 Task: Create a mileage log in Excel and find a formula to calculate mileage.
Action: Mouse moved to (429, 281)
Screenshot: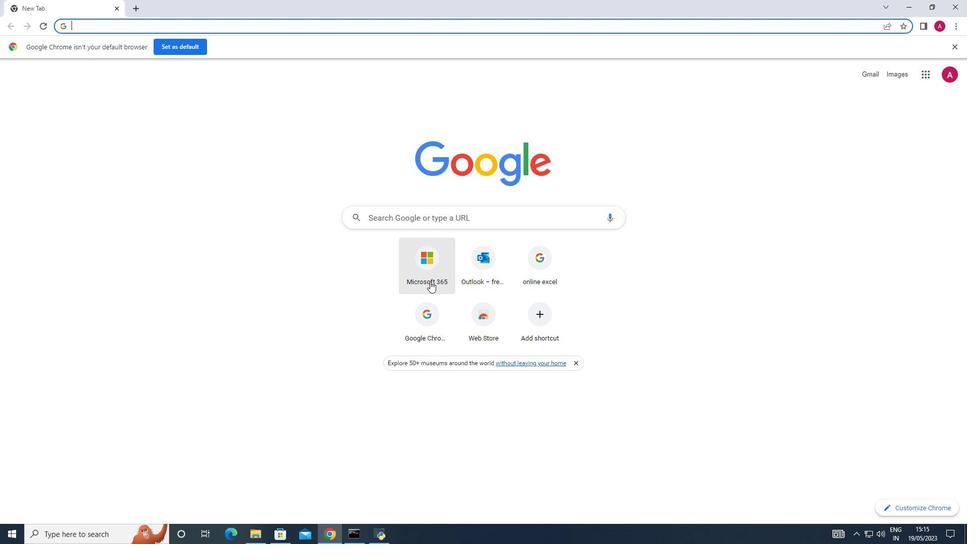 
Action: Mouse pressed left at (429, 281)
Screenshot: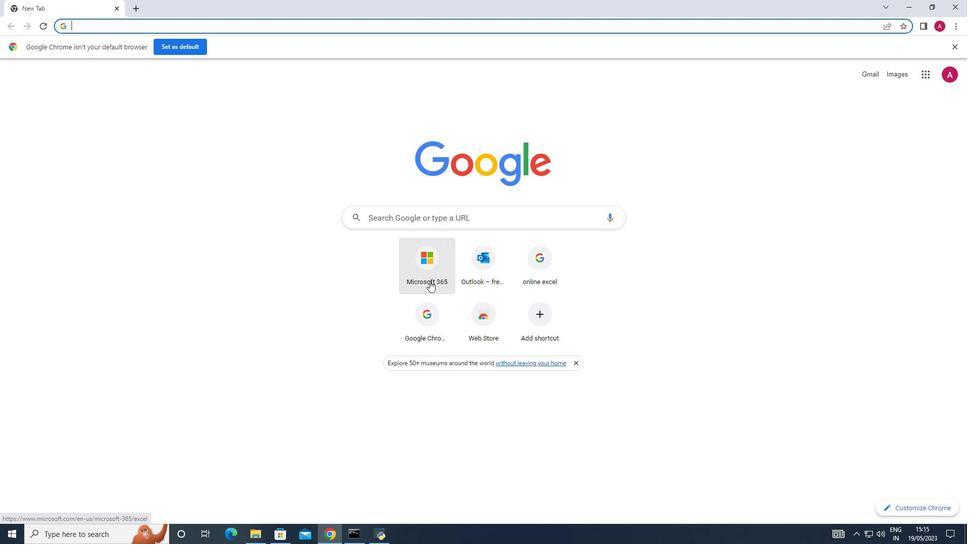 
Action: Mouse moved to (848, 47)
Screenshot: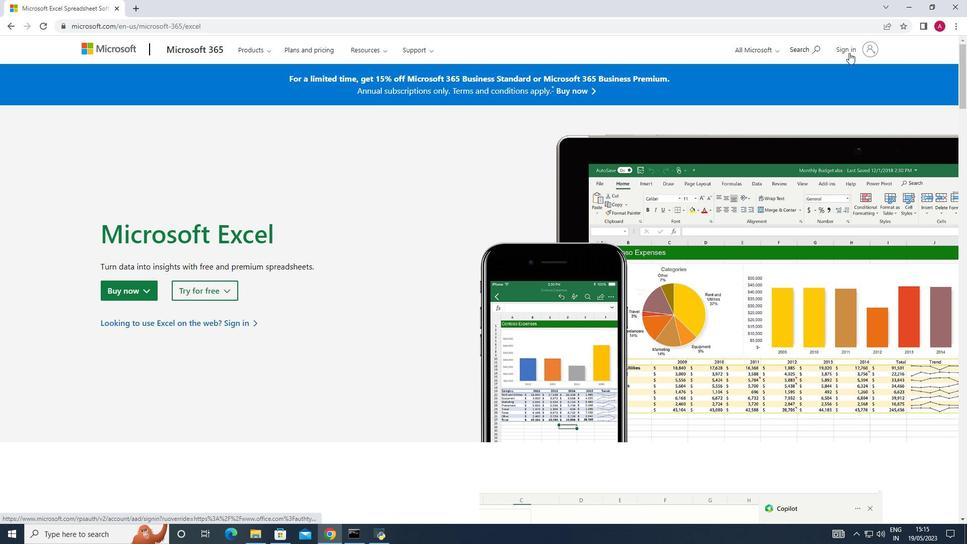 
Action: Mouse pressed left at (848, 47)
Screenshot: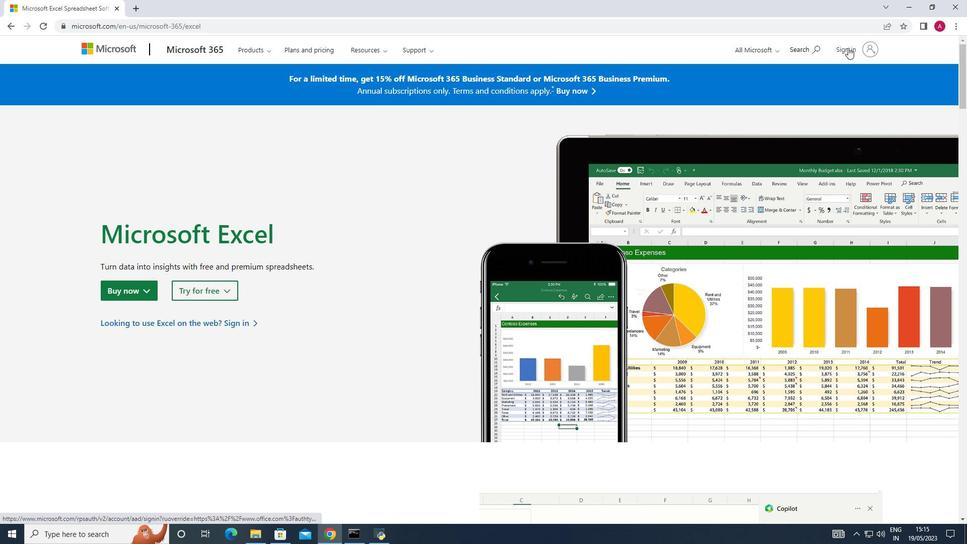 
Action: Mouse moved to (13, 298)
Screenshot: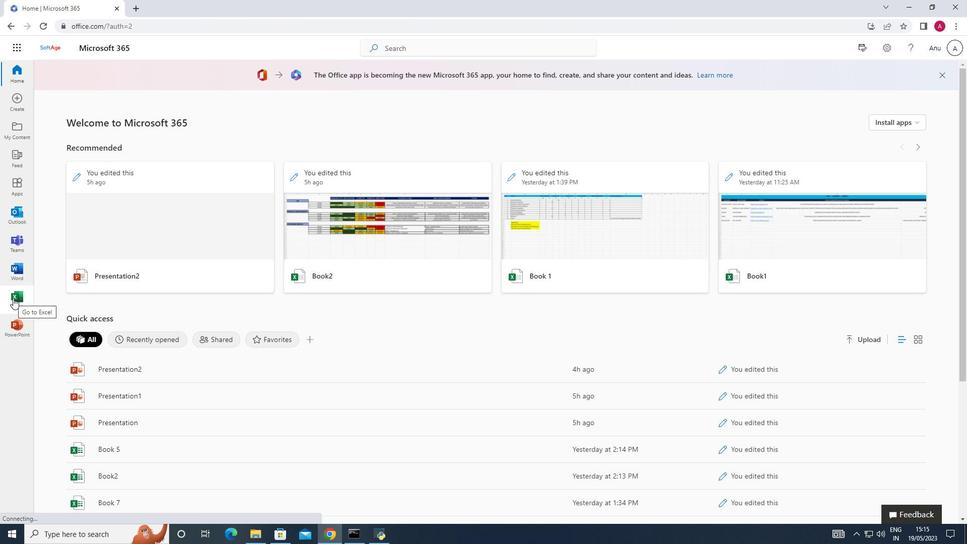
Action: Mouse pressed left at (13, 298)
Screenshot: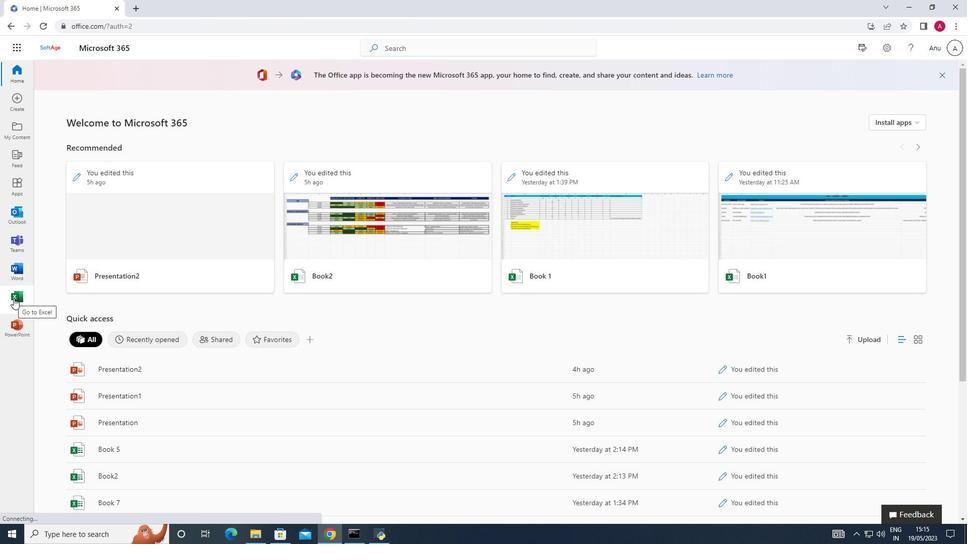 
Action: Mouse moved to (147, 179)
Screenshot: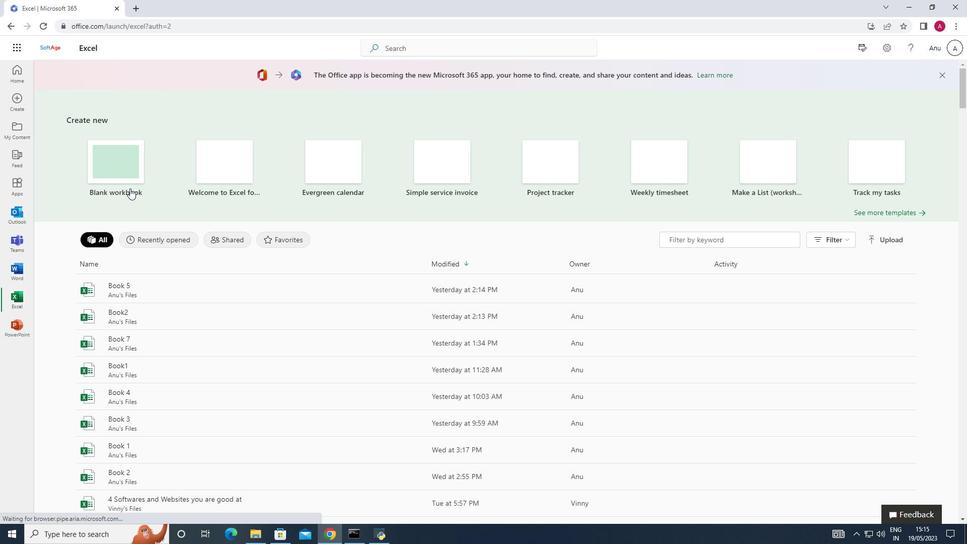 
Action: Mouse pressed left at (147, 179)
Screenshot: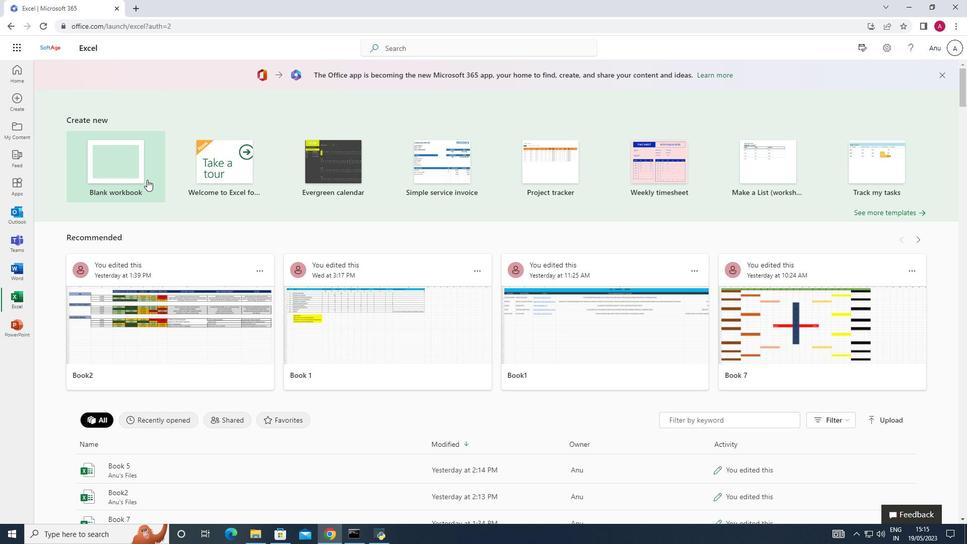 
Action: Mouse moved to (38, 168)
Screenshot: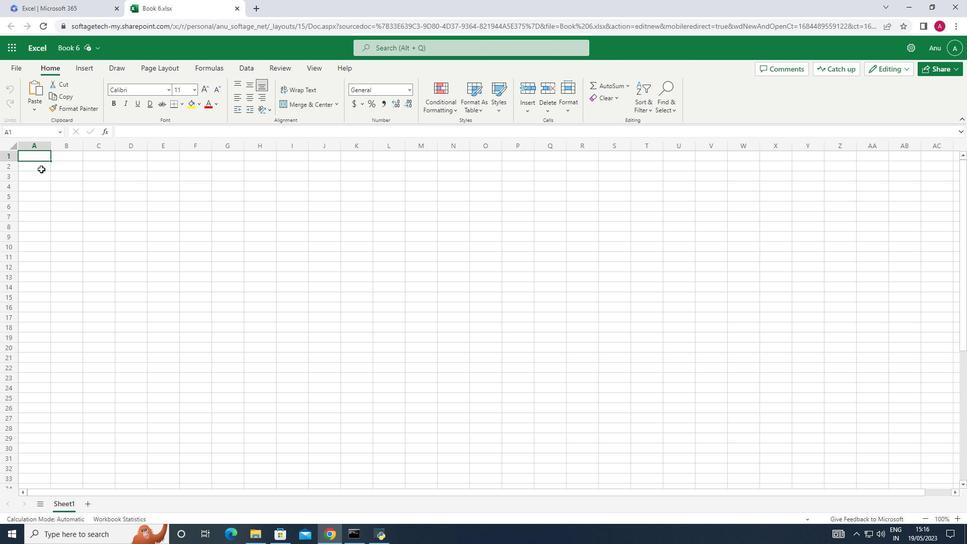 
Action: Mouse pressed left at (38, 168)
Screenshot: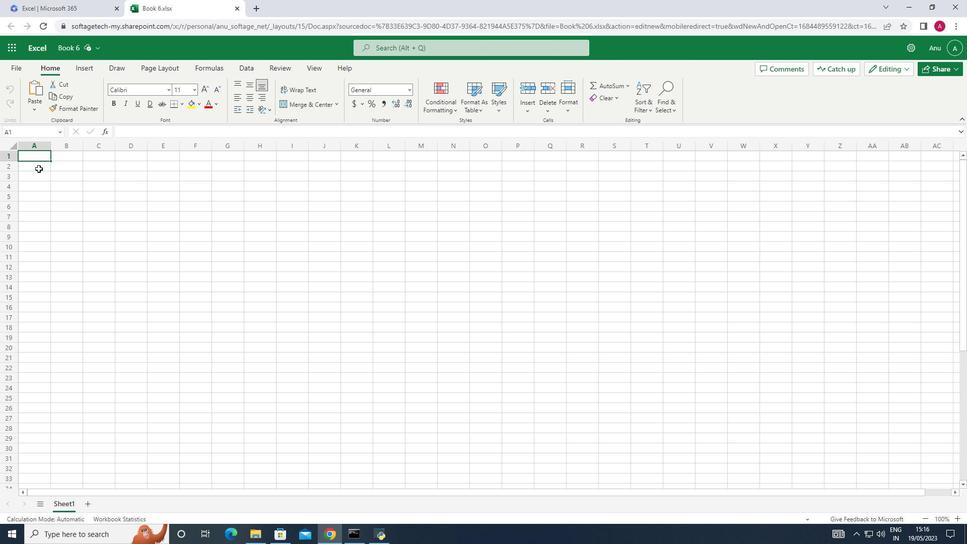 
Action: Mouse moved to (38, 178)
Screenshot: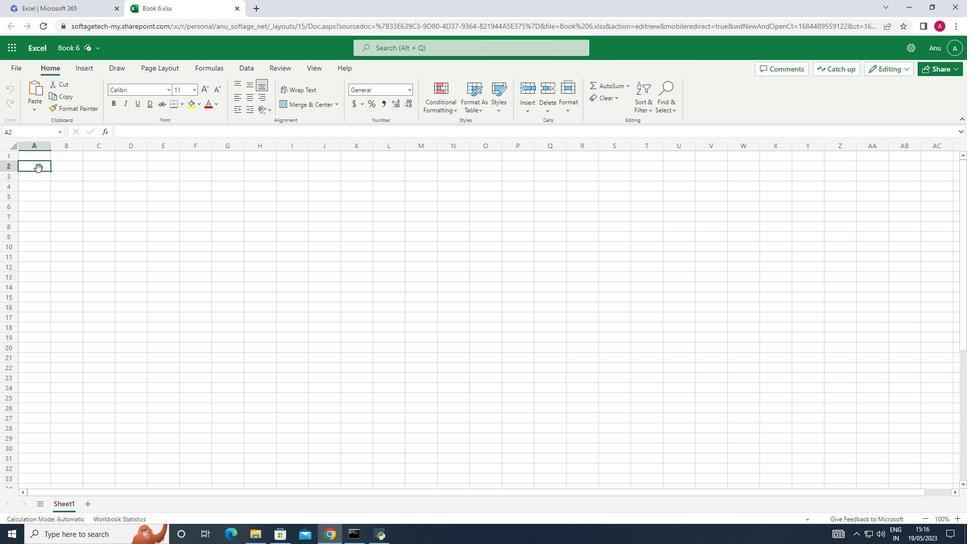 
Action: Mouse pressed left at (38, 178)
Screenshot: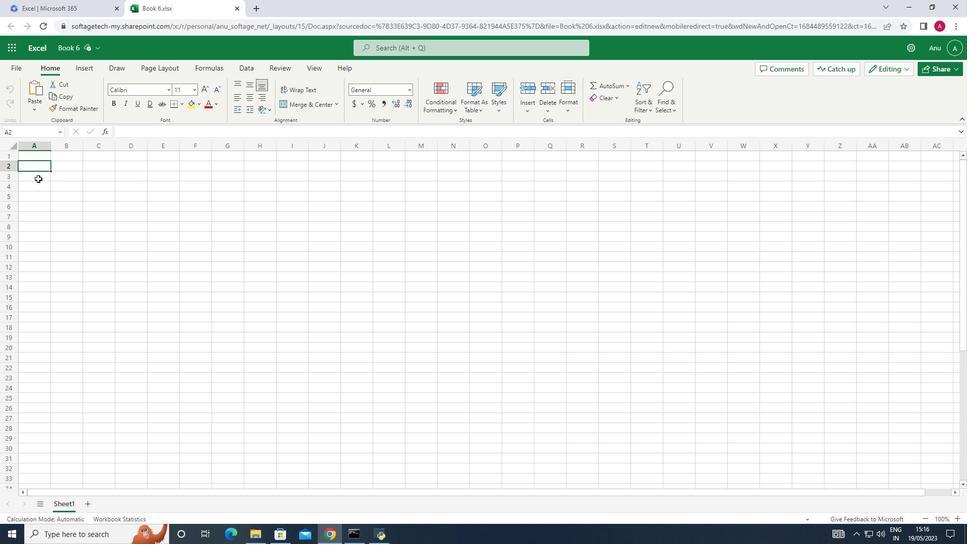 
Action: Key pressed d<Key.backspace><Key.shift><Key.shift><Key.caps_lock>DATE<Key.right>ORIGIN<Key.right>DESTINATION<Key.right>START<Key.right>END<Key.right>DISTANCE<Key.right><Key.up><Key.left><Key.left>
Screenshot: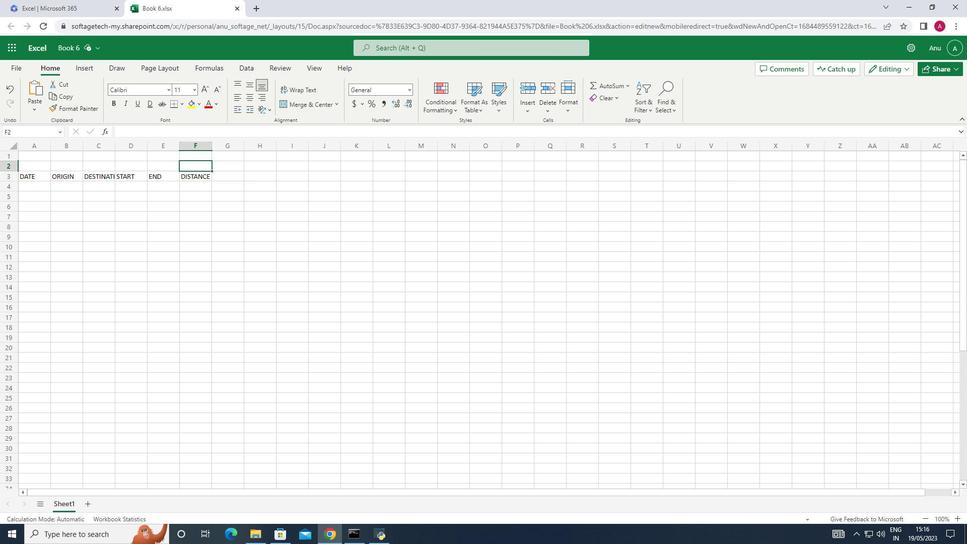 
Action: Mouse moved to (11, 166)
Screenshot: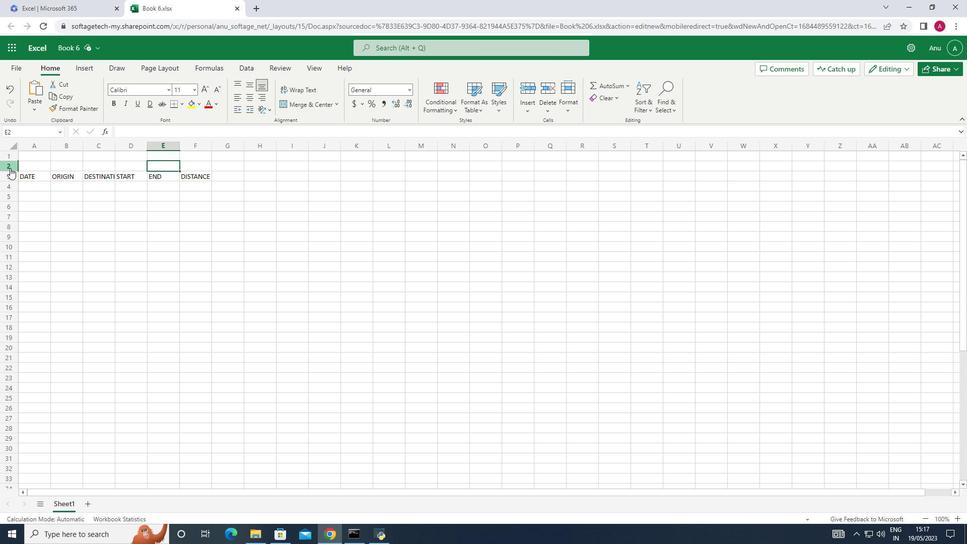 
Action: Mouse pressed left at (11, 166)
Screenshot: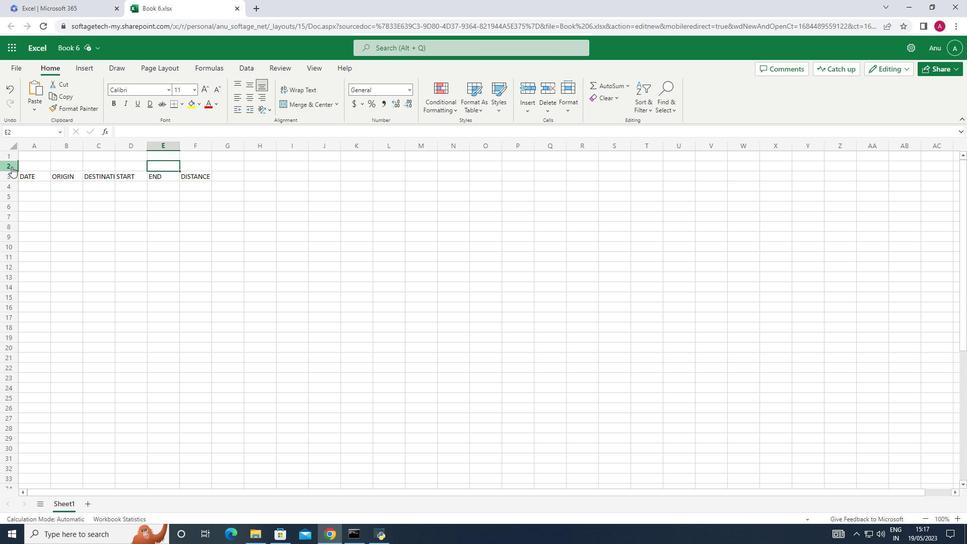 
Action: Mouse moved to (529, 85)
Screenshot: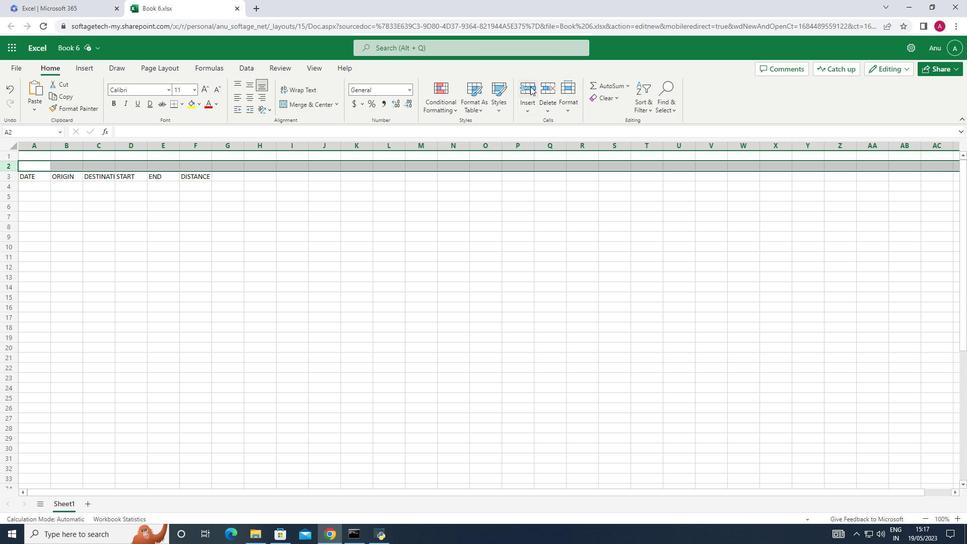 
Action: Mouse pressed left at (529, 85)
Screenshot: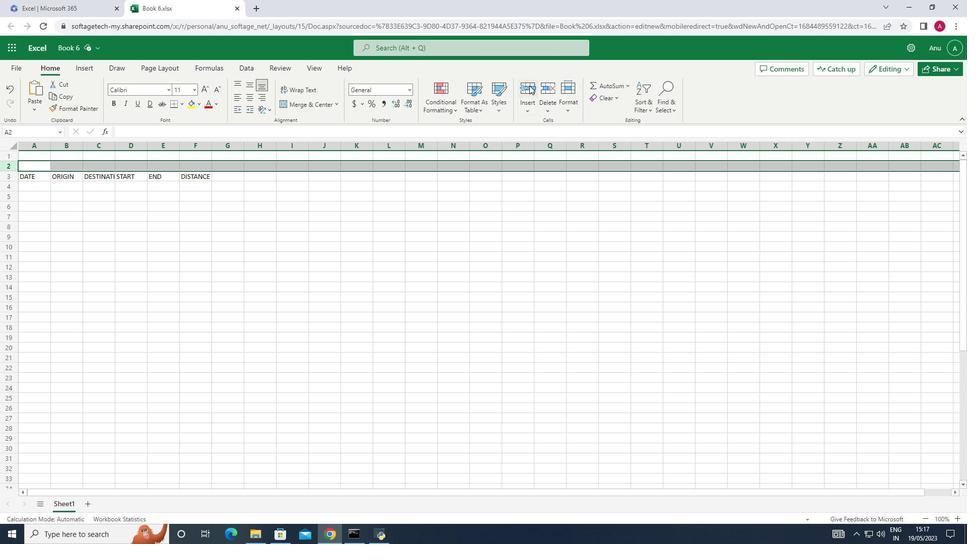 
Action: Mouse moved to (218, 187)
Screenshot: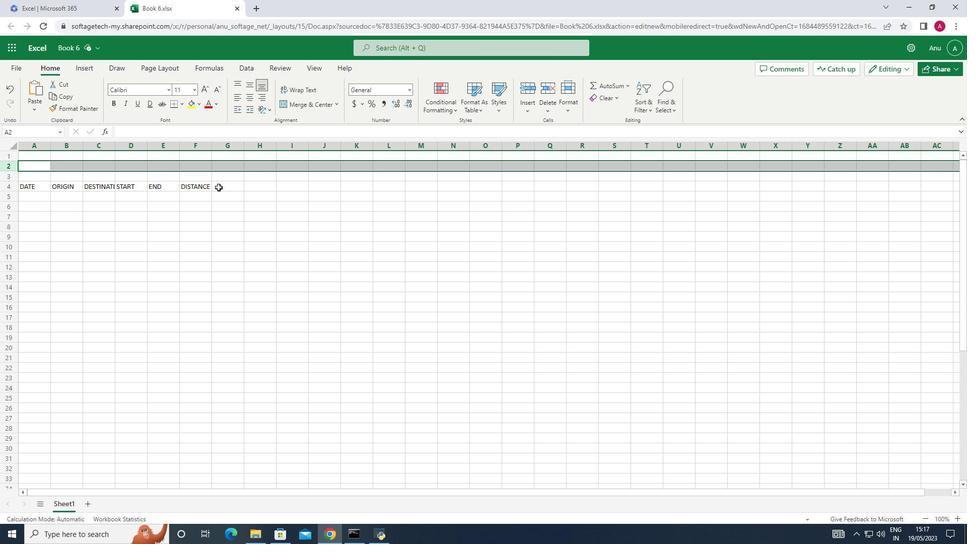 
Action: Mouse pressed left at (218, 187)
Screenshot: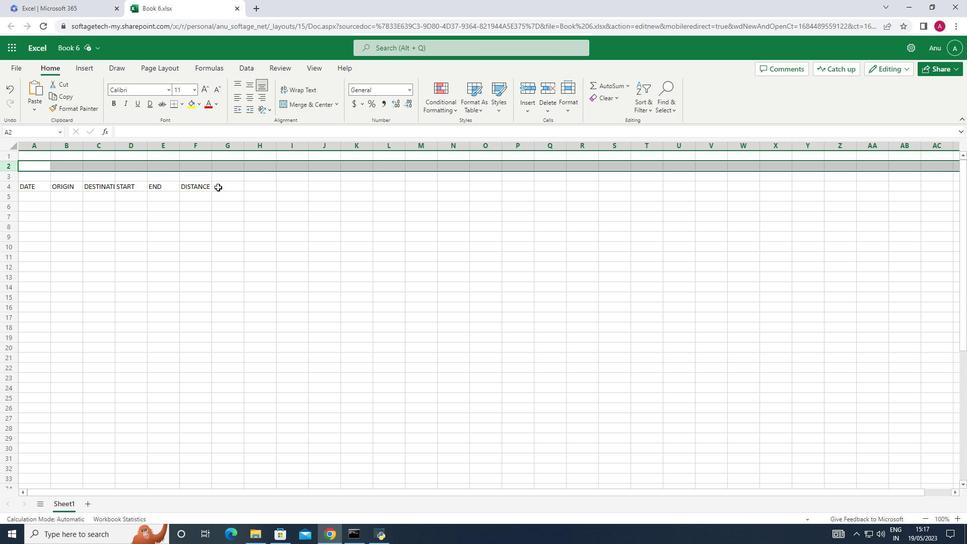
Action: Mouse moved to (223, 184)
Screenshot: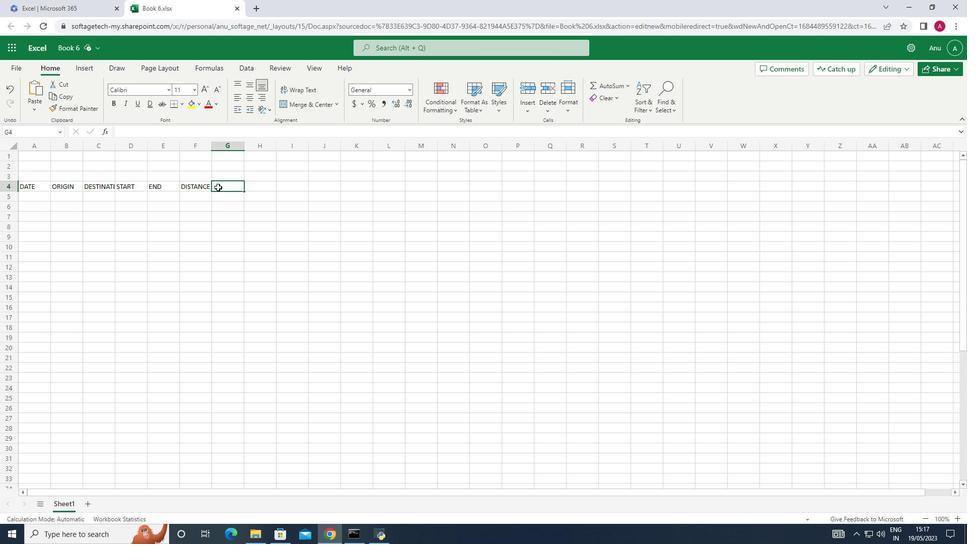 
Action: Key pressed Y/N<Key.right><Key.right>PURPOSE<Key.space>OF<Key.space>TRIP<Key.left>
Screenshot: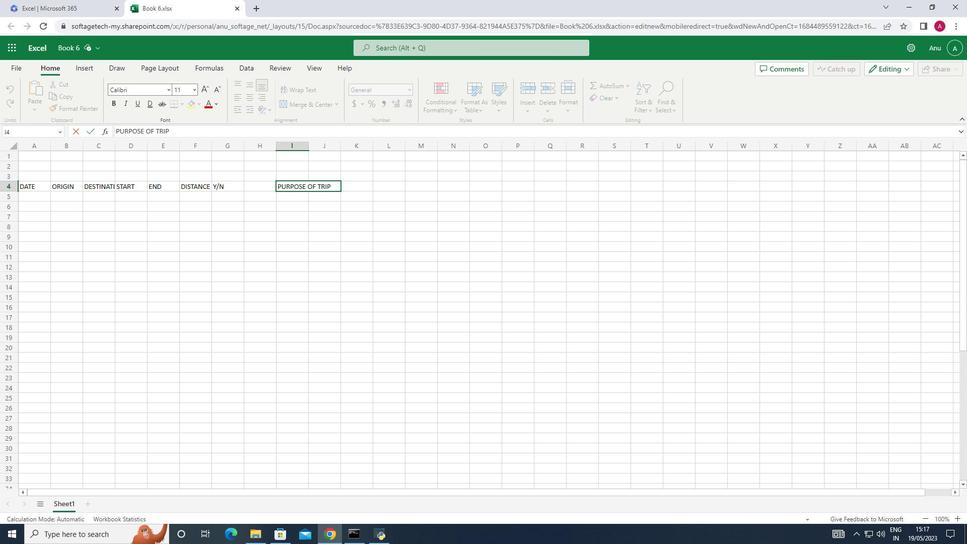 
Action: Mouse moved to (121, 173)
Screenshot: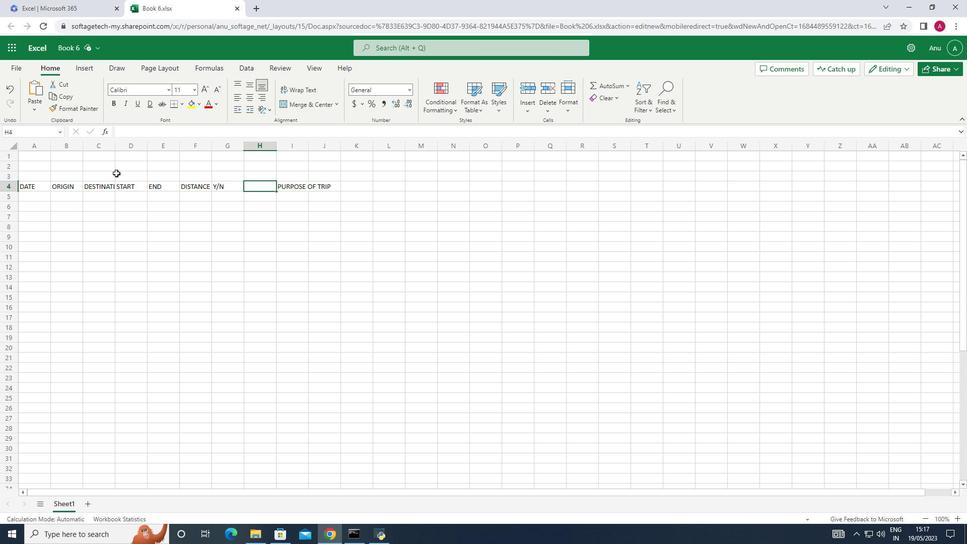 
Action: Mouse pressed left at (121, 173)
Screenshot: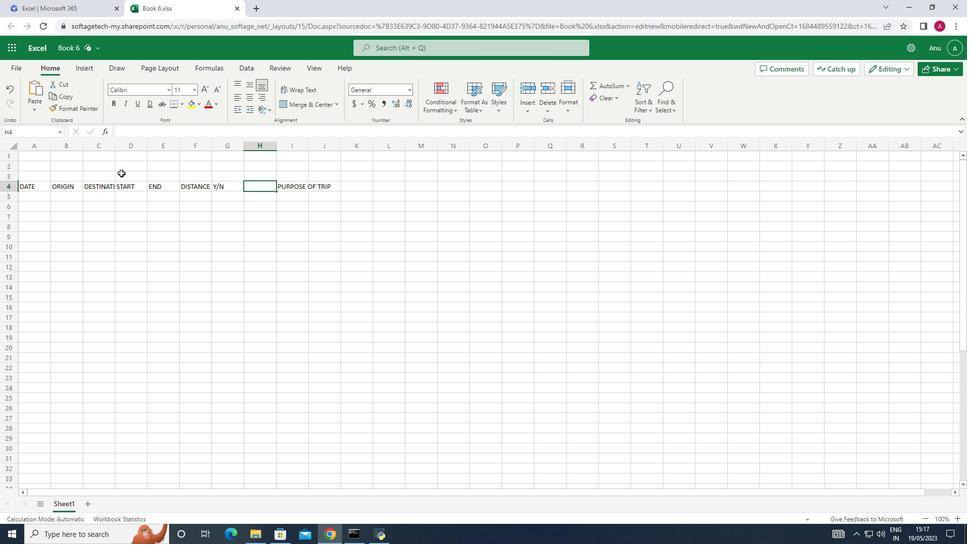
Action: Key pressed ODOMETERREADING
Screenshot: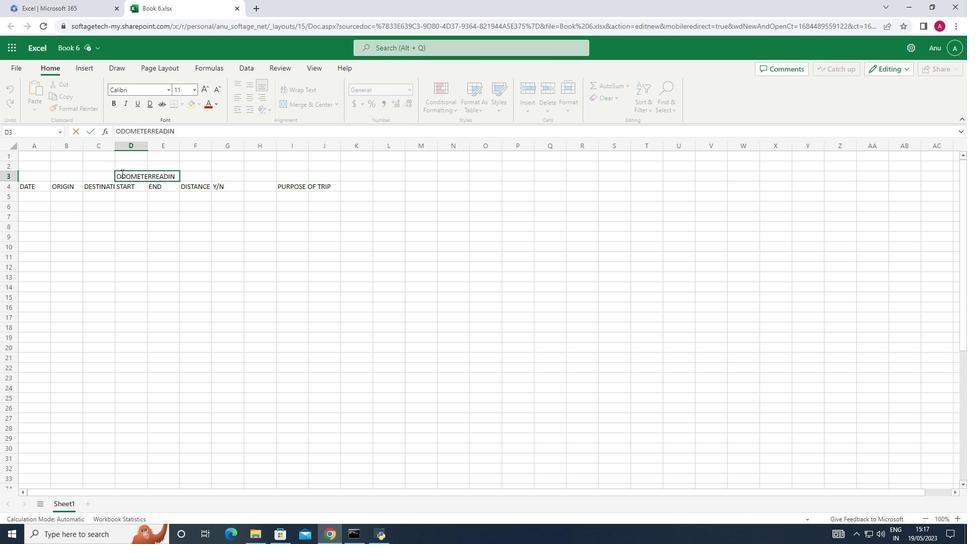 
Action: Mouse moved to (222, 179)
Screenshot: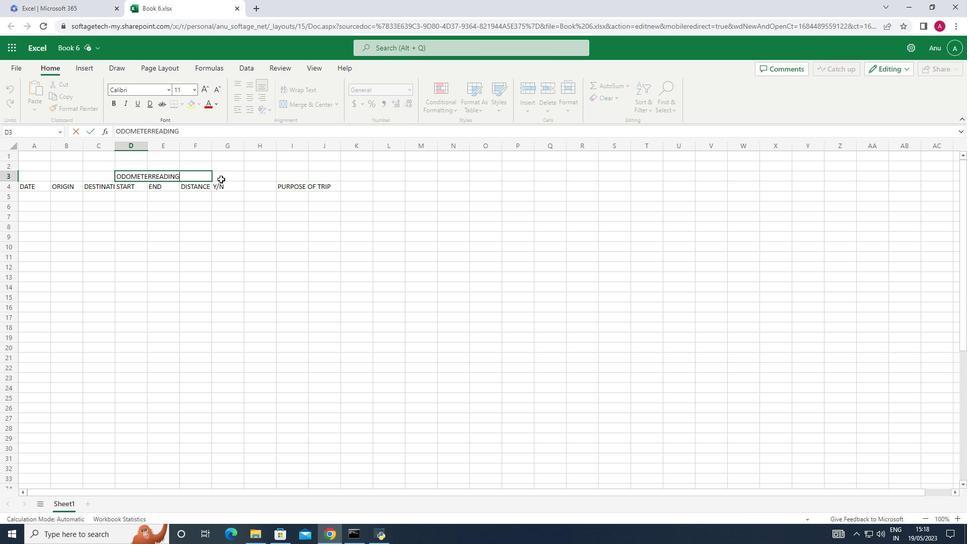 
Action: Mouse pressed left at (222, 179)
Screenshot: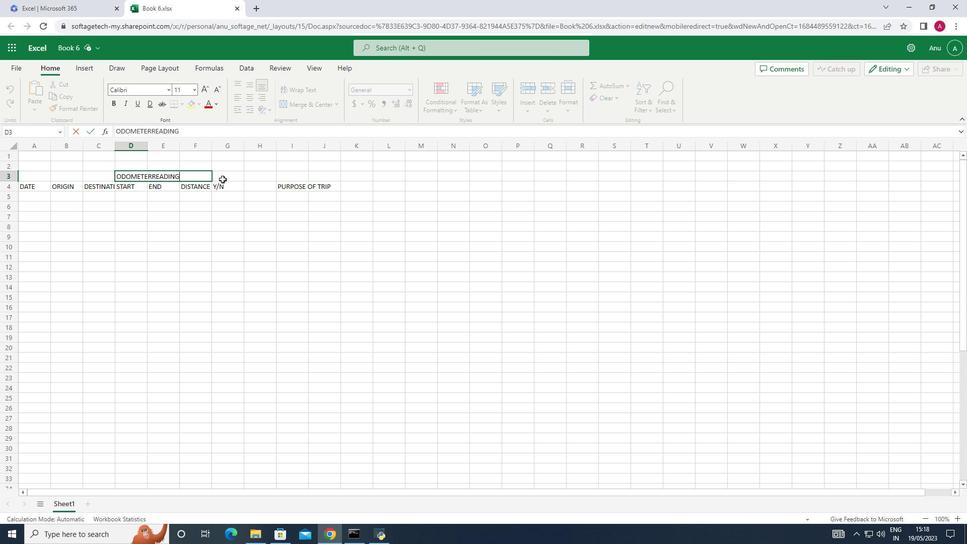 
Action: Mouse moved to (201, 179)
Screenshot: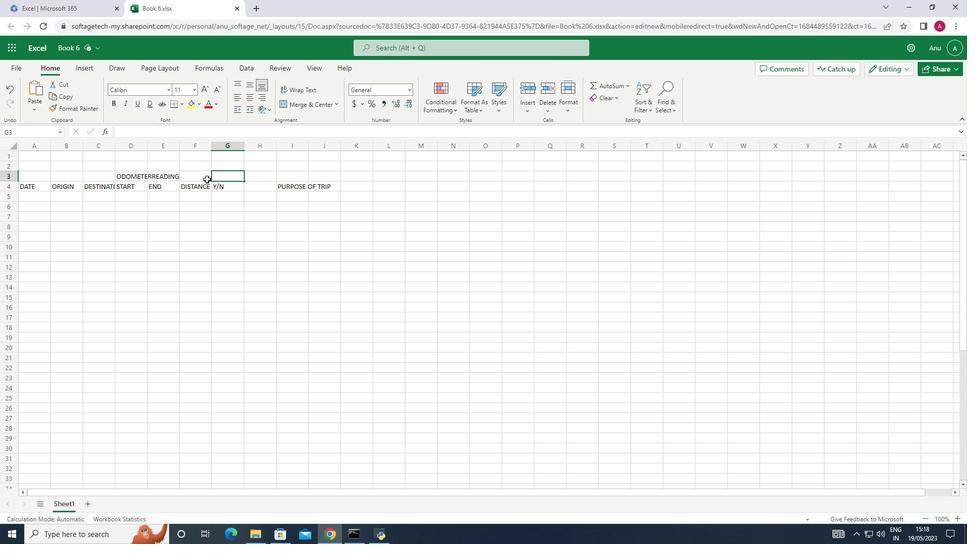 
Action: Mouse pressed left at (201, 179)
Screenshot: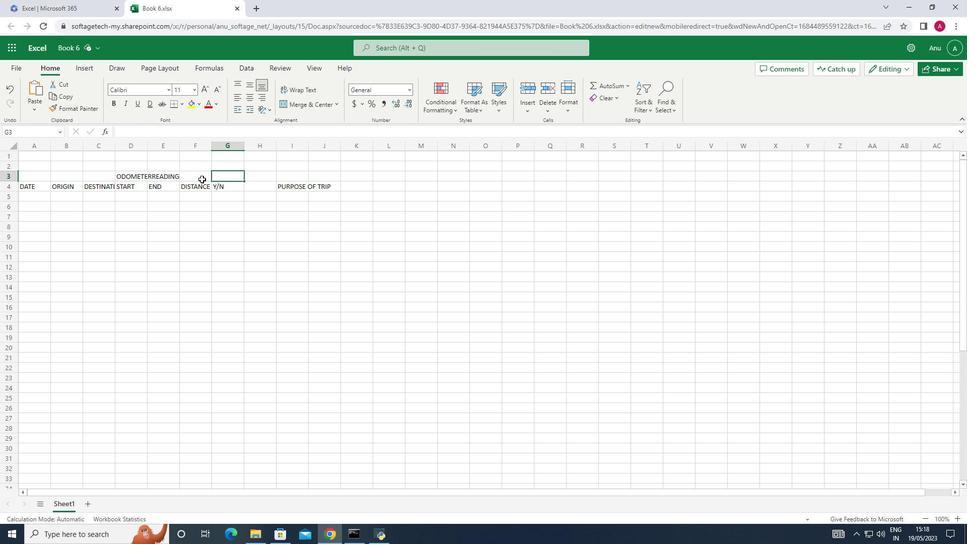 
Action: Mouse moved to (152, 176)
Screenshot: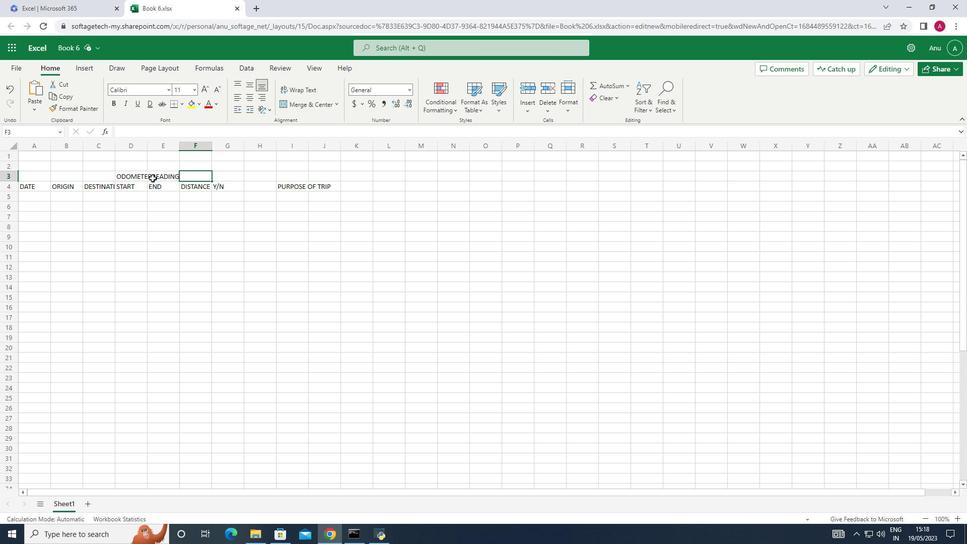
Action: Mouse pressed left at (152, 176)
Screenshot: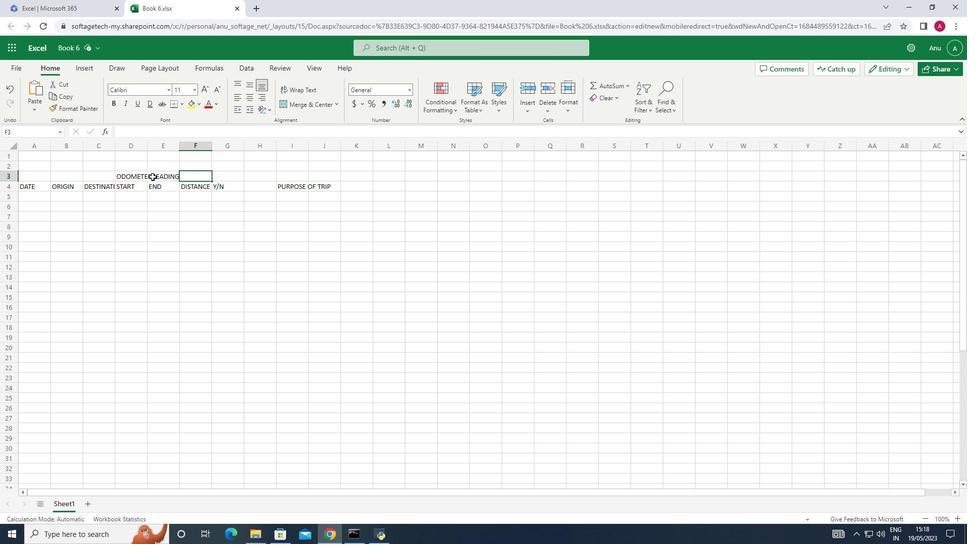 
Action: Key pressed <Key.space>
Screenshot: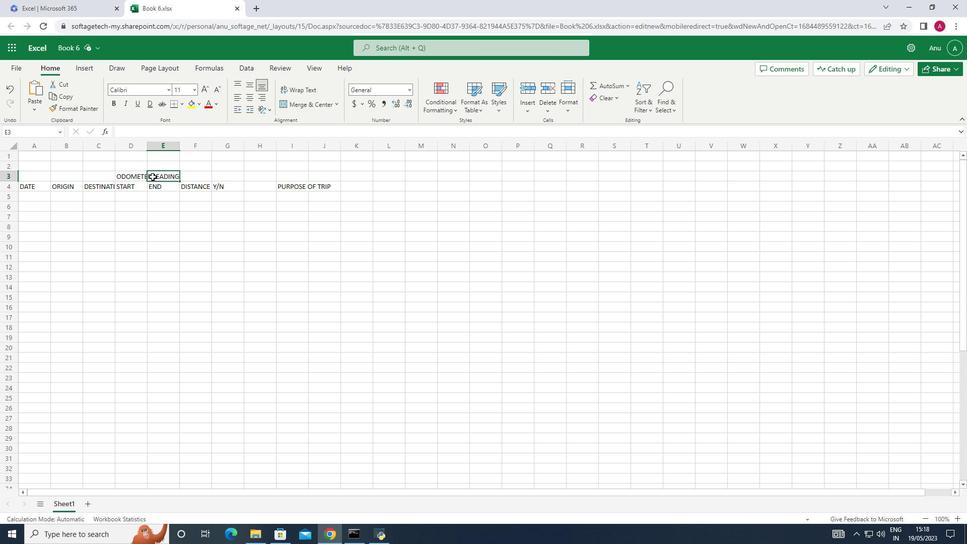 
Action: Mouse moved to (126, 175)
Screenshot: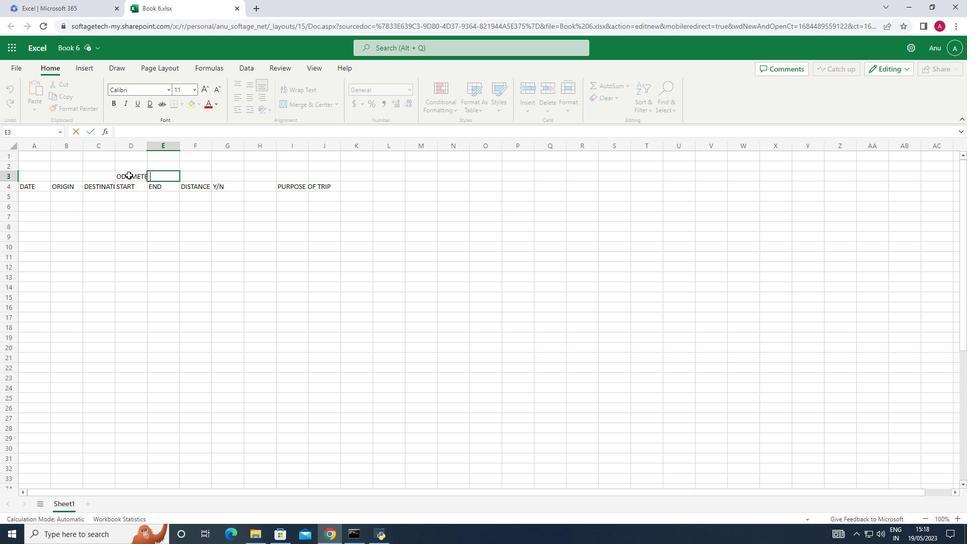 
Action: Mouse pressed left at (126, 175)
Screenshot: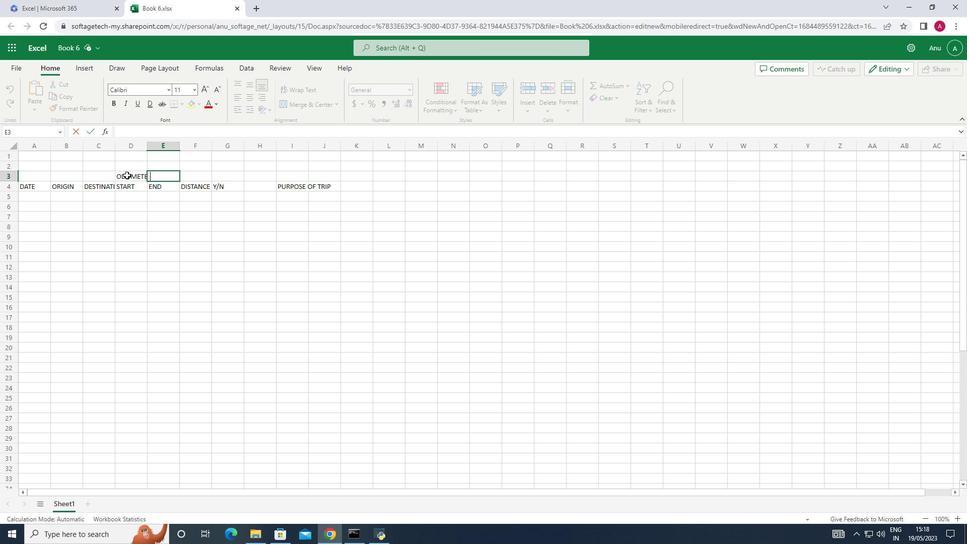 
Action: Mouse moved to (144, 176)
Screenshot: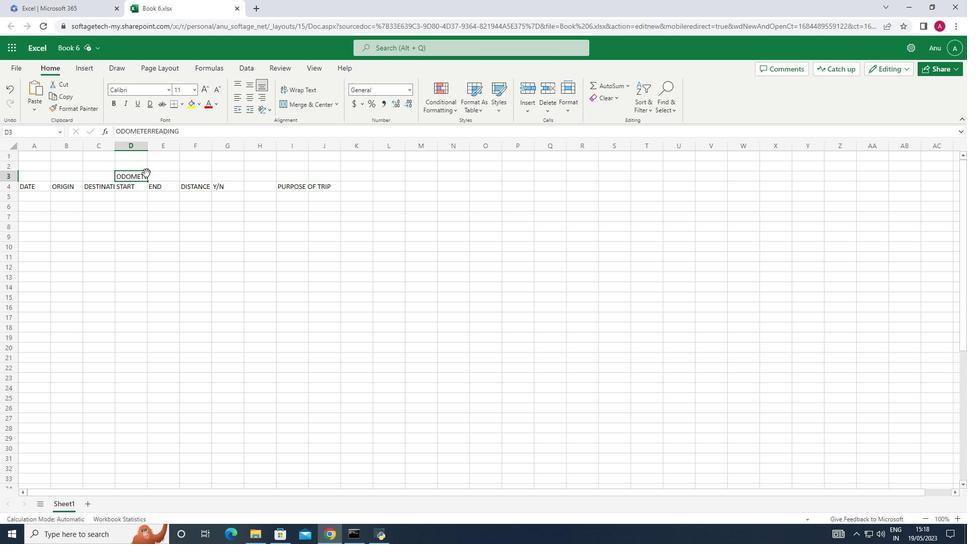 
Action: Mouse pressed left at (144, 176)
Screenshot: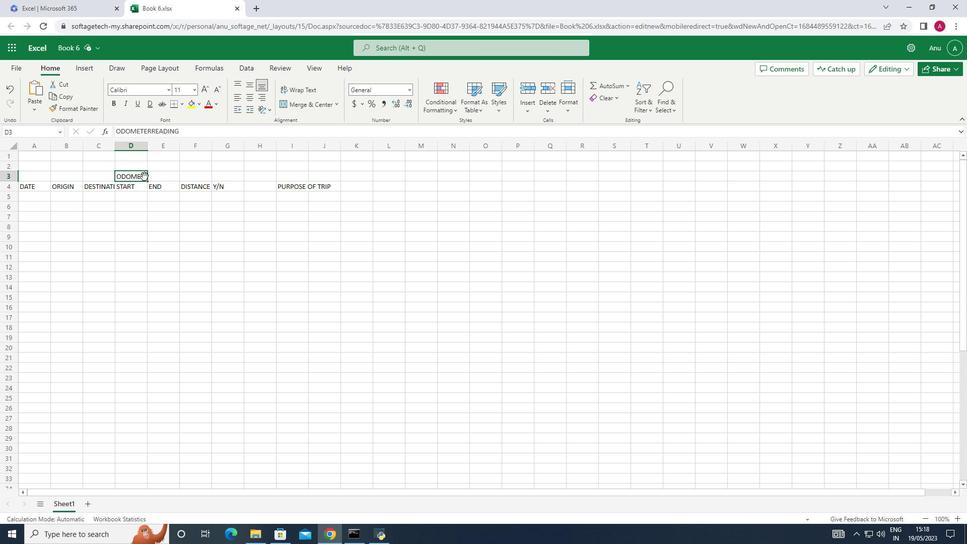 
Action: Mouse moved to (144, 177)
Screenshot: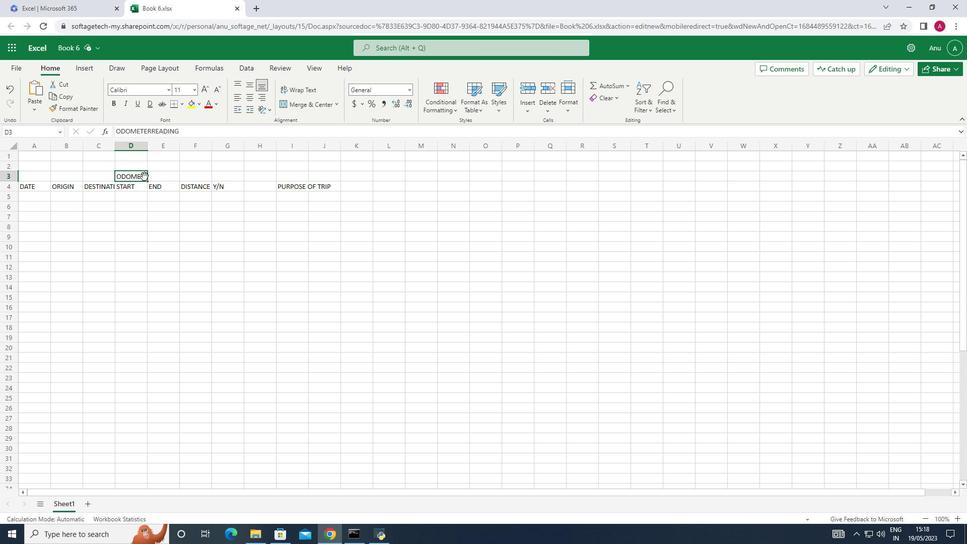 
Action: Mouse pressed left at (144, 177)
Screenshot: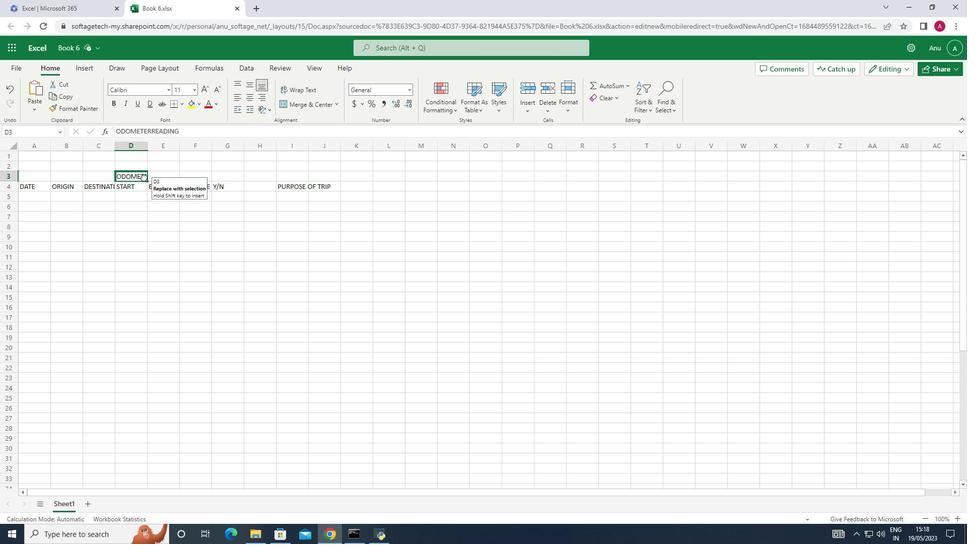 
Action: Mouse moved to (149, 176)
Screenshot: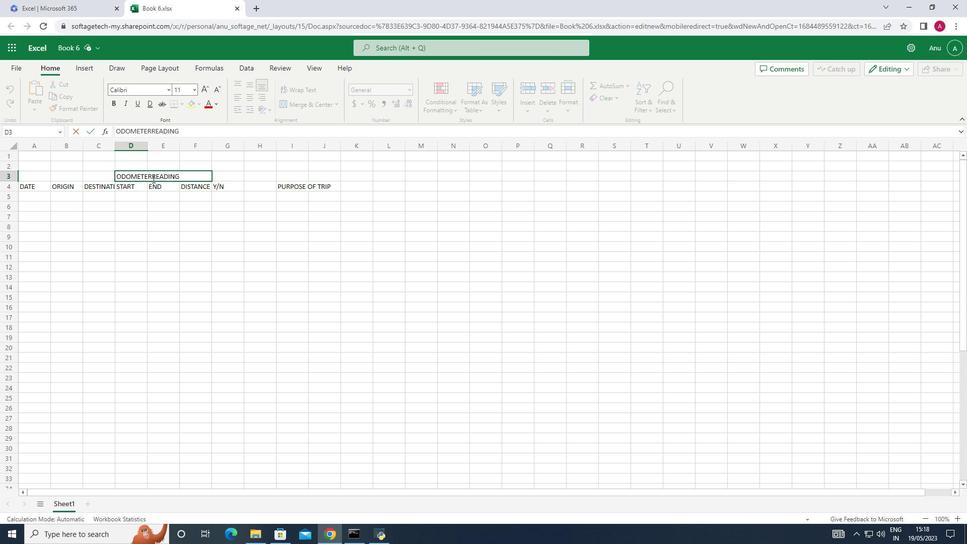 
Action: Mouse pressed left at (149, 176)
Screenshot: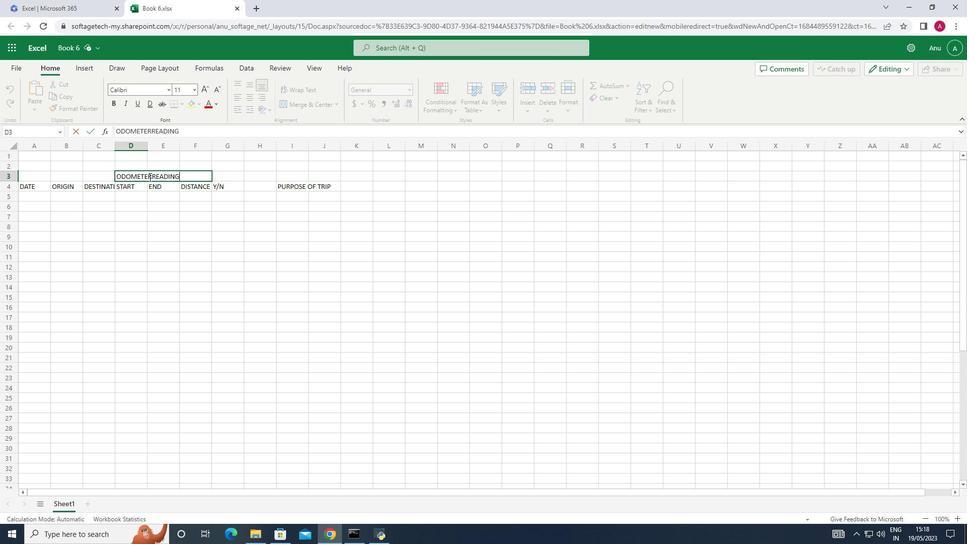 
Action: Mouse moved to (151, 176)
Screenshot: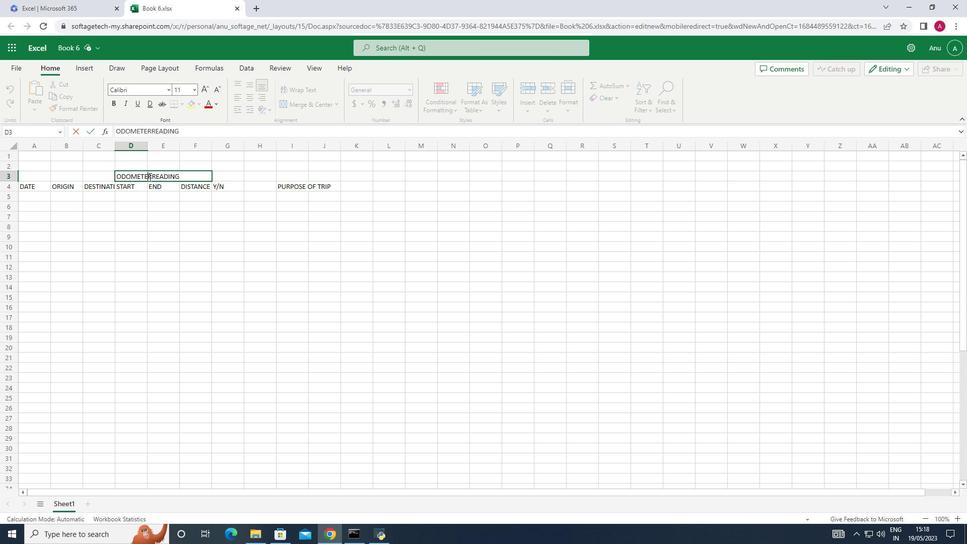 
Action: Mouse pressed left at (151, 176)
Screenshot: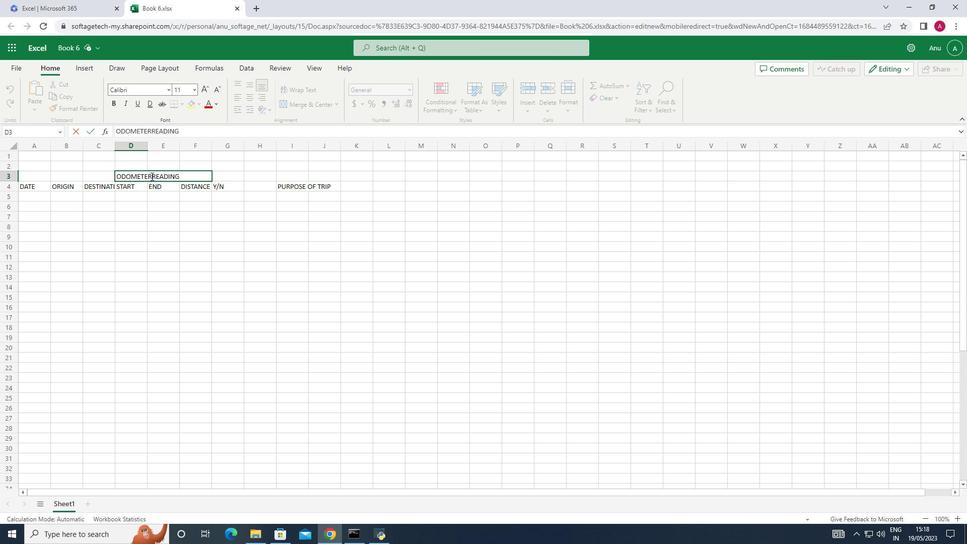 
Action: Key pressed <Key.space>
Screenshot: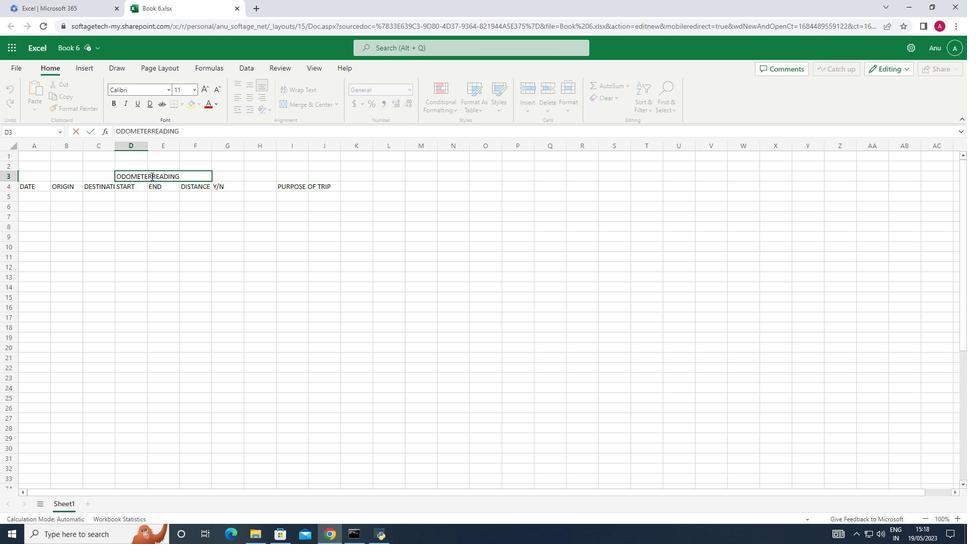 
Action: Mouse moved to (230, 178)
Screenshot: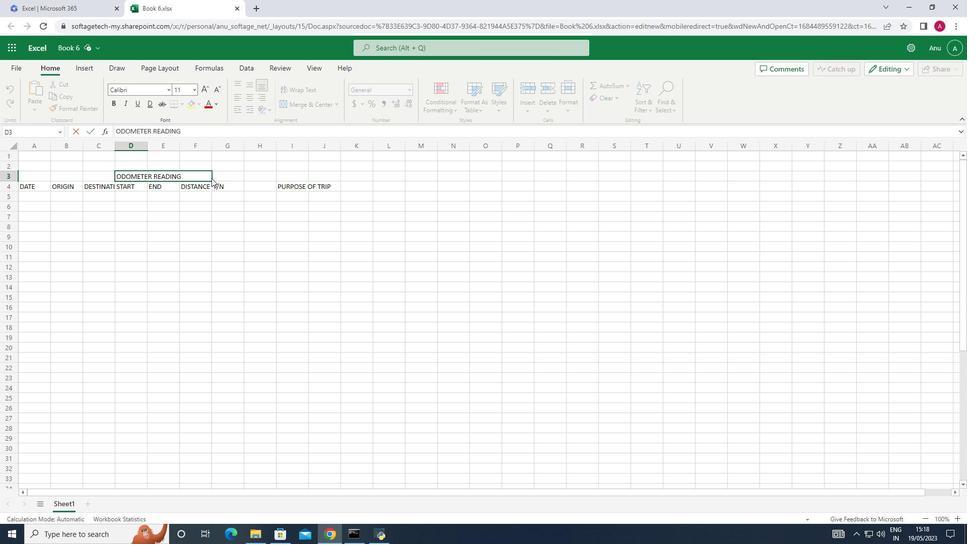 
Action: Mouse pressed left at (230, 178)
Screenshot: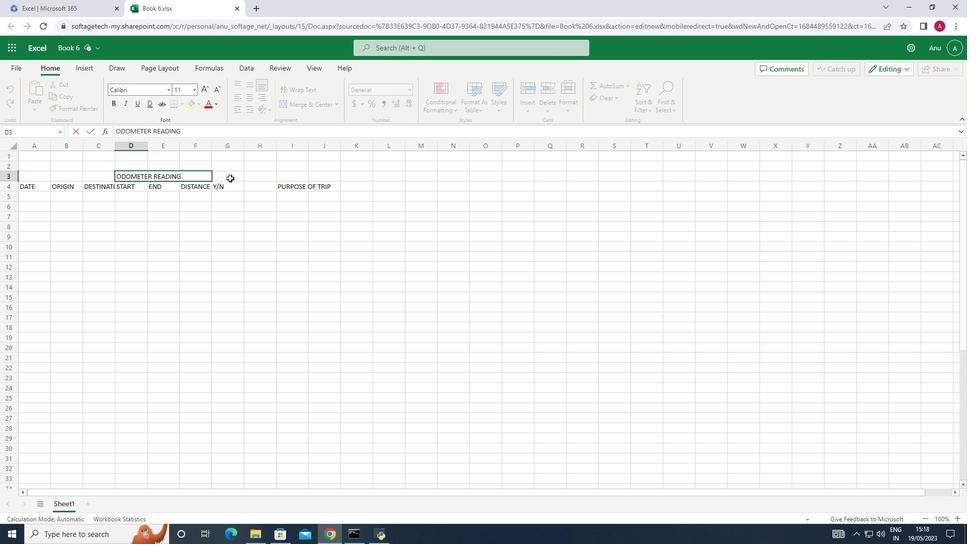 
Action: Mouse moved to (145, 143)
Screenshot: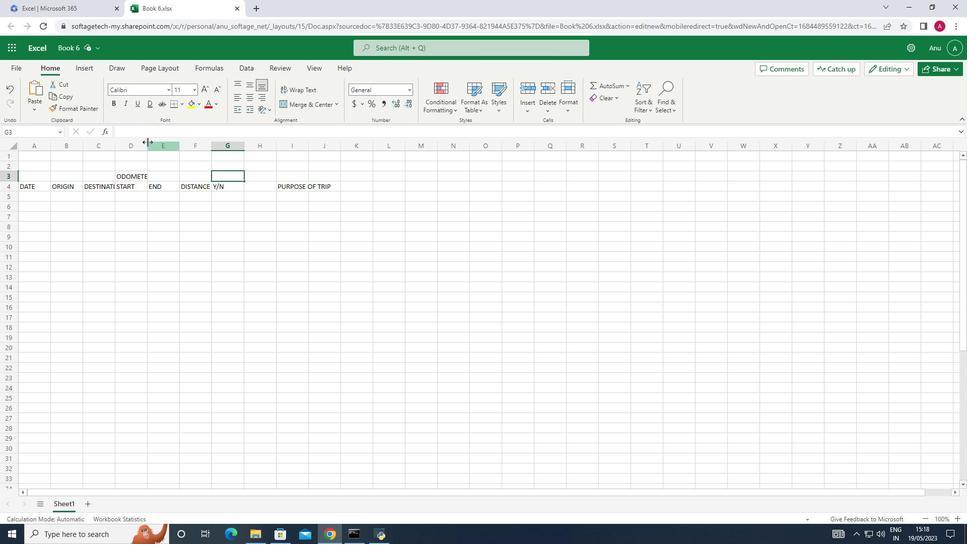 
Action: Mouse pressed left at (145, 143)
Screenshot: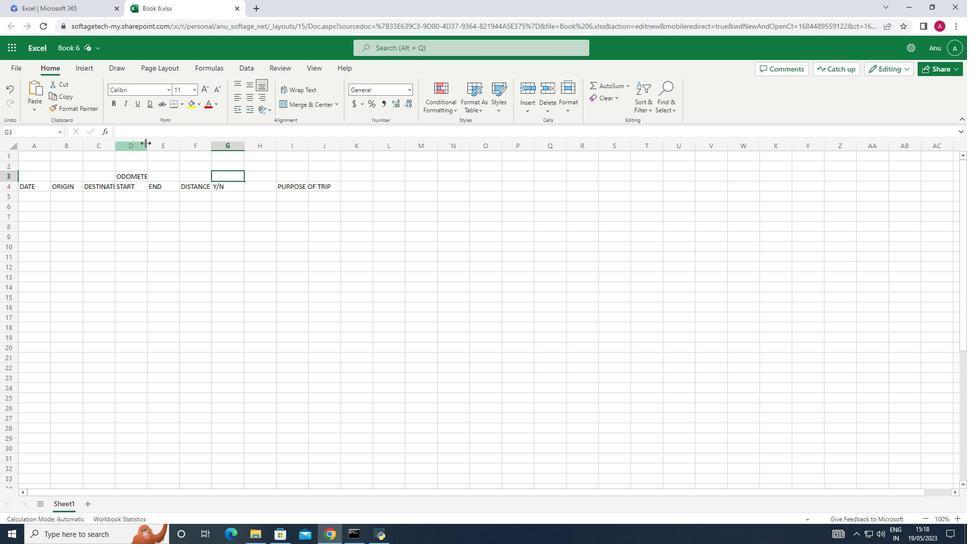 
Action: Mouse moved to (145, 143)
Screenshot: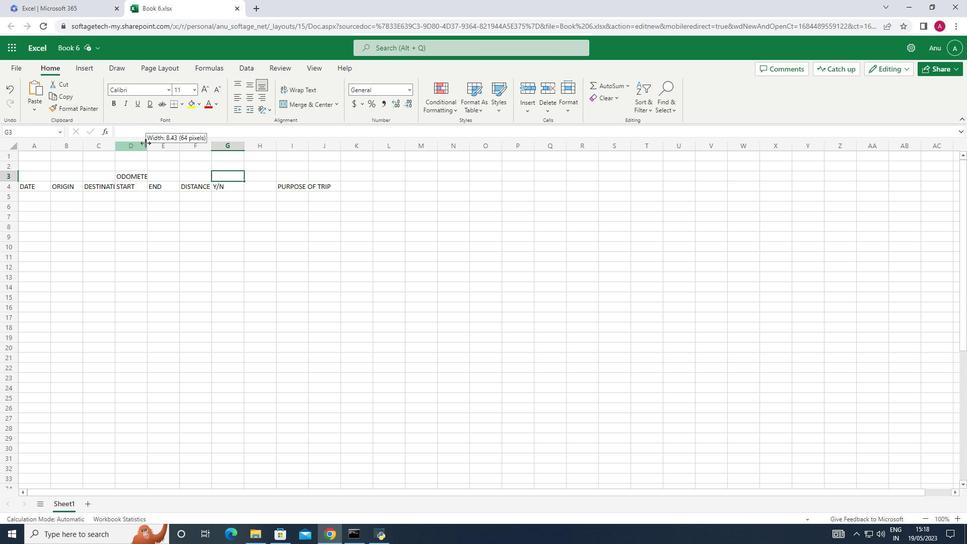 
Action: Mouse pressed left at (145, 143)
Screenshot: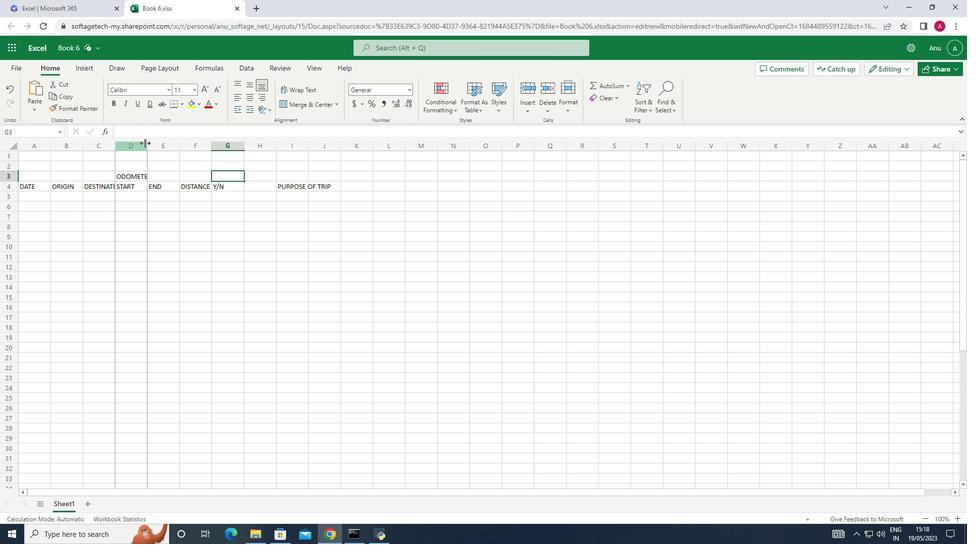 
Action: Mouse moved to (138, 177)
Screenshot: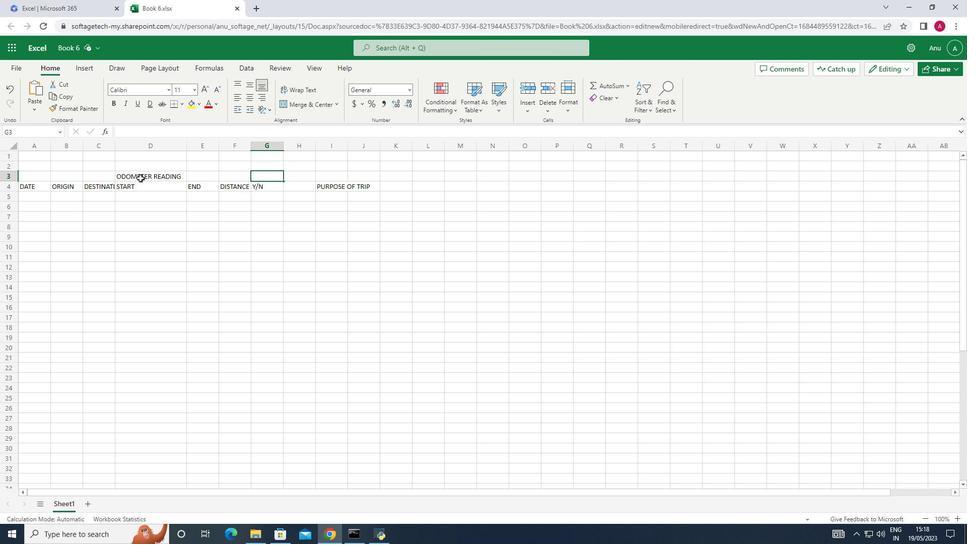 
Action: Mouse pressed left at (138, 177)
Screenshot: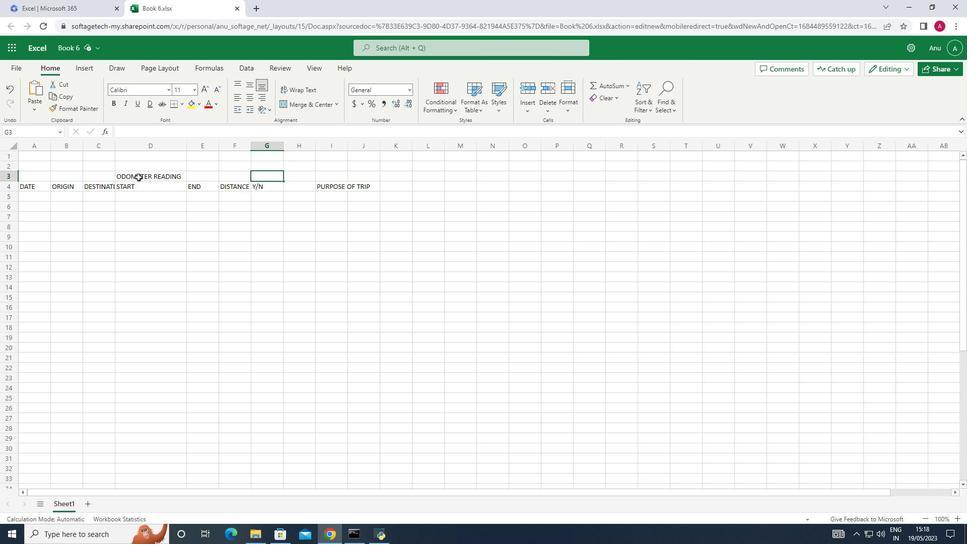 
Action: Mouse moved to (178, 179)
Screenshot: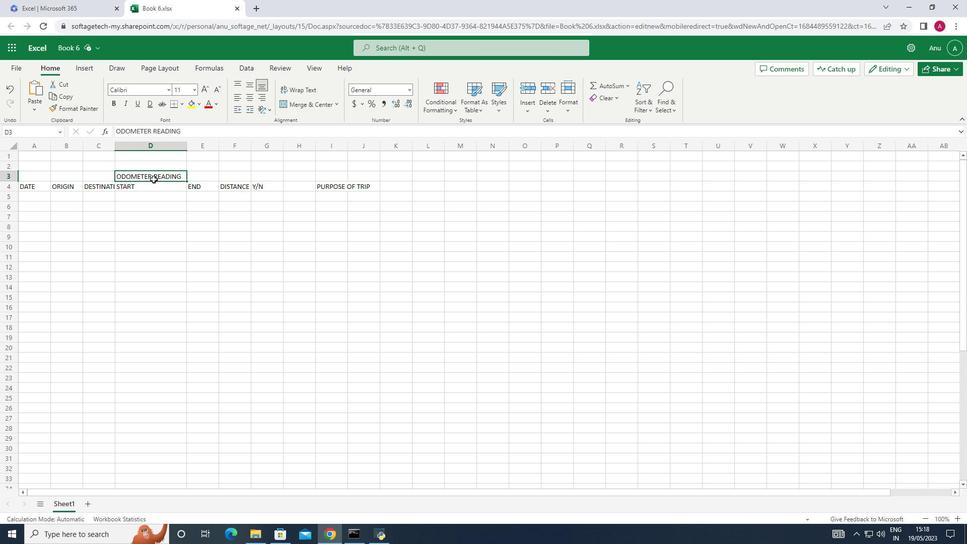 
Action: Key pressed ctrl+X
Screenshot: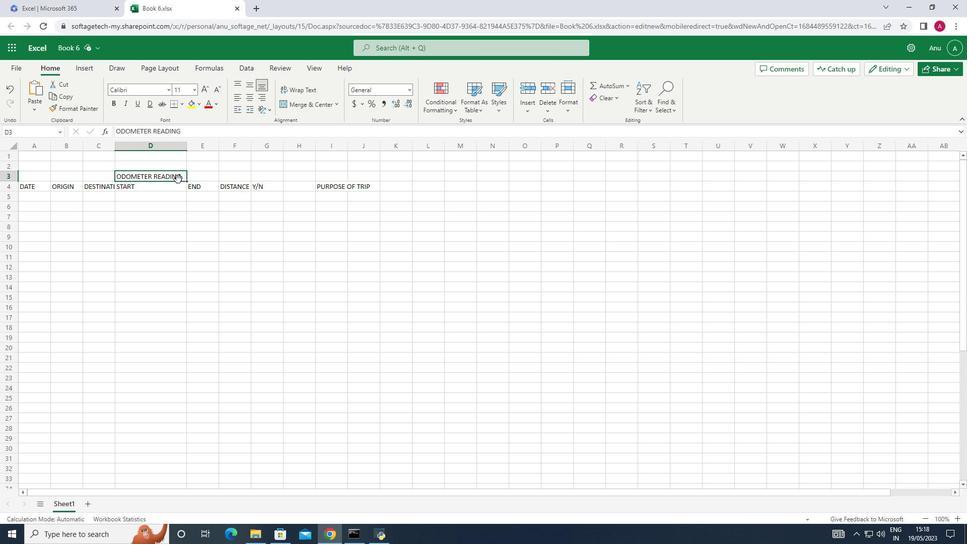 
Action: Mouse moved to (30, 164)
Screenshot: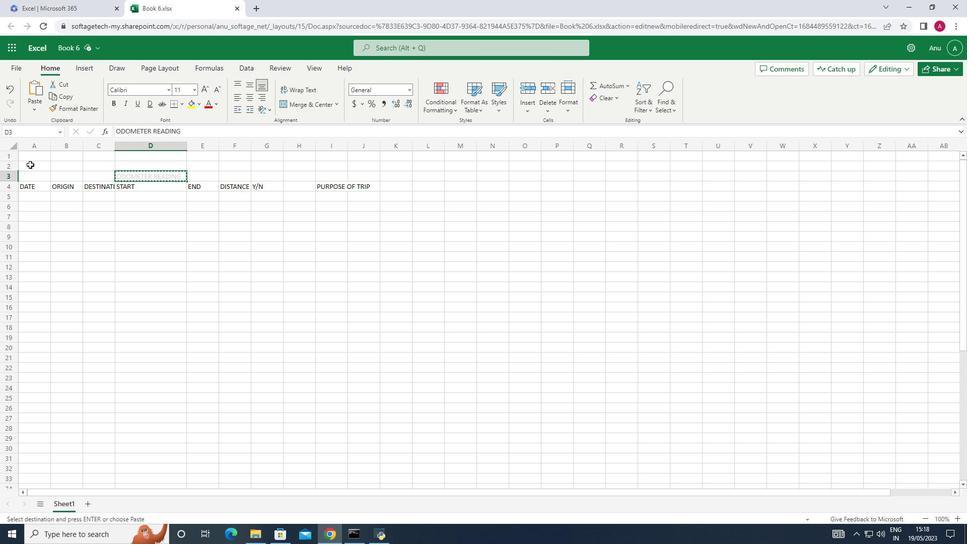 
Action: Mouse pressed left at (30, 164)
Screenshot: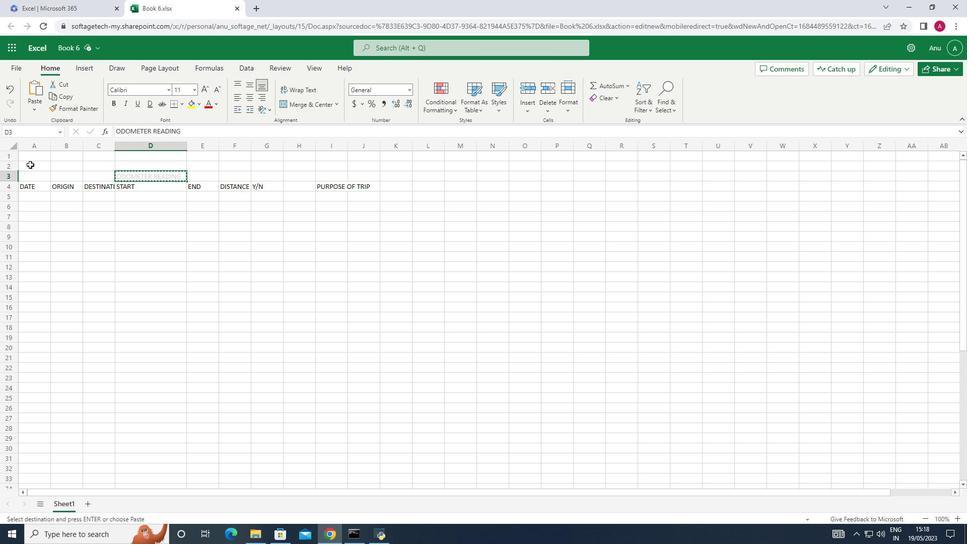 
Action: Mouse moved to (199, 104)
Screenshot: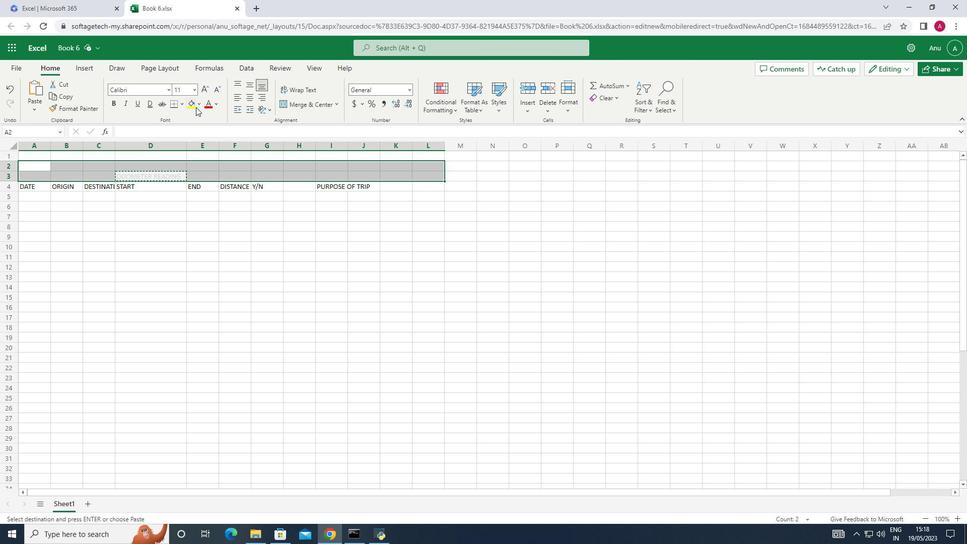 
Action: Mouse pressed left at (199, 104)
Screenshot: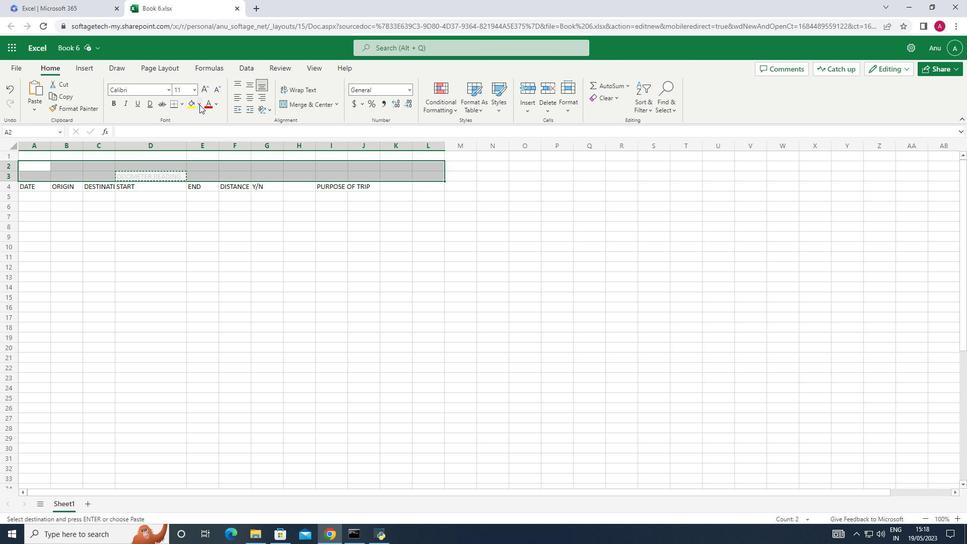 
Action: Mouse moved to (192, 130)
Screenshot: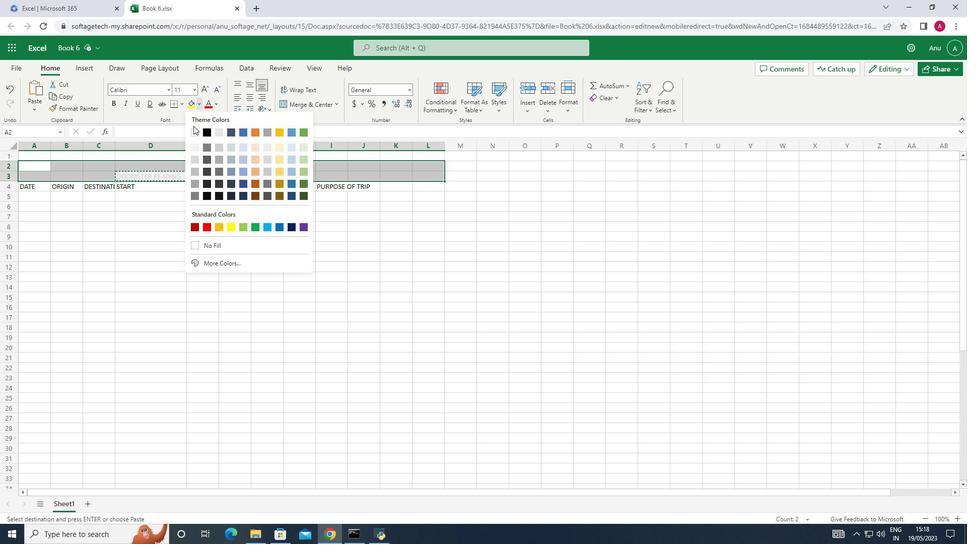 
Action: Mouse pressed left at (192, 130)
Screenshot: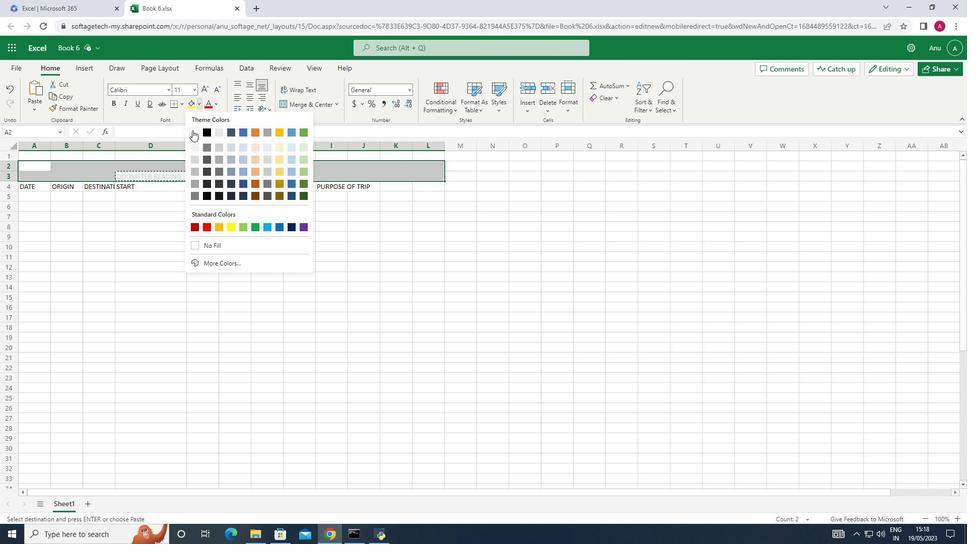
Action: Mouse moved to (184, 158)
Screenshot: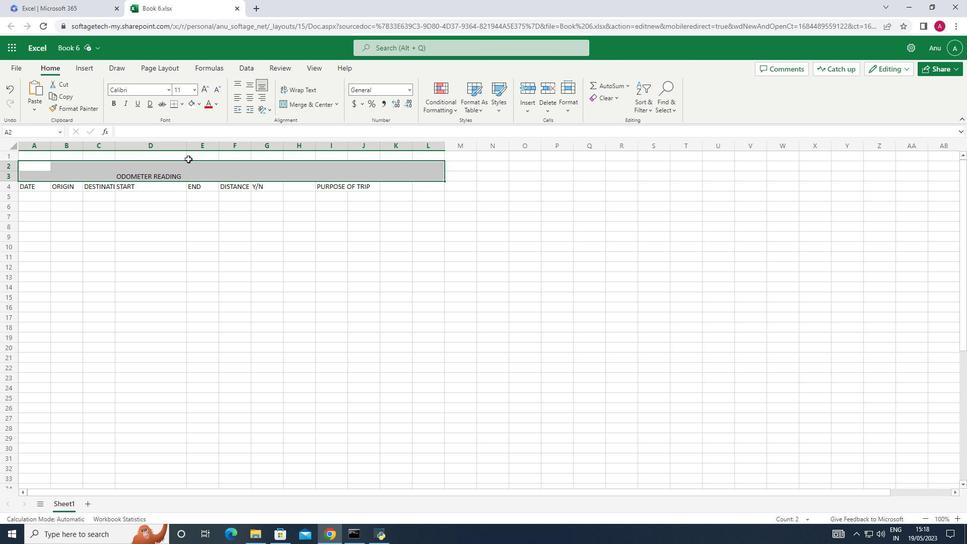 
Action: Mouse pressed left at (184, 158)
Screenshot: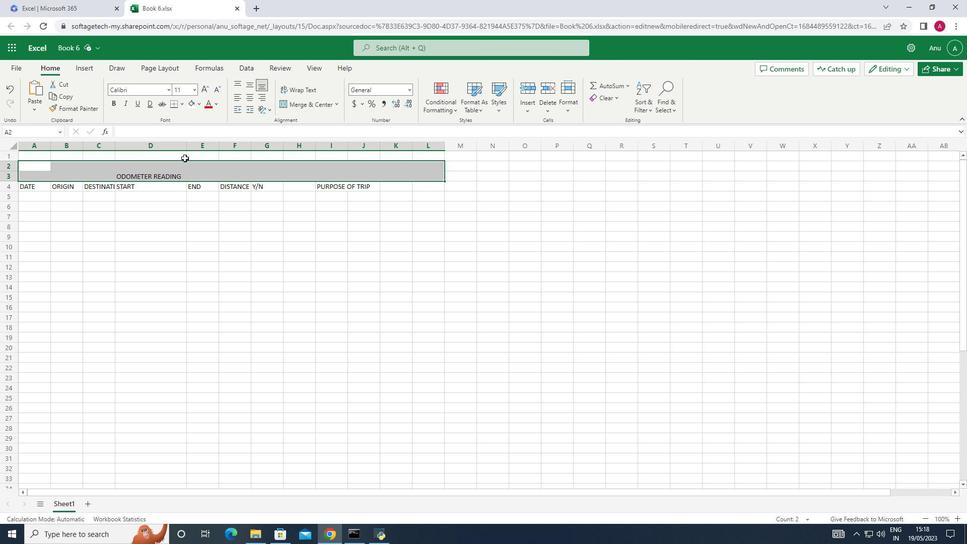 
Action: Mouse moved to (162, 175)
Screenshot: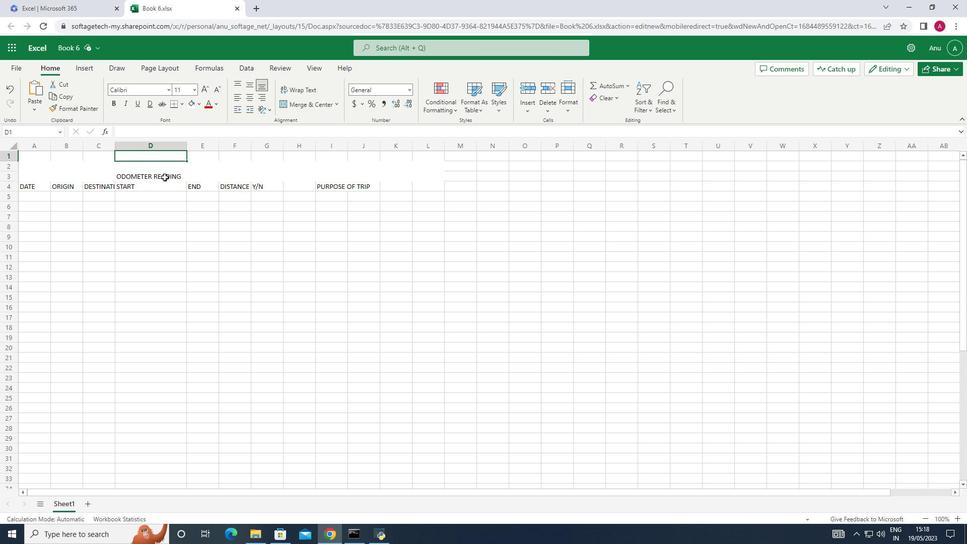 
Action: Mouse pressed left at (162, 175)
Screenshot: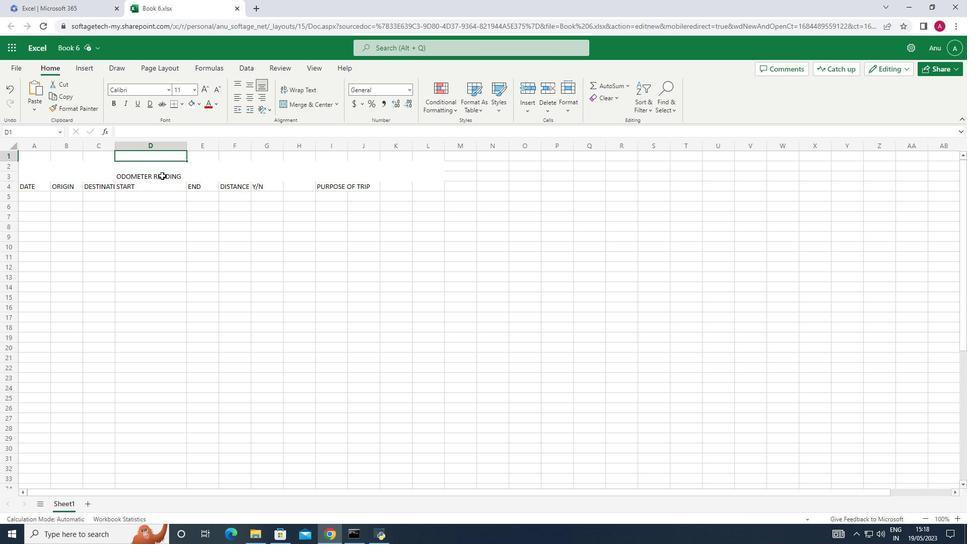 
Action: Mouse moved to (150, 174)
Screenshot: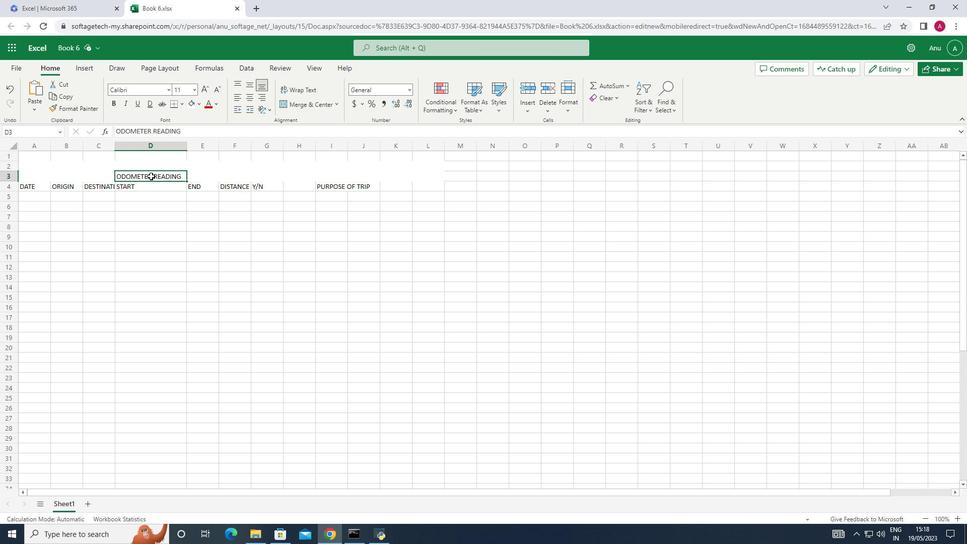 
Action: Mouse pressed left at (150, 174)
Screenshot: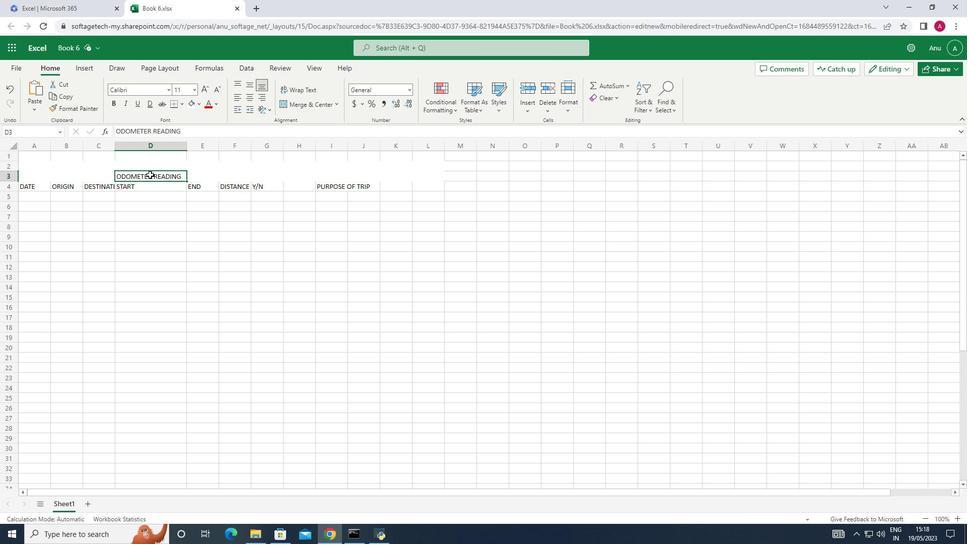 
Action: Mouse pressed left at (150, 174)
Screenshot: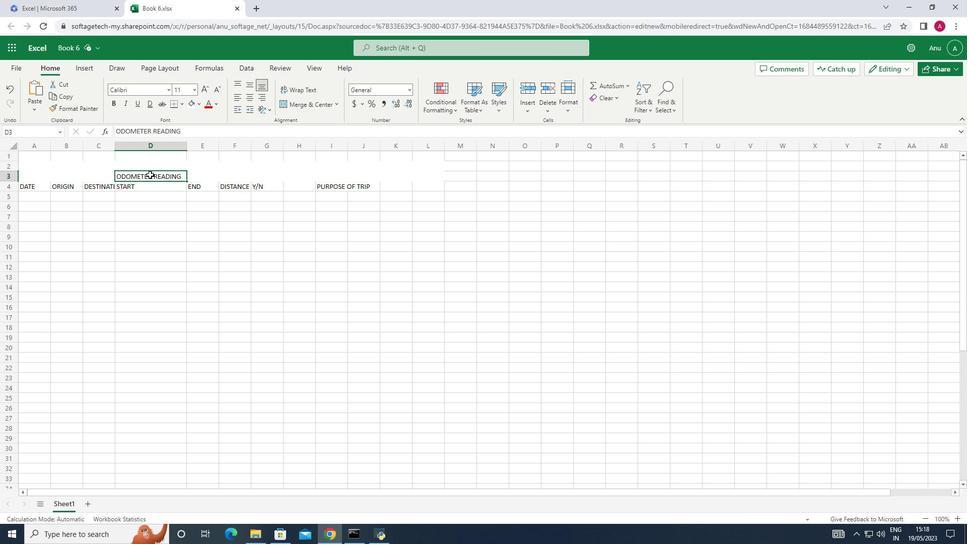
Action: Mouse moved to (152, 175)
Screenshot: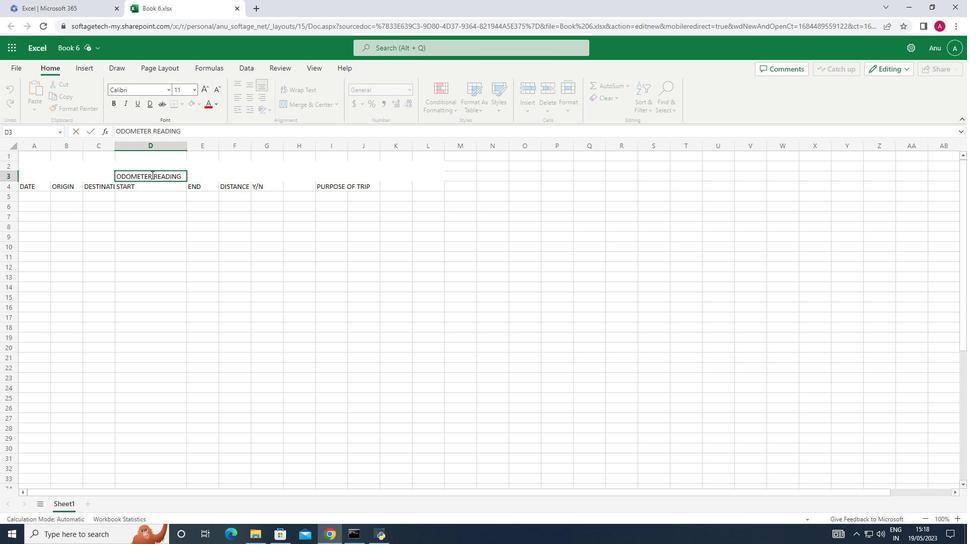 
Action: Mouse pressed left at (152, 175)
Screenshot: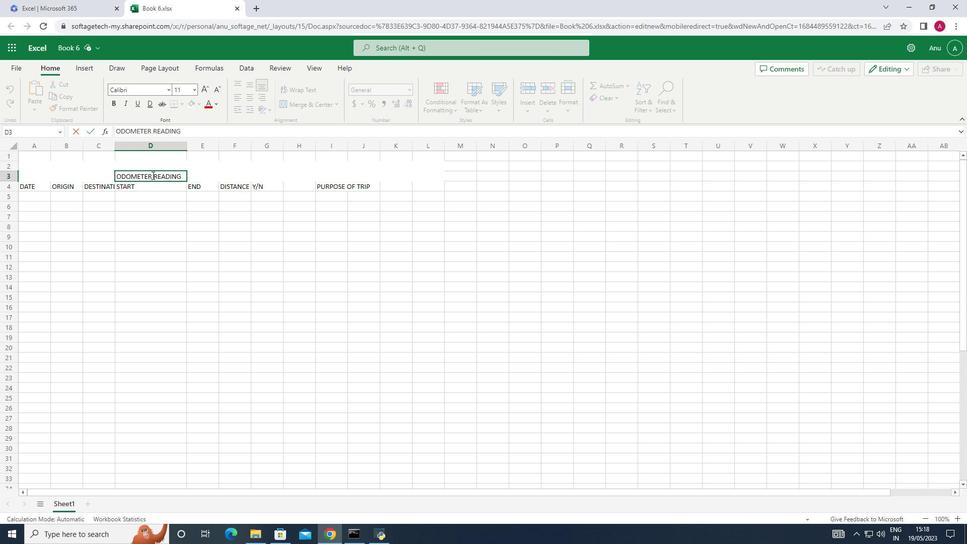 
Action: Mouse moved to (182, 175)
Screenshot: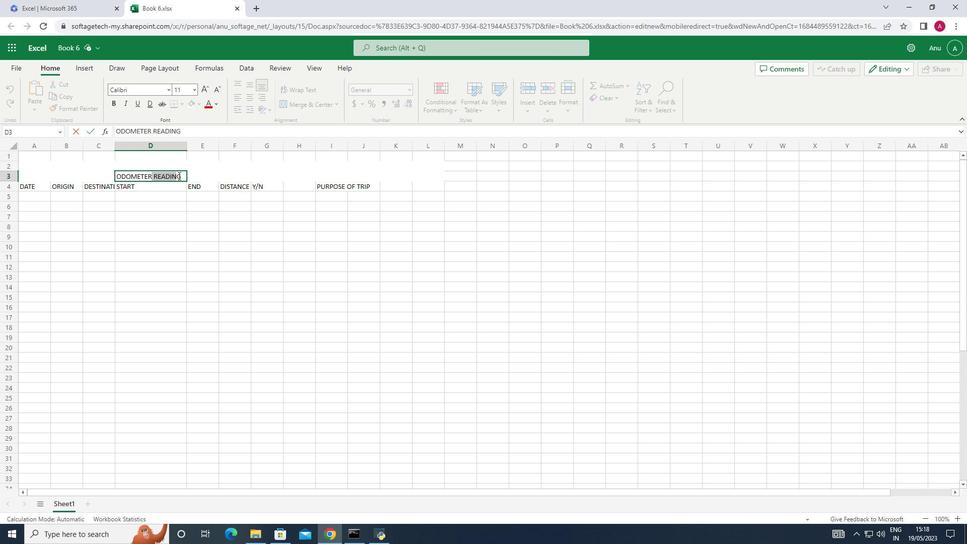
Action: Key pressed ctrl+X
Screenshot: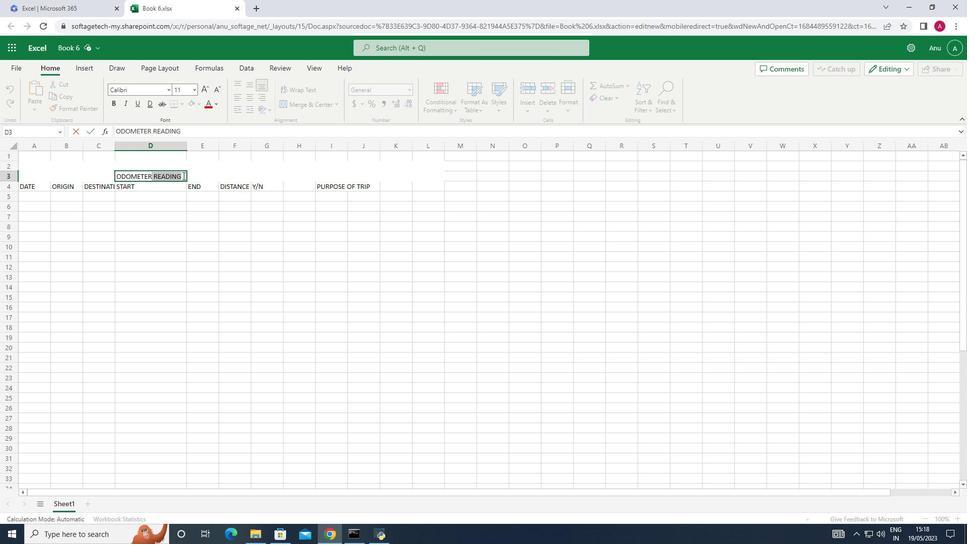 
Action: Mouse moved to (186, 144)
Screenshot: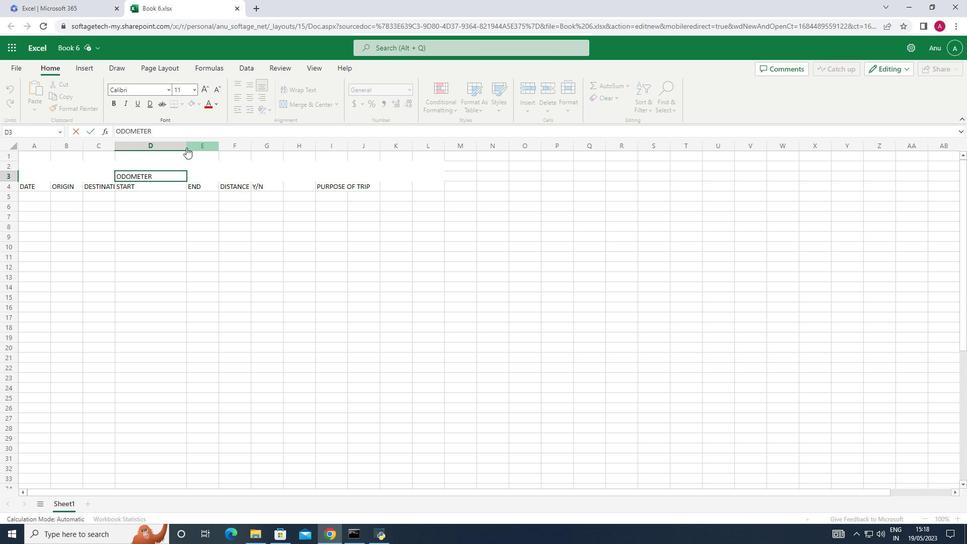 
Action: Mouse pressed left at (186, 144)
Screenshot: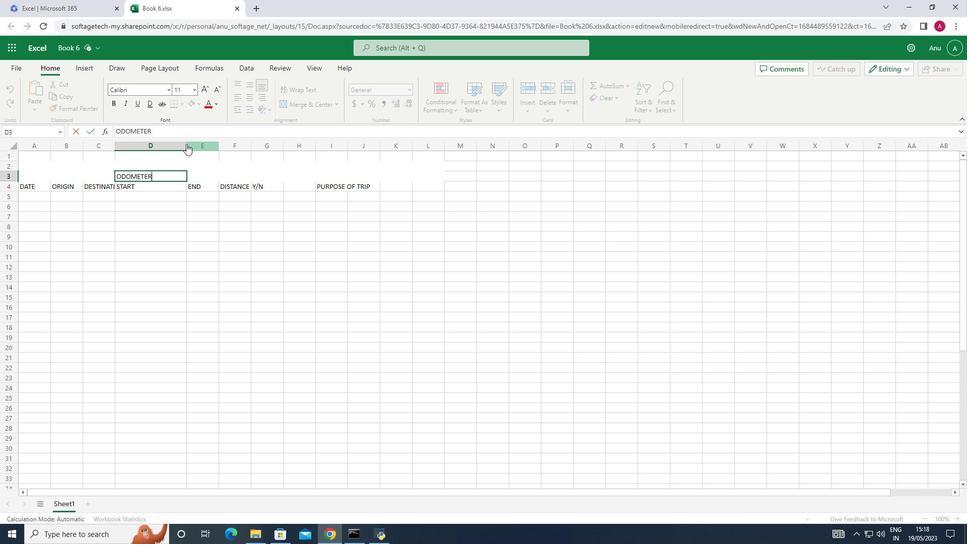 
Action: Mouse moved to (185, 146)
Screenshot: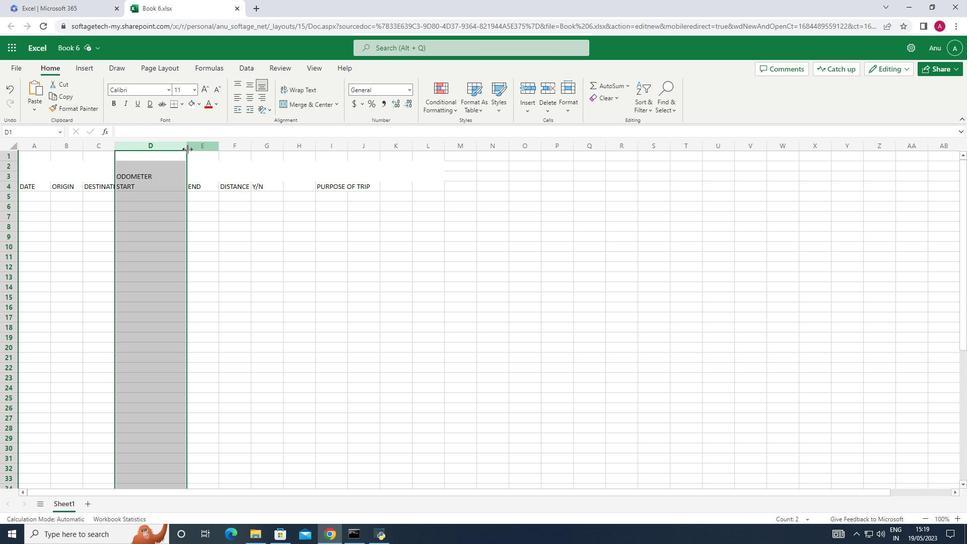 
Action: Mouse pressed left at (185, 146)
Screenshot: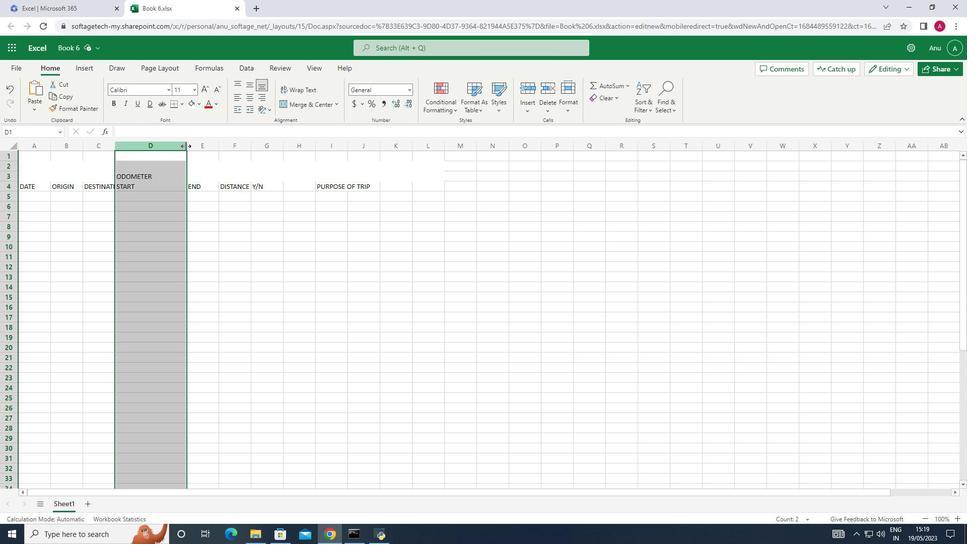 
Action: Mouse moved to (160, 173)
Screenshot: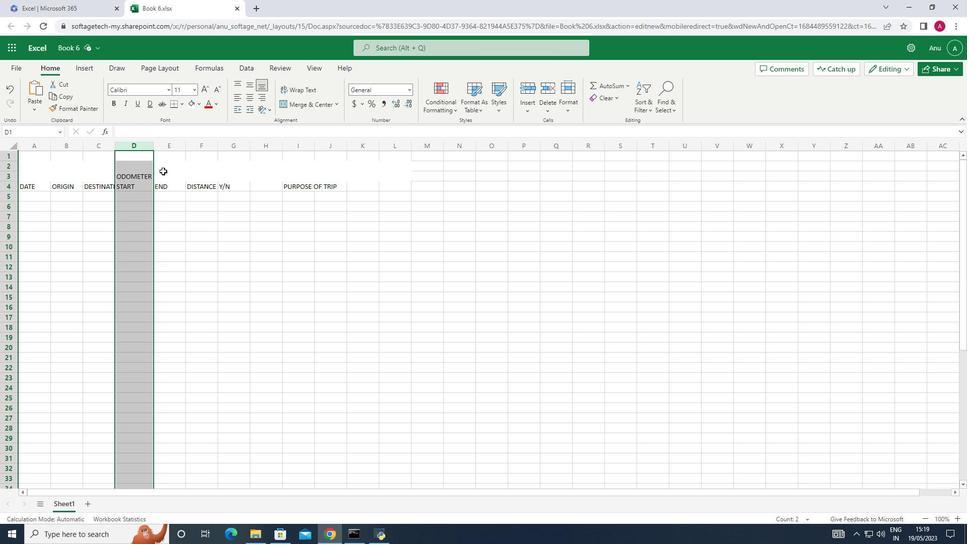 
Action: Mouse pressed left at (160, 173)
Screenshot: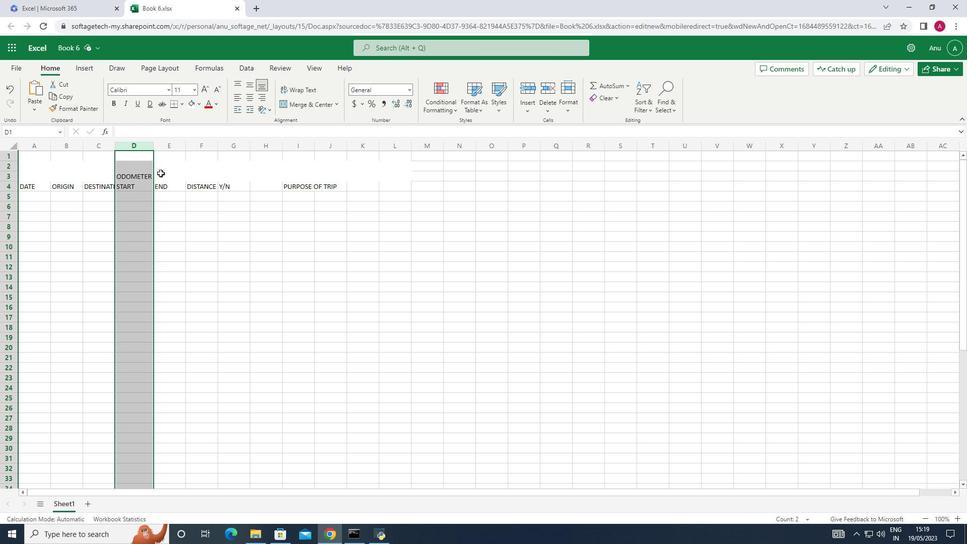 
Action: Key pressed ctrl+V
Screenshot: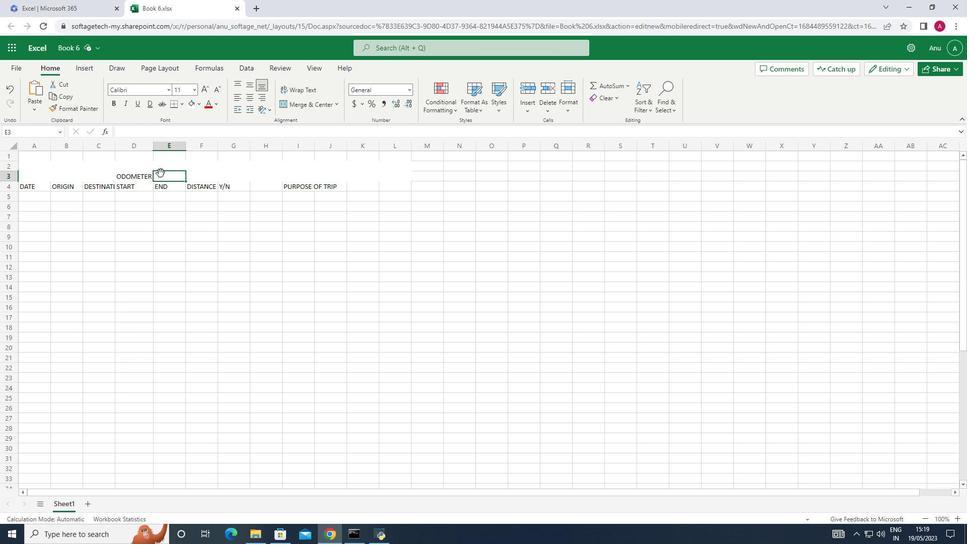
Action: Mouse moved to (31, 158)
Screenshot: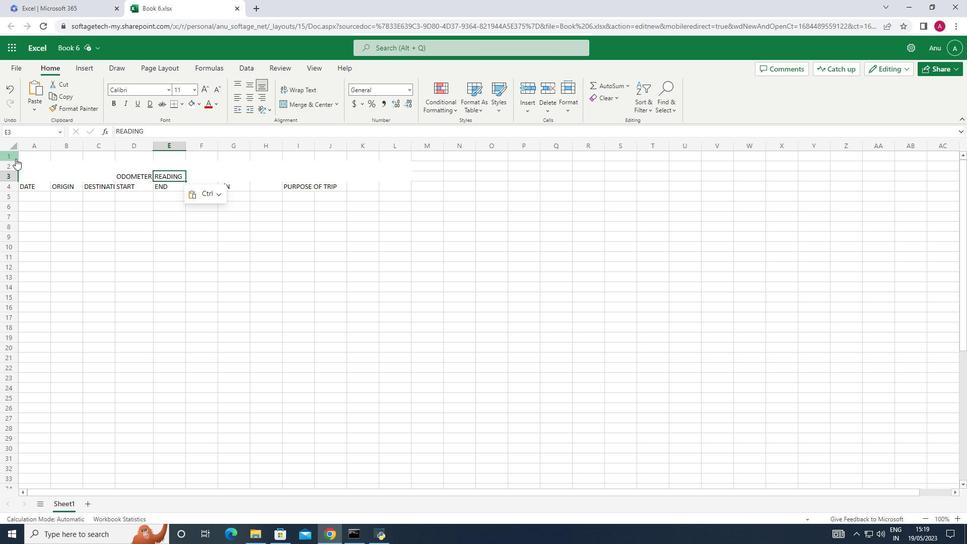 
Action: Mouse pressed left at (31, 158)
Screenshot: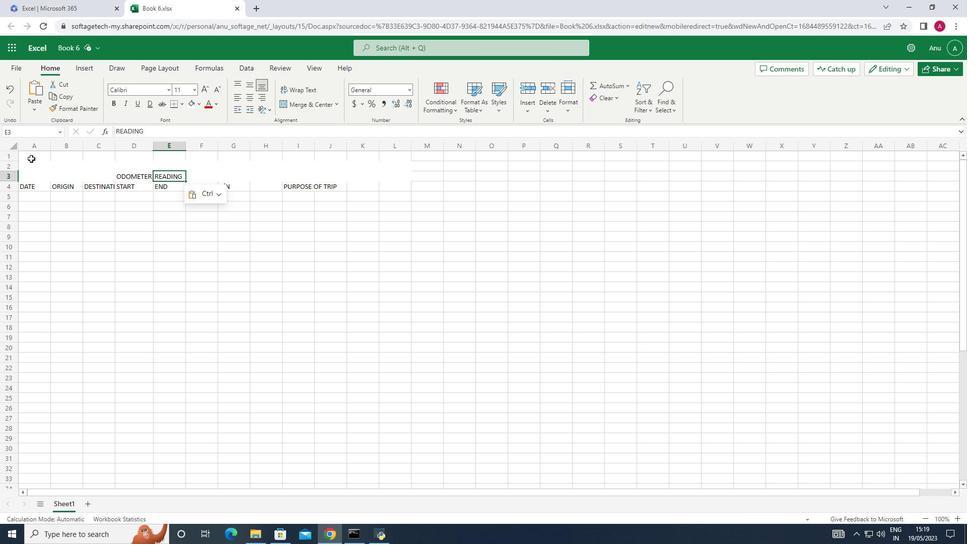 
Action: Mouse moved to (31, 157)
Screenshot: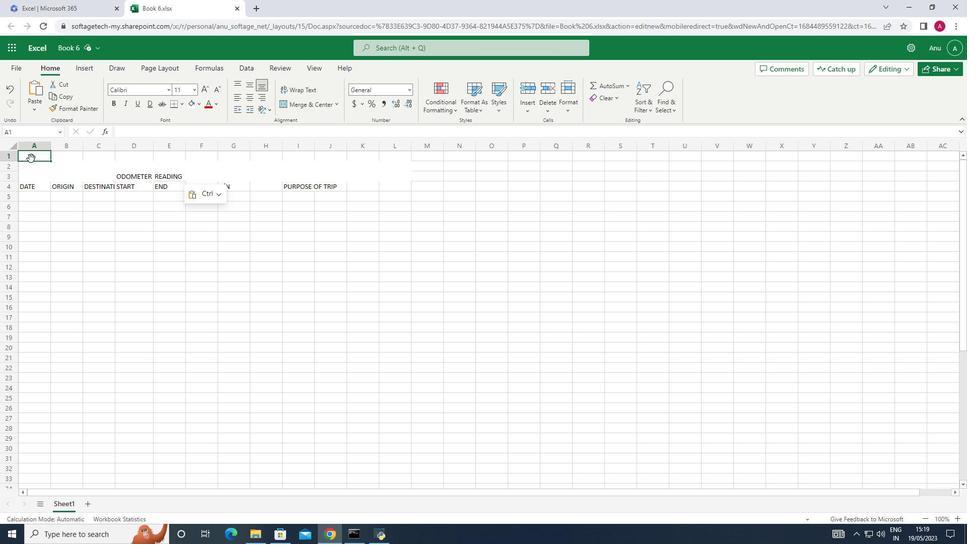
Action: Mouse pressed left at (31, 157)
Screenshot: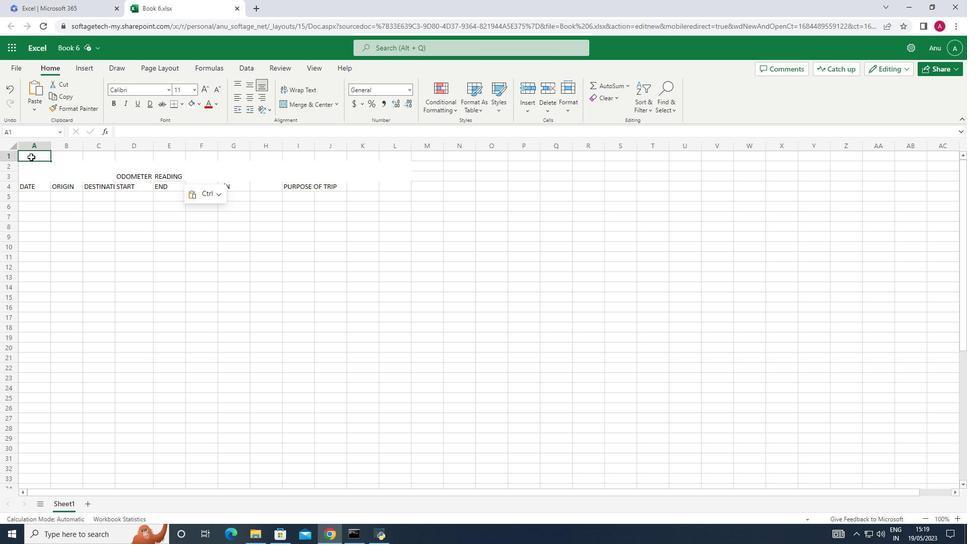 
Action: Mouse moved to (194, 100)
Screenshot: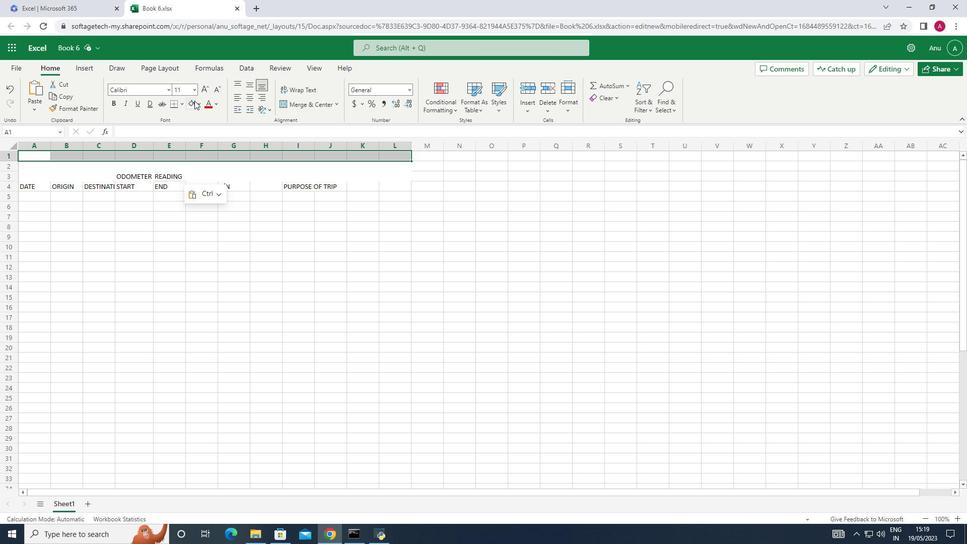 
Action: Mouse pressed left at (194, 100)
Screenshot: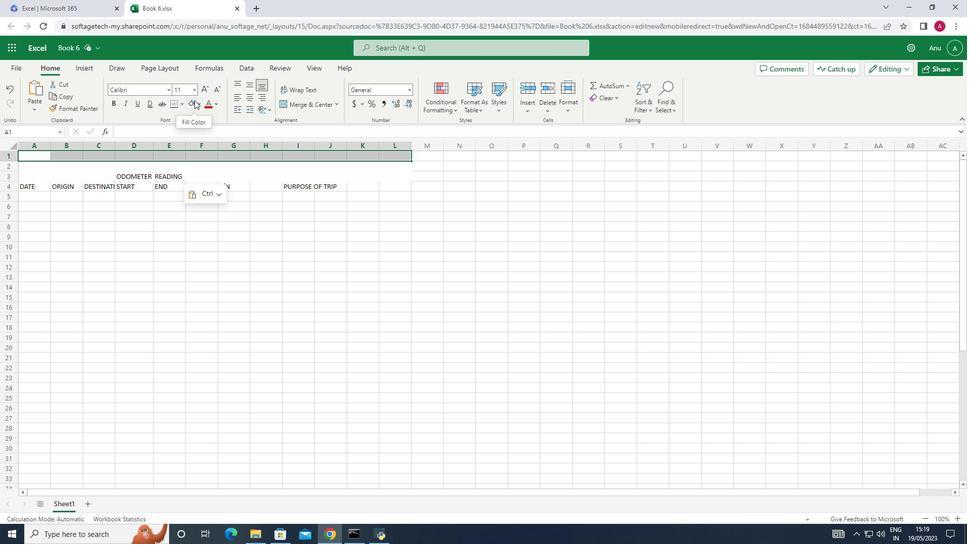 
Action: Mouse moved to (109, 158)
Screenshot: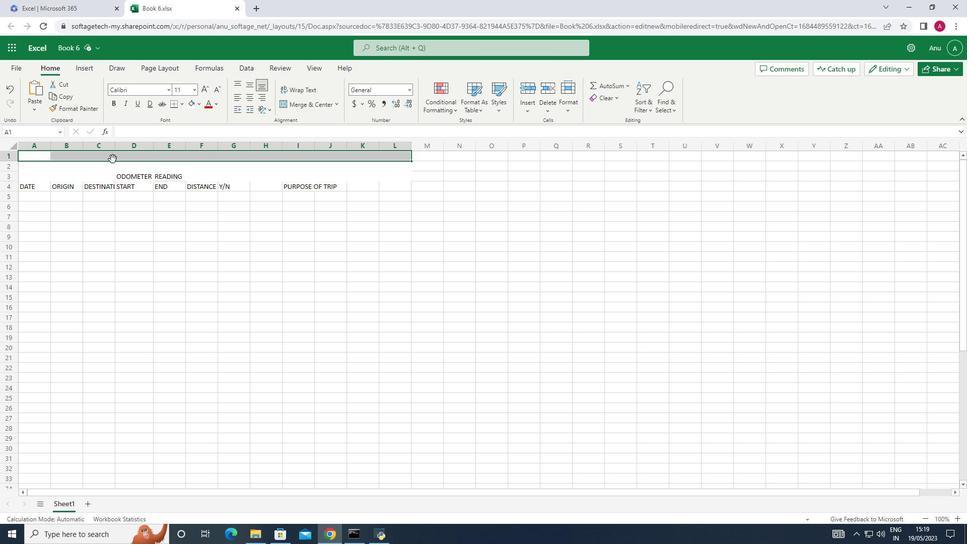 
Action: Mouse pressed left at (109, 158)
Screenshot: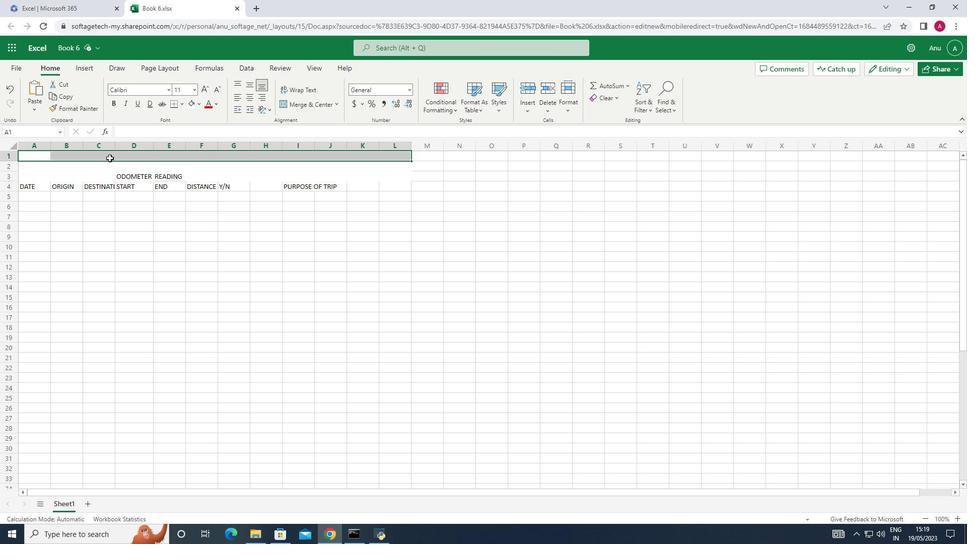 
Action: Key pressed M<Key.shift>ILEAGE<Key.right>LOG
Screenshot: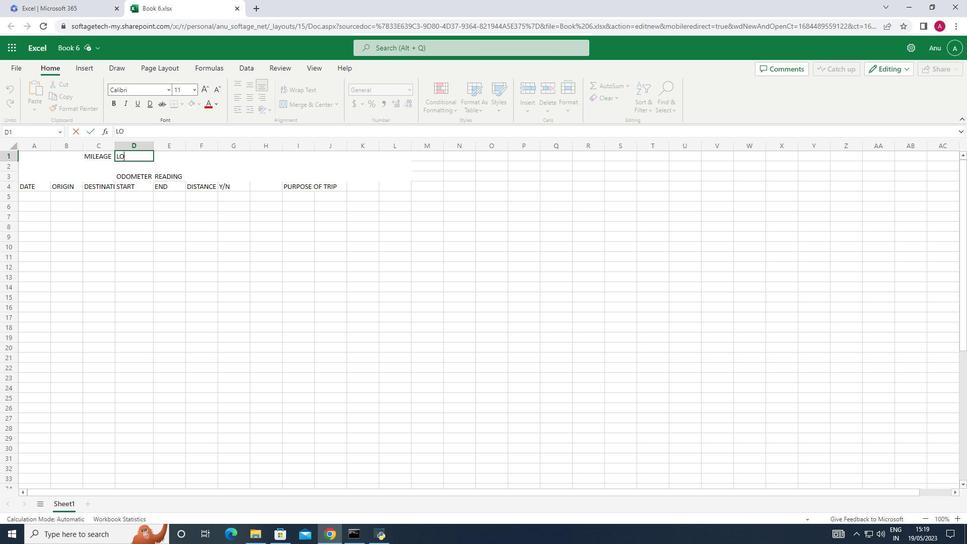 
Action: Mouse moved to (91, 156)
Screenshot: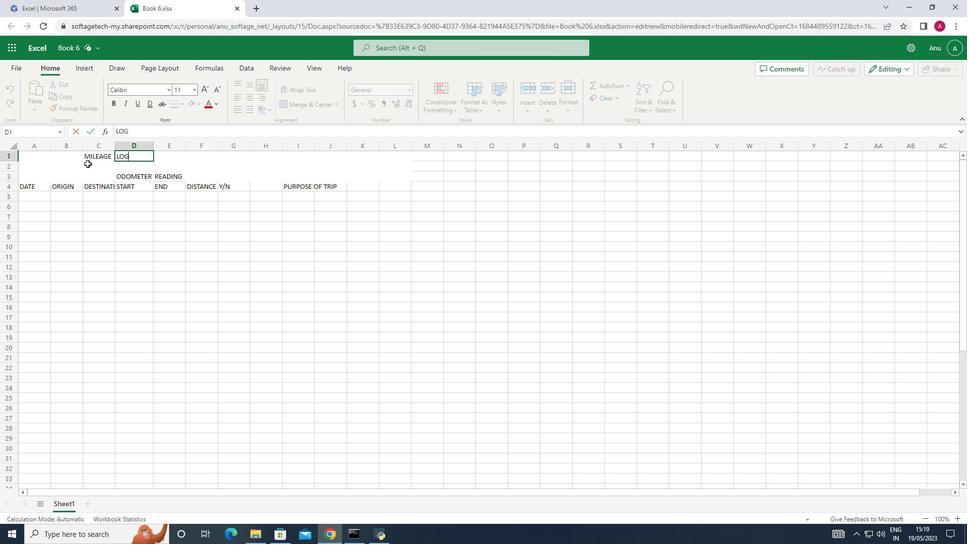 
Action: Mouse pressed left at (91, 156)
Screenshot: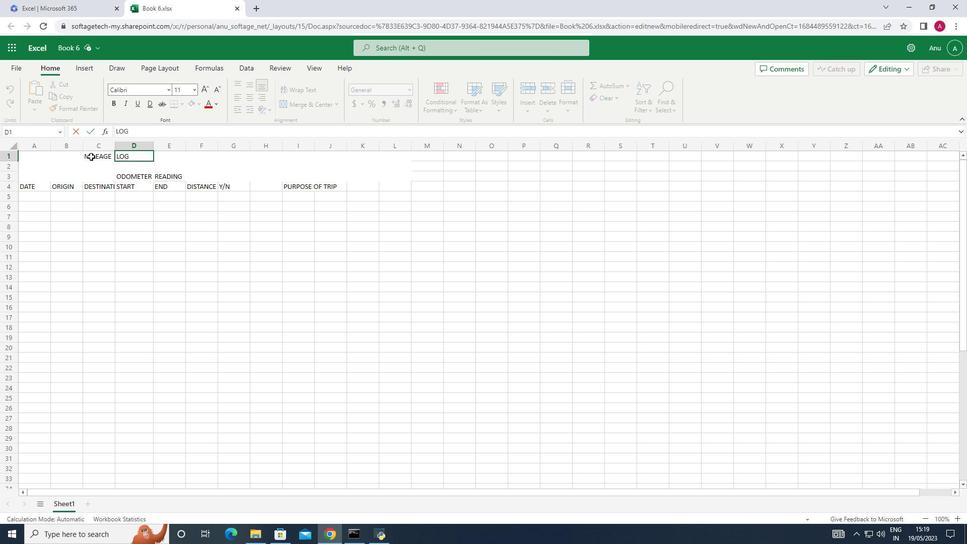 
Action: Mouse moved to (140, 156)
Screenshot: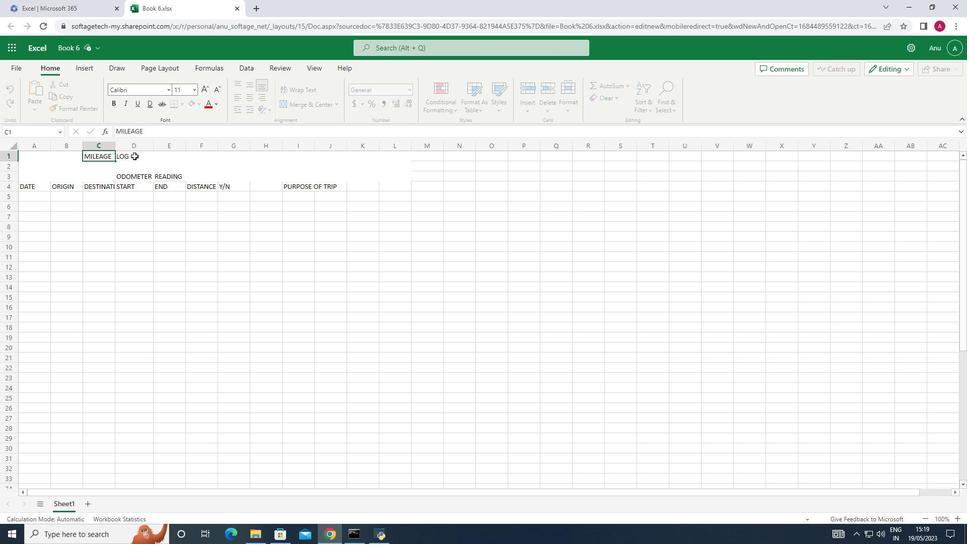 
Action: Key pressed ctrl+X
Screenshot: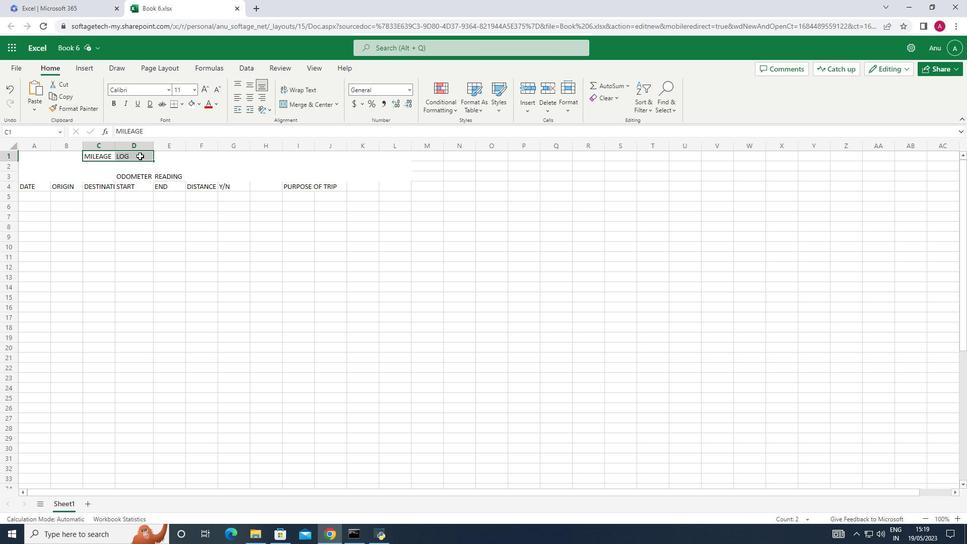 
Action: Mouse moved to (167, 156)
Screenshot: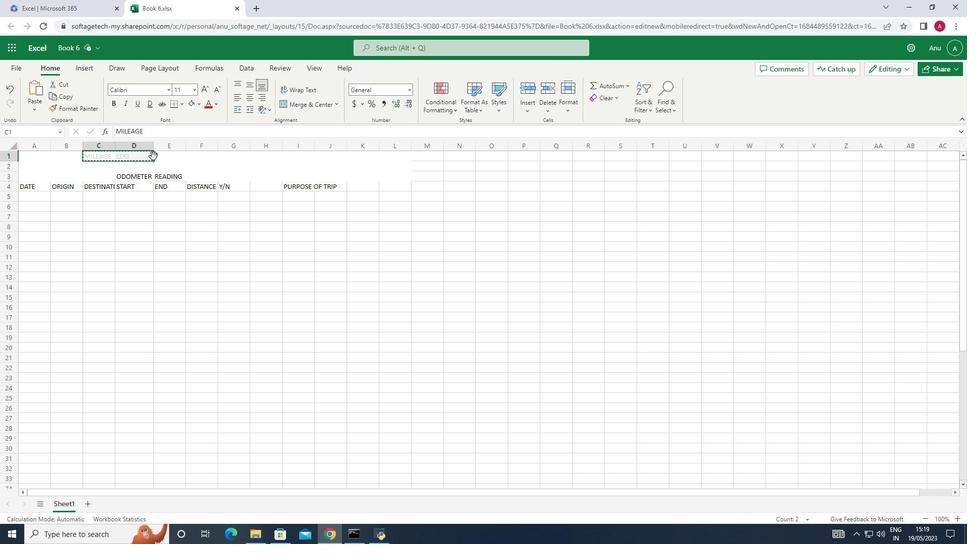 
Action: Mouse pressed left at (167, 156)
Screenshot: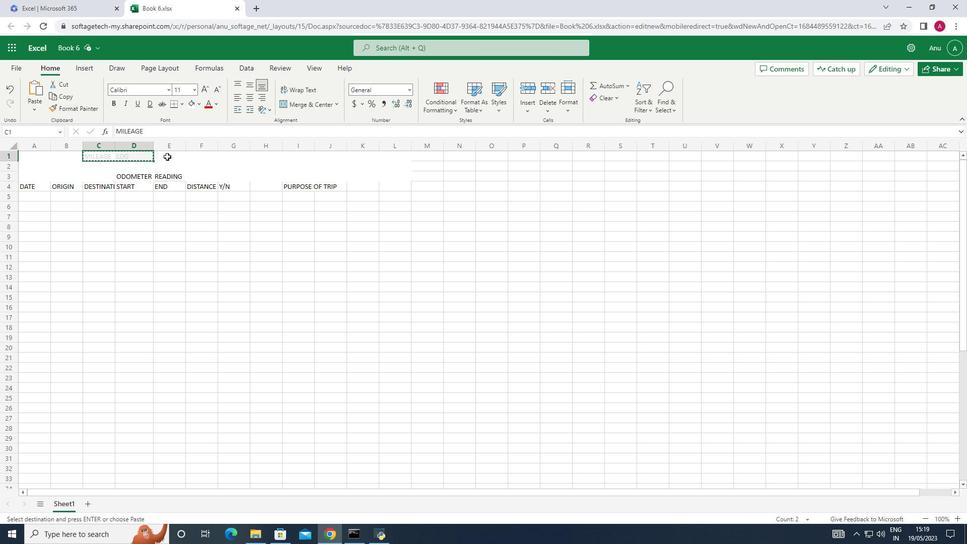 
Action: Key pressed ctrl+V
Screenshot: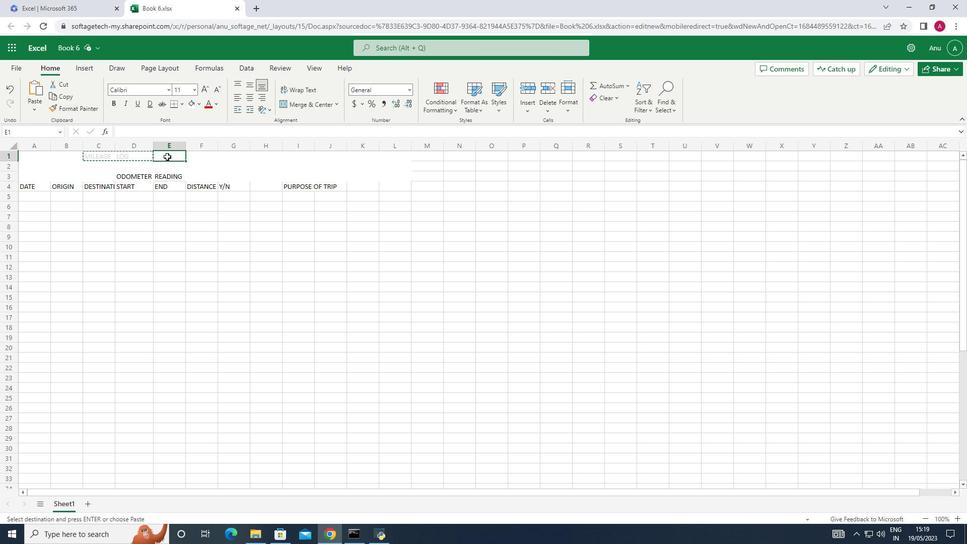 
Action: Mouse moved to (191, 91)
Screenshot: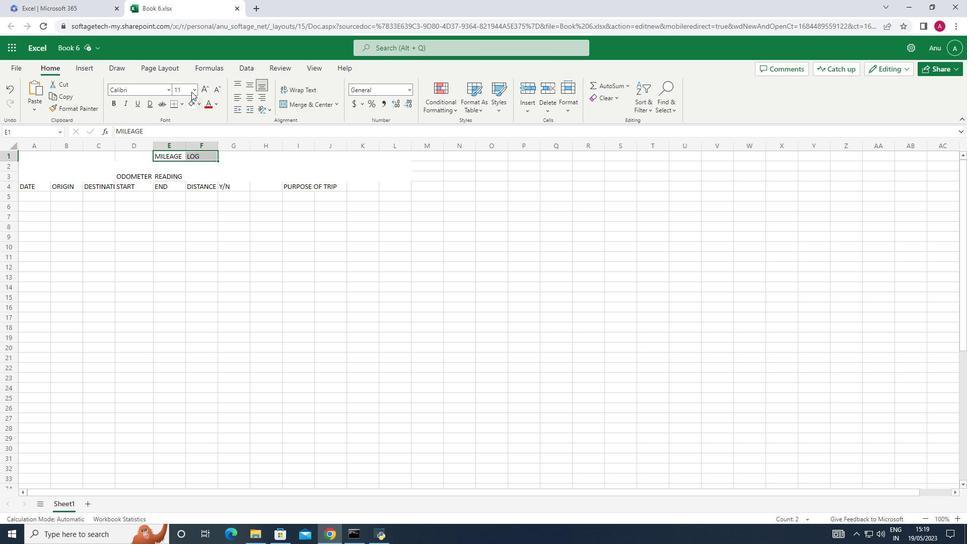 
Action: Mouse pressed left at (191, 91)
Screenshot: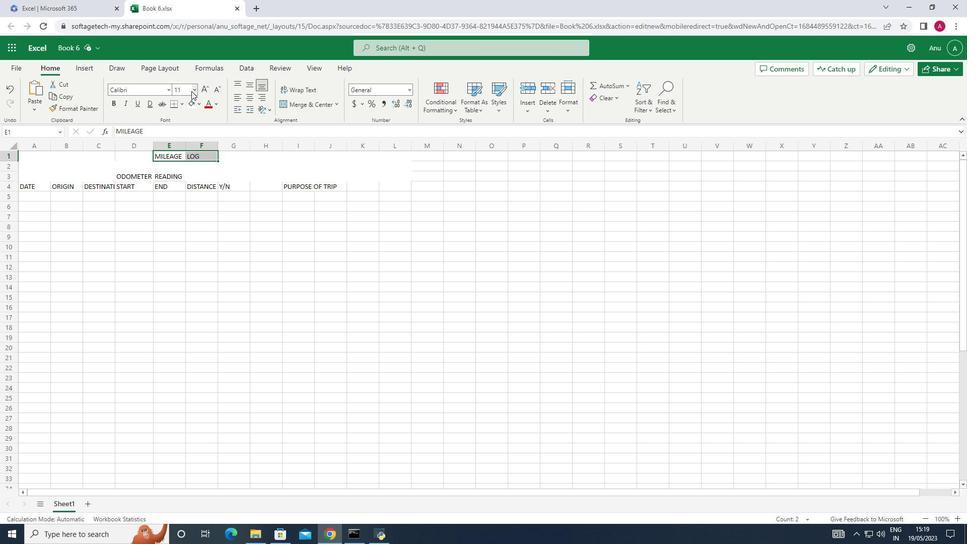 
Action: Mouse moved to (179, 213)
Screenshot: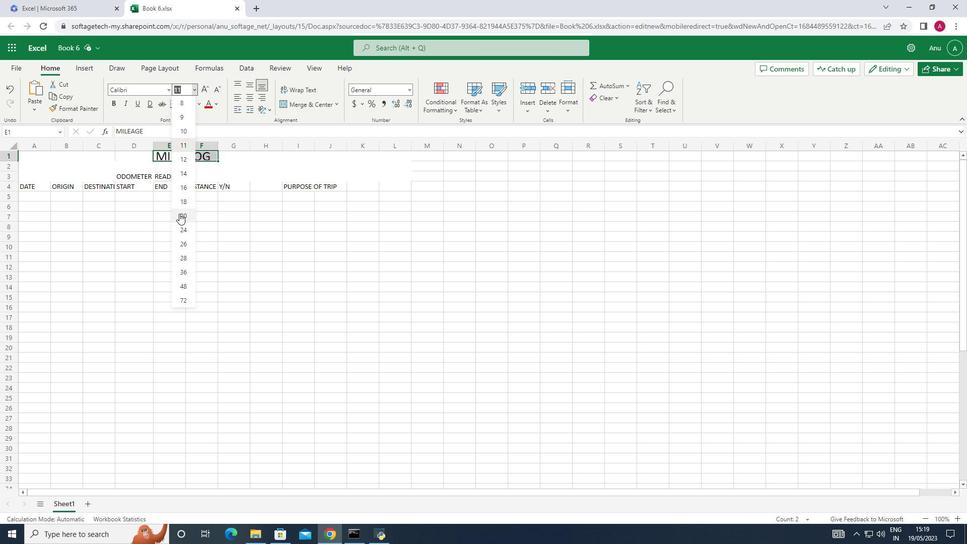 
Action: Mouse pressed left at (179, 213)
Screenshot: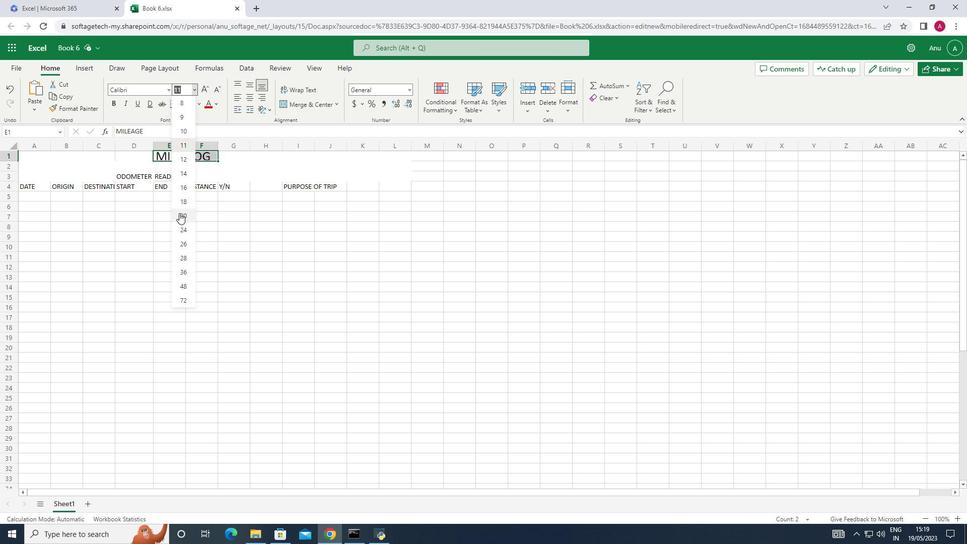 
Action: Mouse moved to (185, 145)
Screenshot: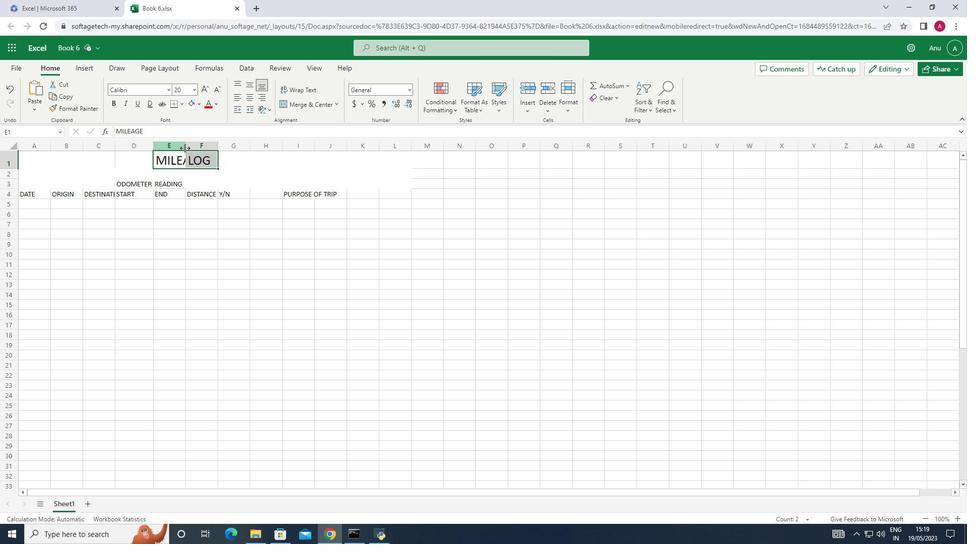 
Action: Mouse pressed left at (185, 145)
Screenshot: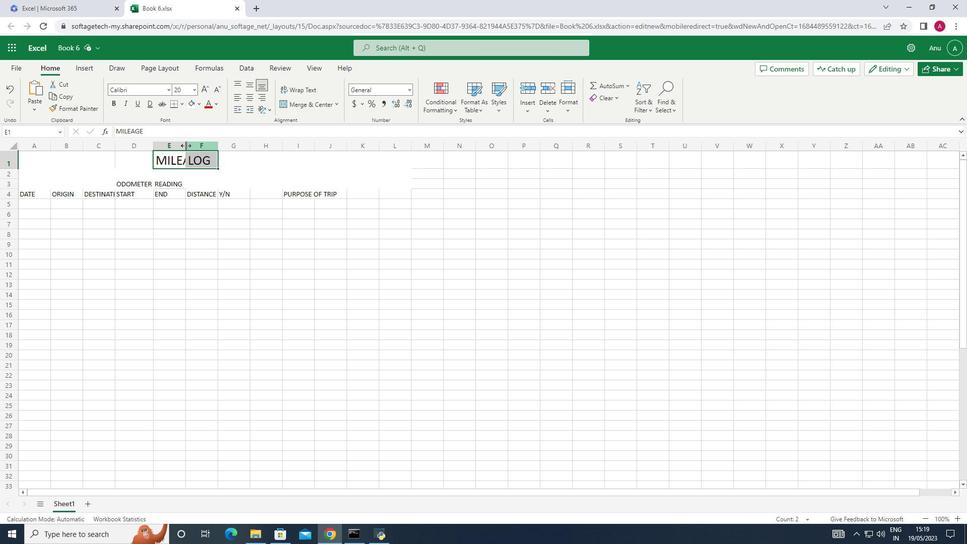 
Action: Mouse pressed left at (185, 145)
Screenshot: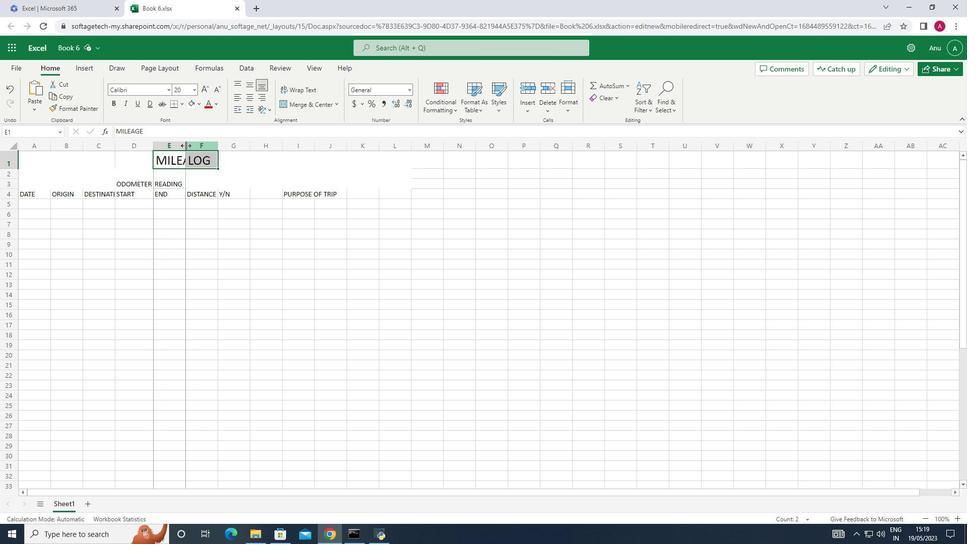 
Action: Mouse moved to (256, 170)
Screenshot: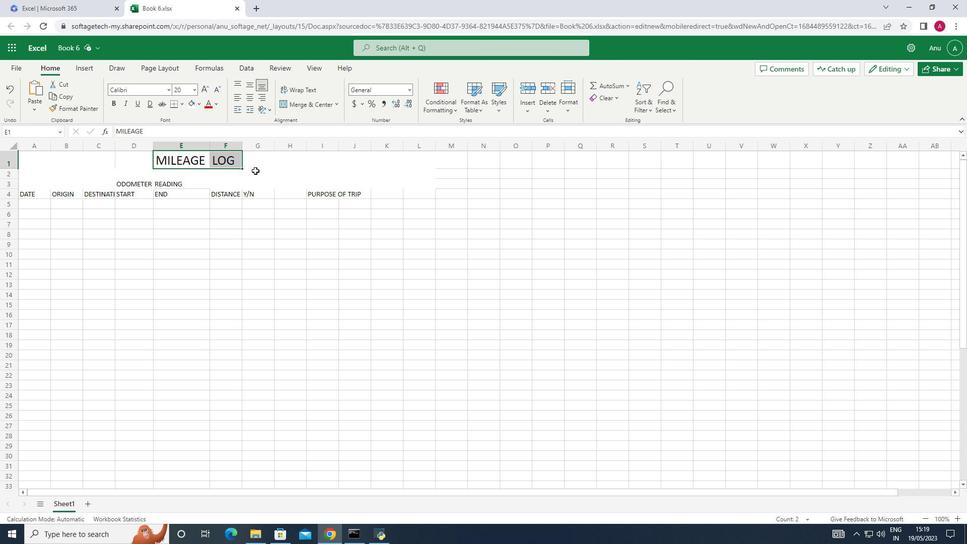 
Action: Mouse pressed left at (256, 170)
Screenshot: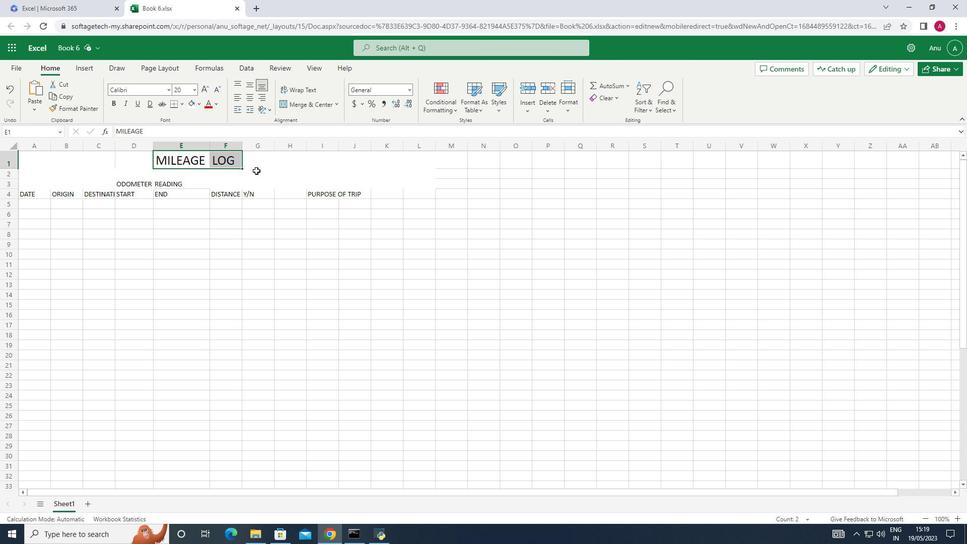 
Action: Mouse moved to (112, 154)
Screenshot: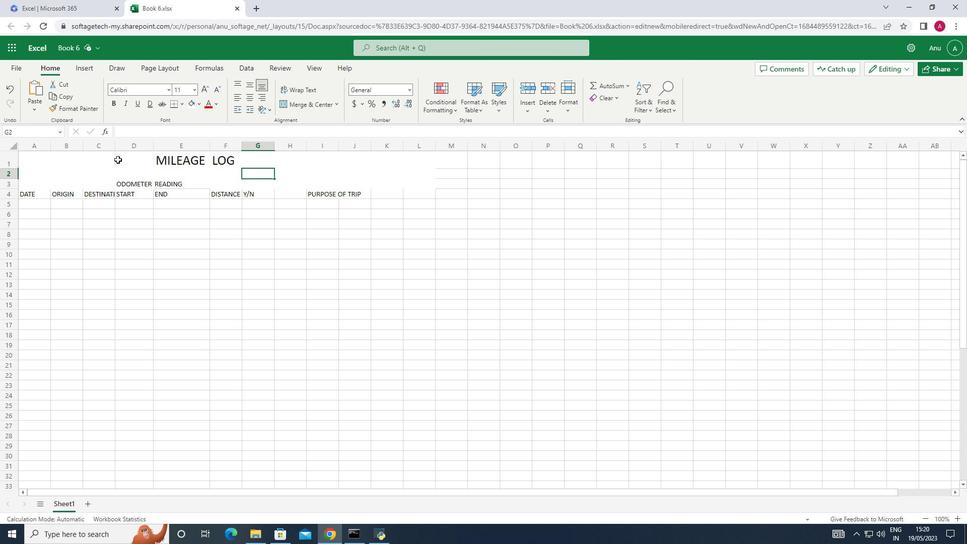 
Action: Mouse pressed left at (112, 154)
Screenshot: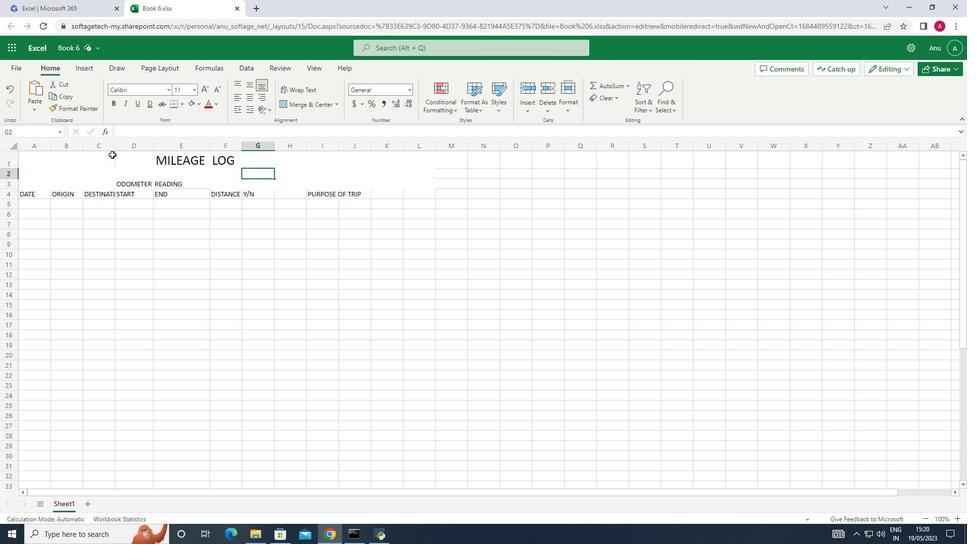 
Action: Mouse moved to (193, 101)
Screenshot: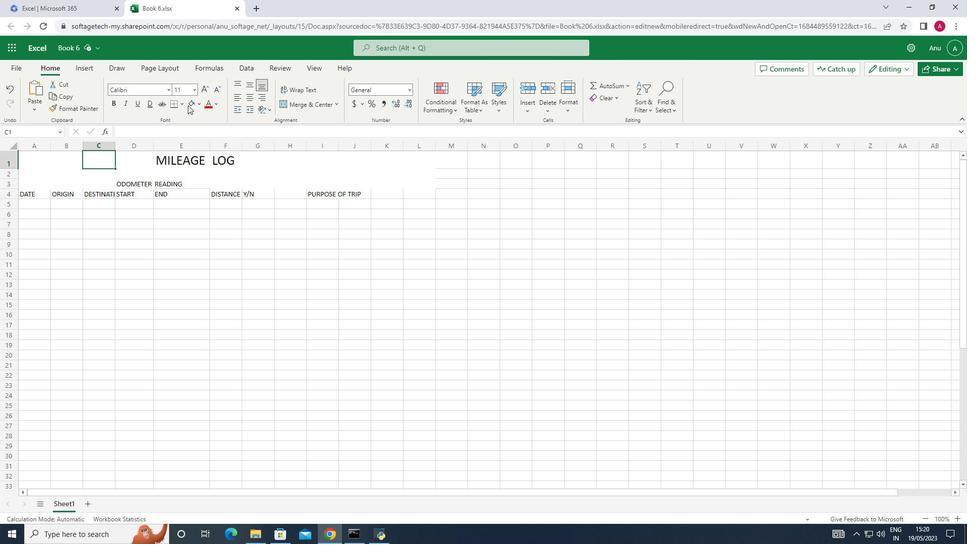 
Action: Mouse pressed left at (193, 101)
Screenshot: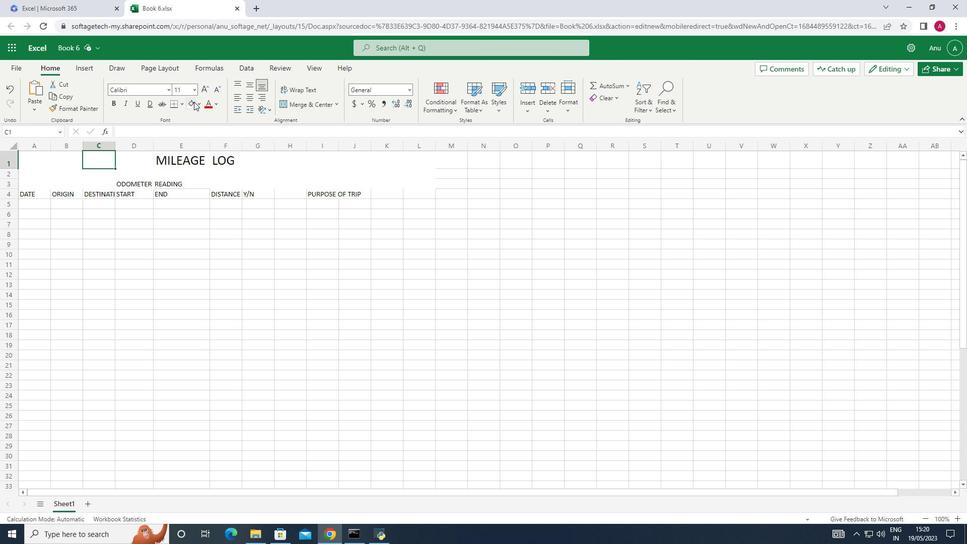 
Action: Mouse moved to (280, 162)
Screenshot: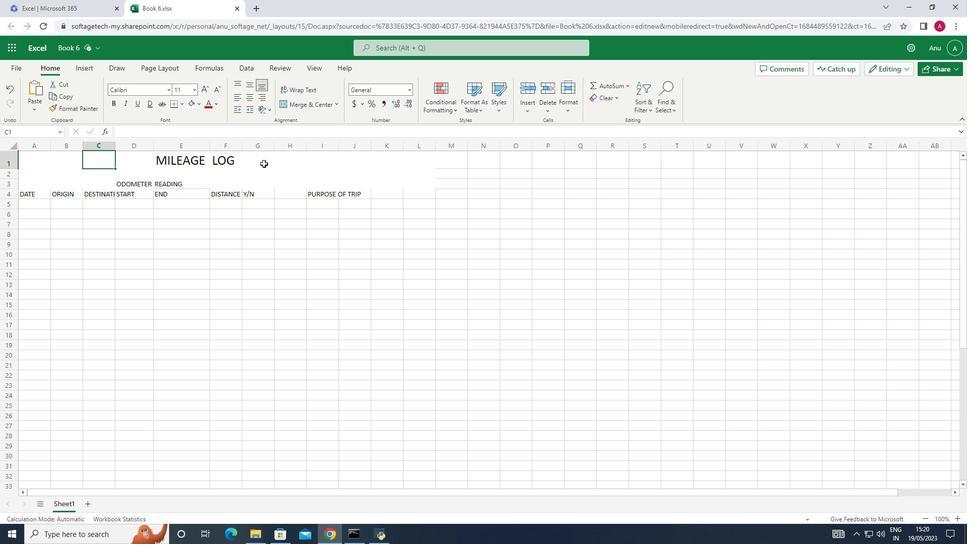 
Action: Mouse pressed left at (280, 162)
Screenshot: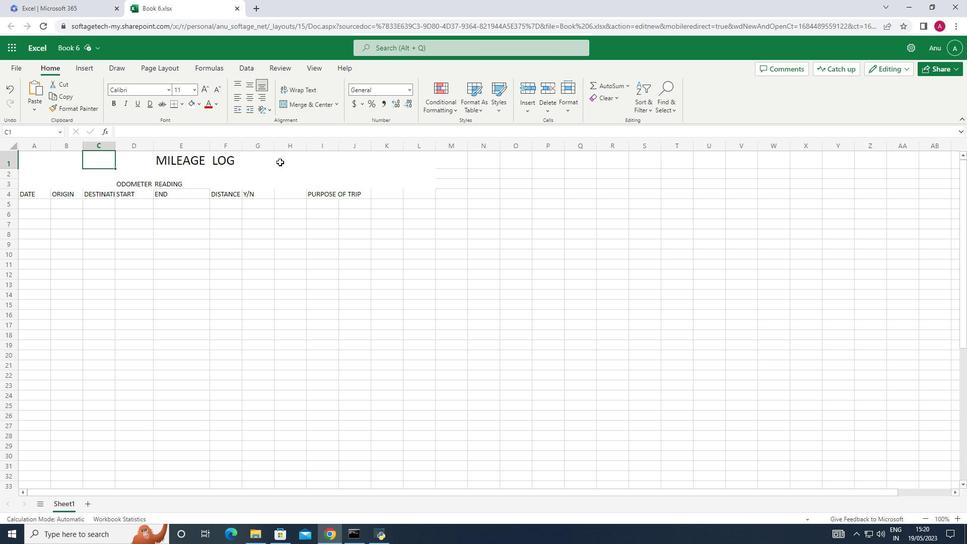 
Action: Mouse moved to (335, 169)
Screenshot: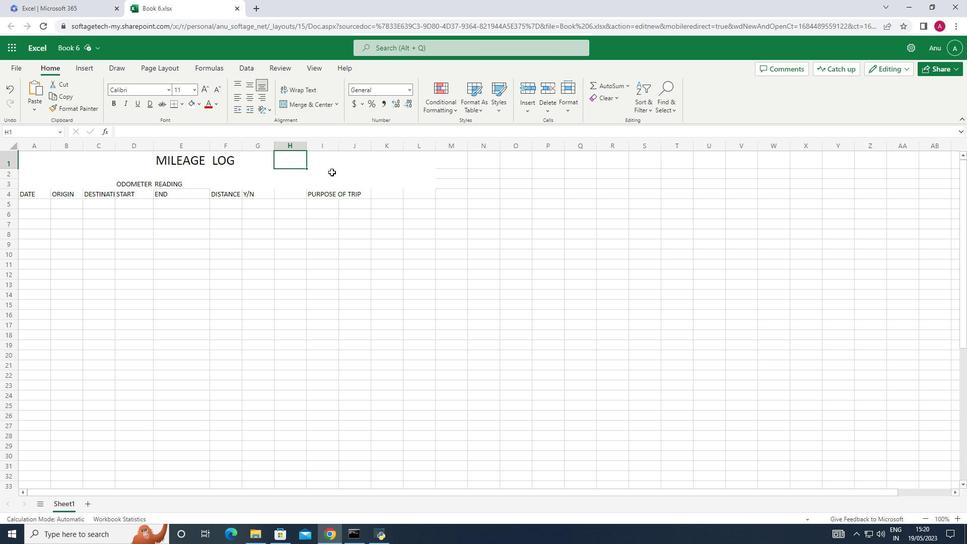 
Action: Mouse pressed left at (335, 169)
Screenshot: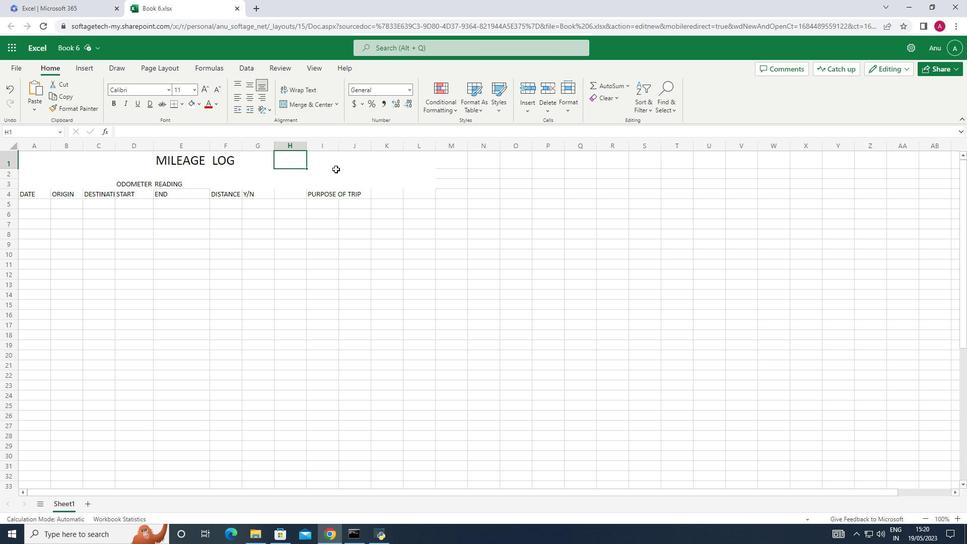 
Action: Mouse moved to (165, 159)
Screenshot: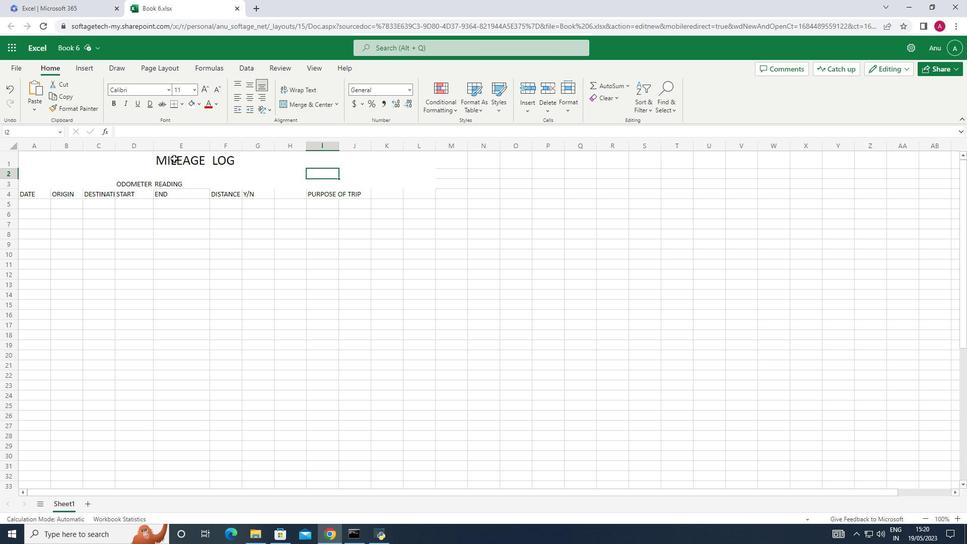 
Action: Mouse pressed left at (165, 159)
Screenshot: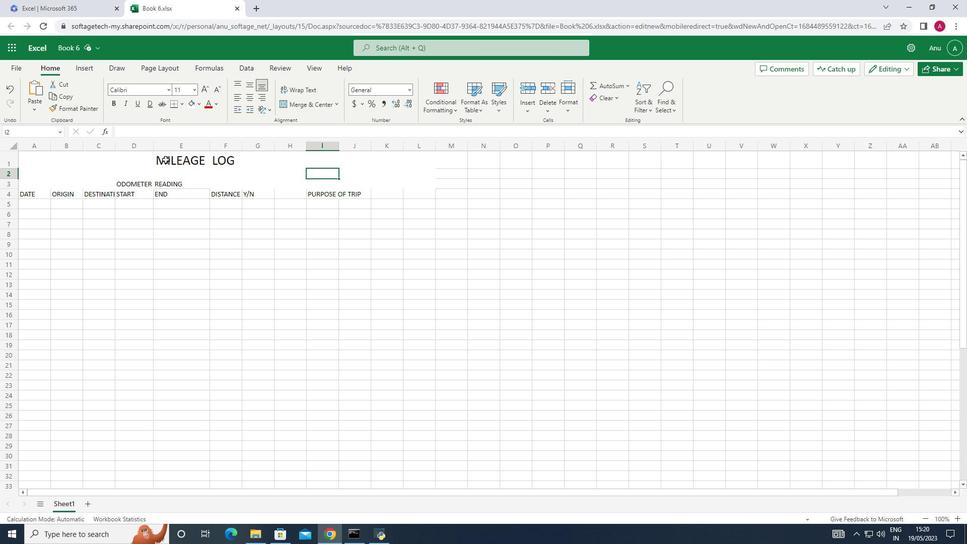 
Action: Mouse moved to (197, 103)
Screenshot: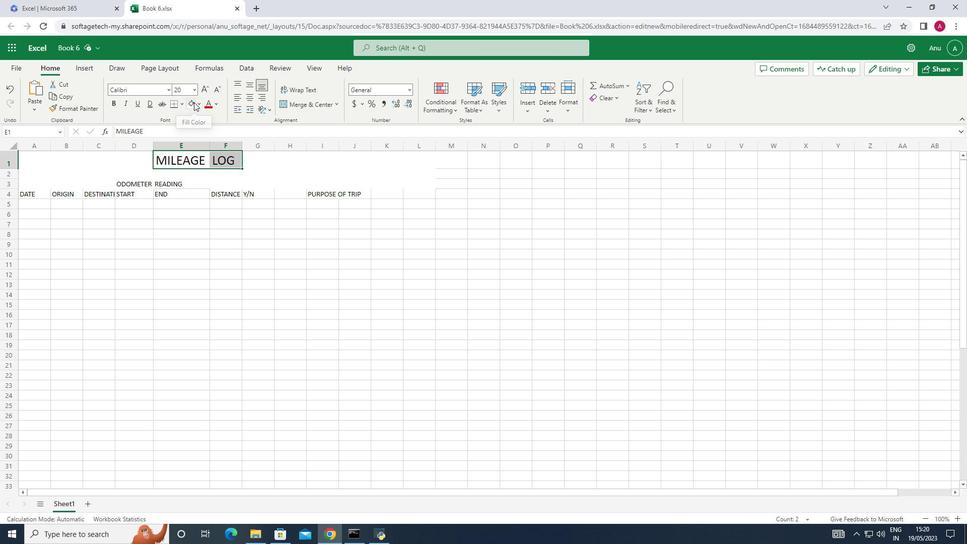 
Action: Mouse pressed left at (197, 103)
Screenshot: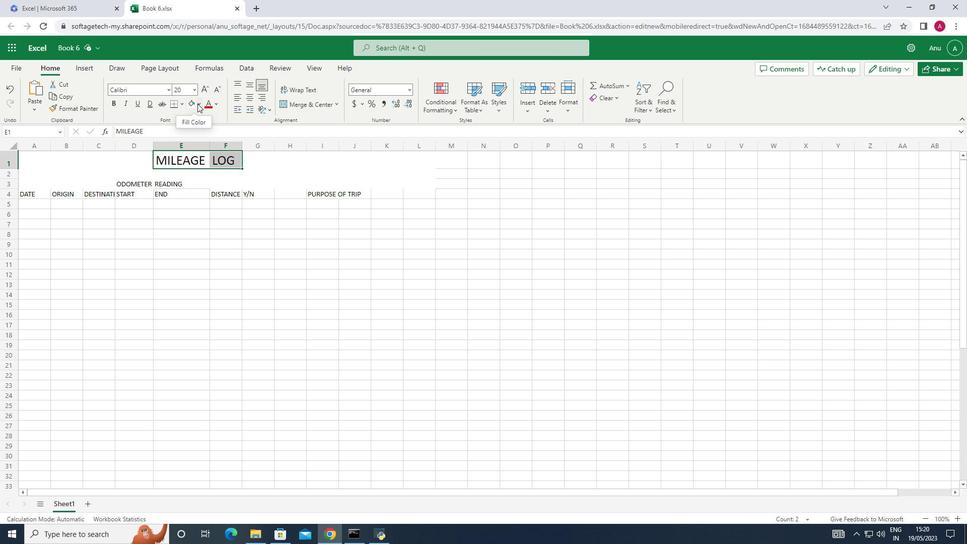 
Action: Mouse moved to (307, 131)
Screenshot: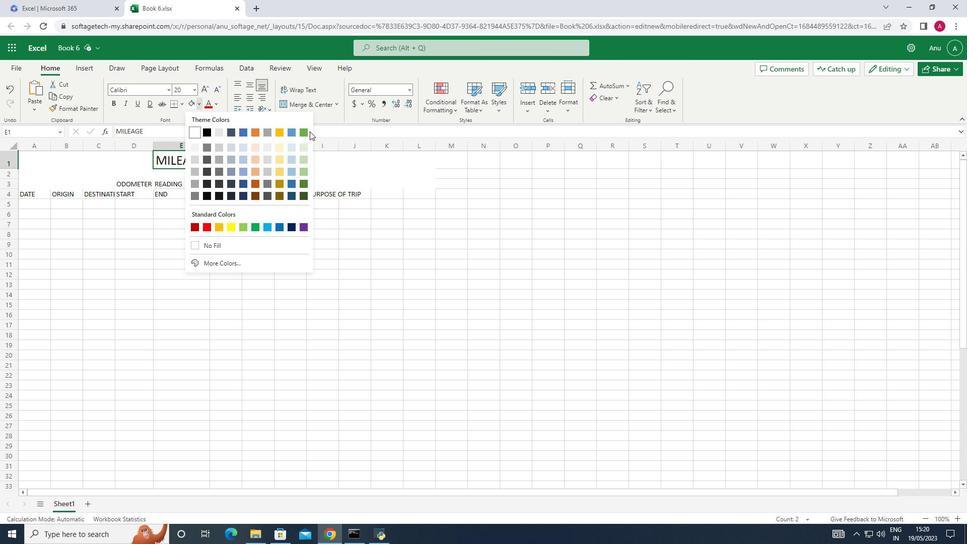
Action: Mouse pressed left at (307, 131)
Screenshot: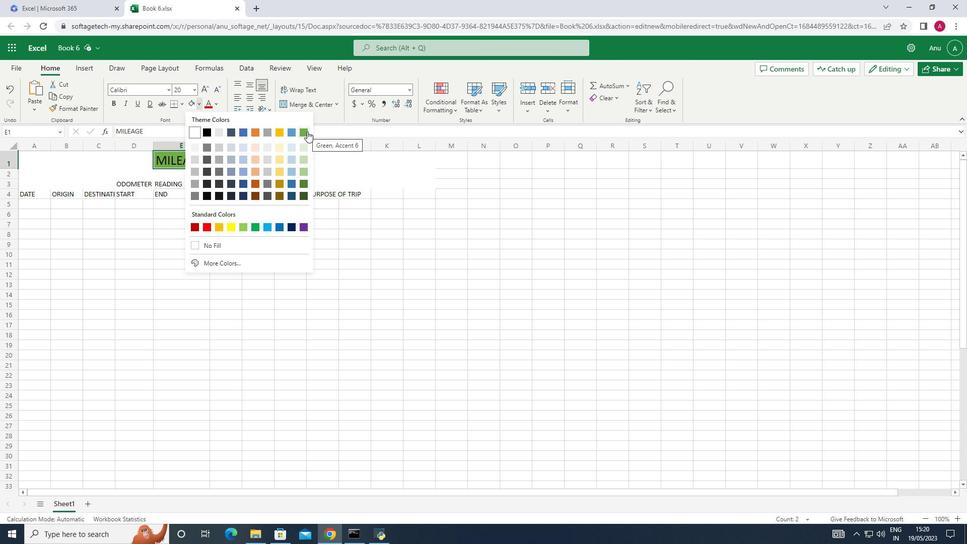 
Action: Mouse moved to (113, 183)
Screenshot: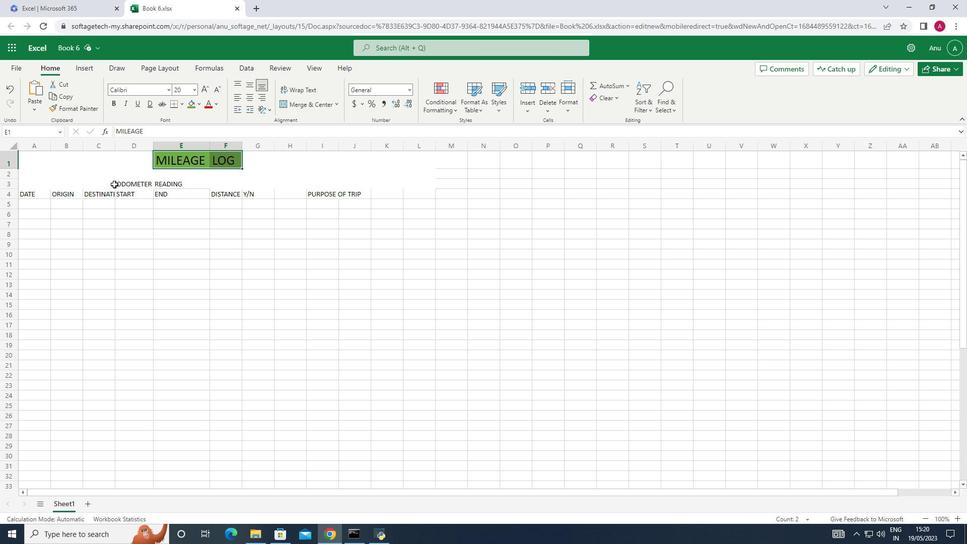 
Action: Mouse pressed left at (113, 183)
Screenshot: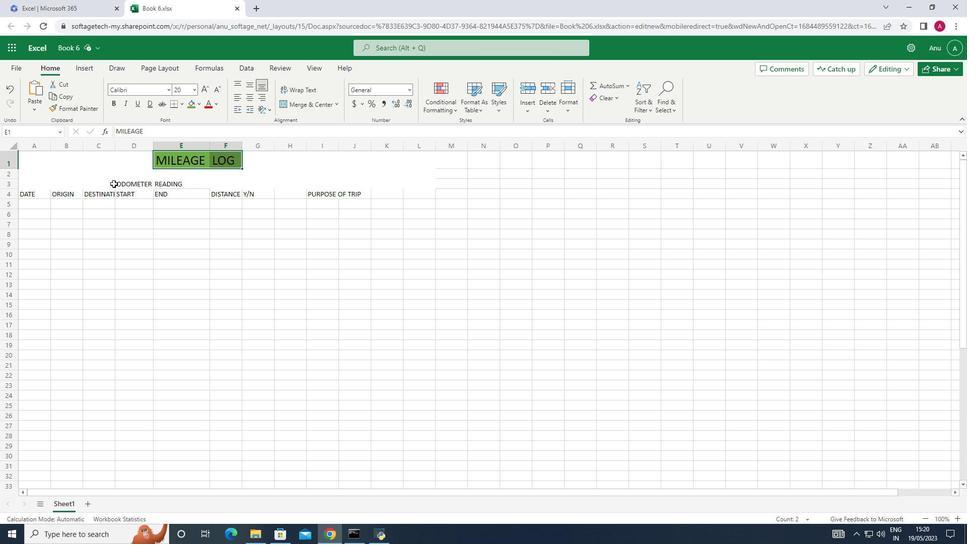 
Action: Mouse moved to (117, 183)
Screenshot: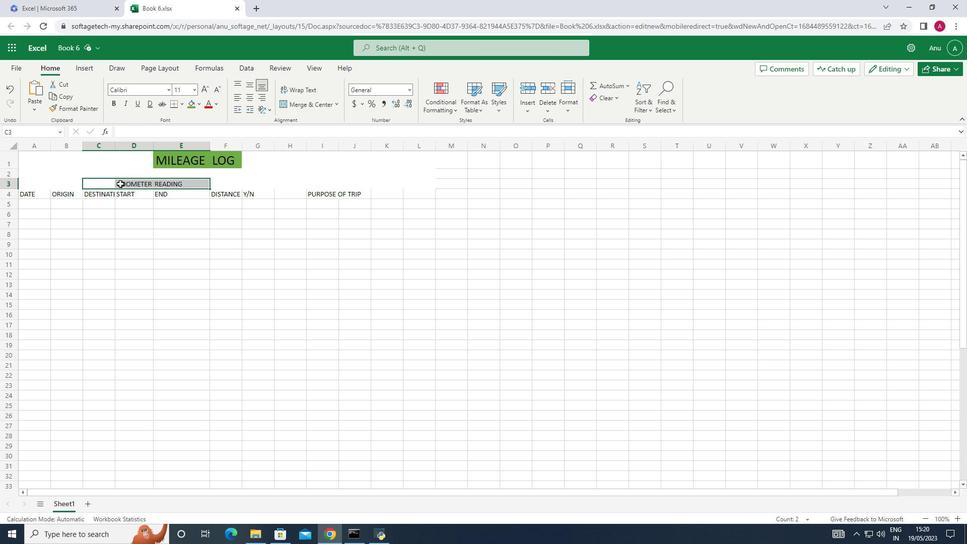 
Action: Mouse pressed left at (117, 183)
Screenshot: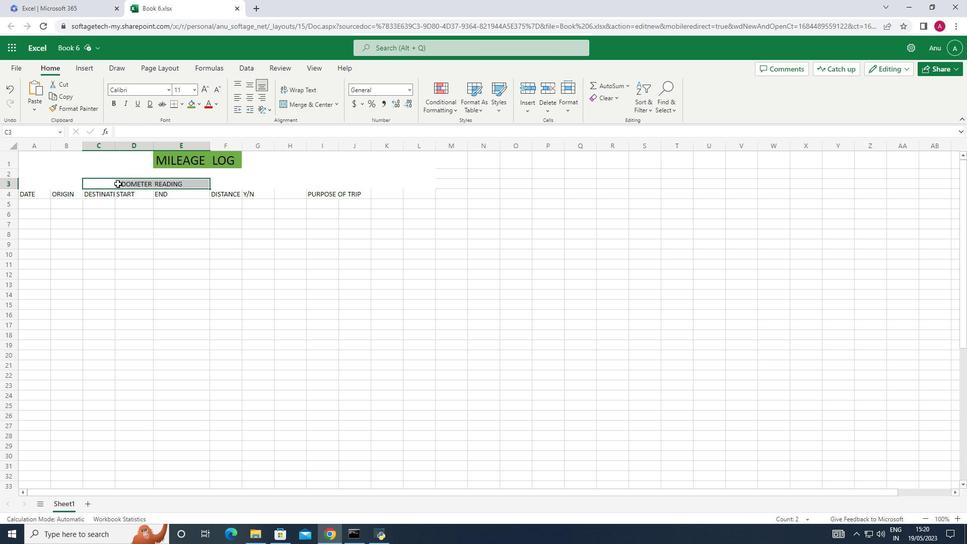 
Action: Mouse moved to (180, 102)
Screenshot: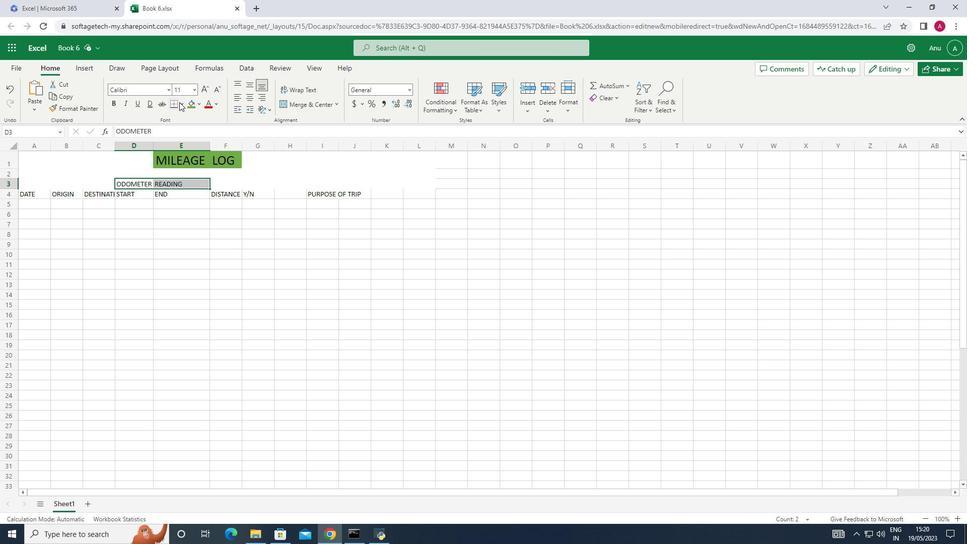 
Action: Mouse pressed left at (180, 102)
Screenshot: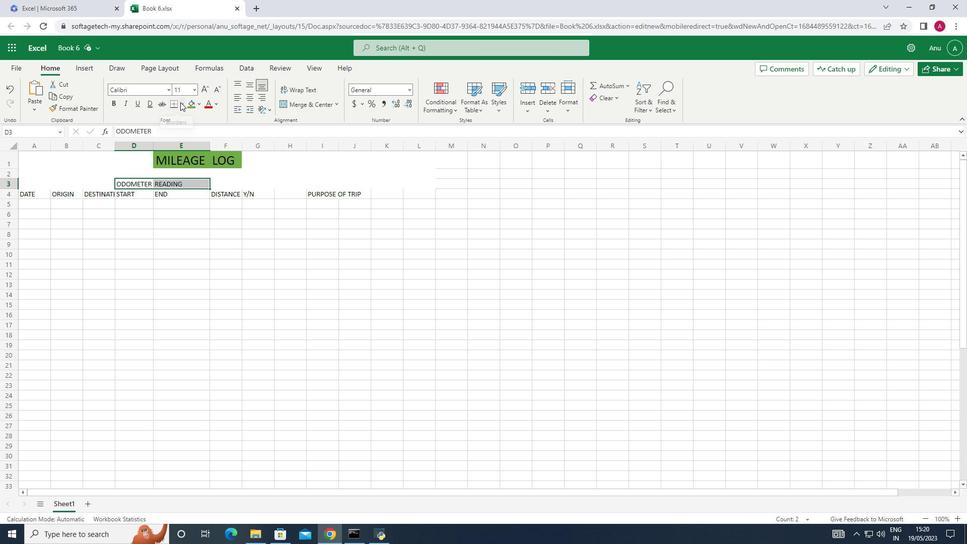 
Action: Mouse moved to (219, 144)
Screenshot: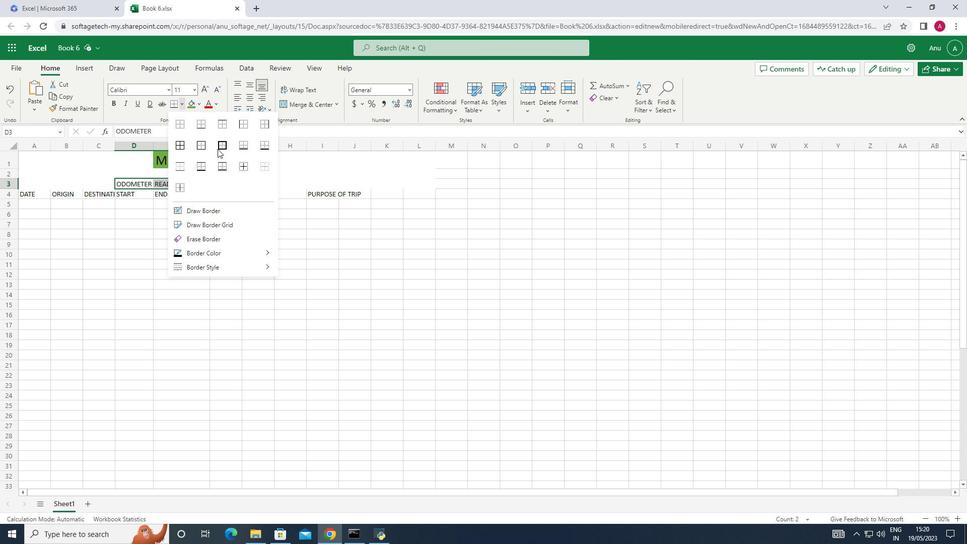 
Action: Mouse pressed left at (219, 144)
Screenshot: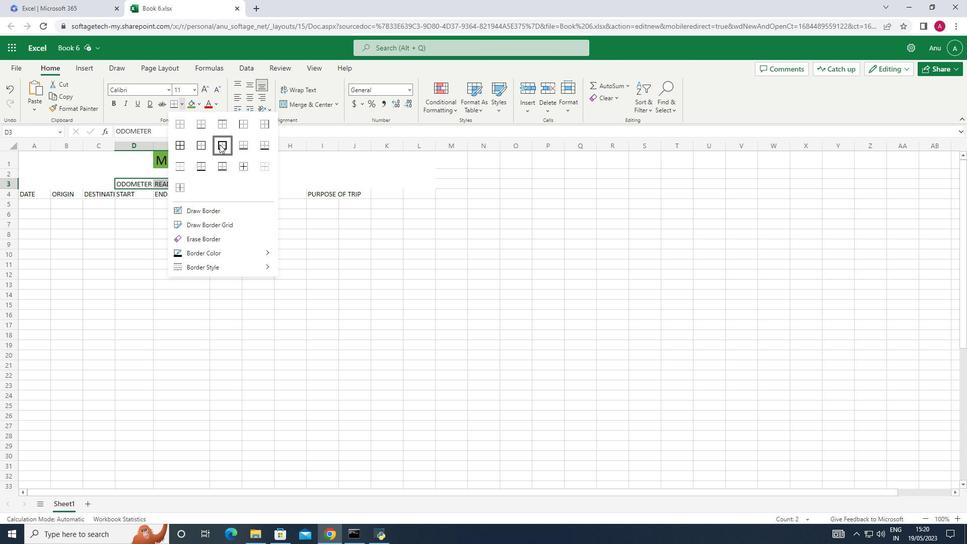 
Action: Mouse moved to (304, 191)
Screenshot: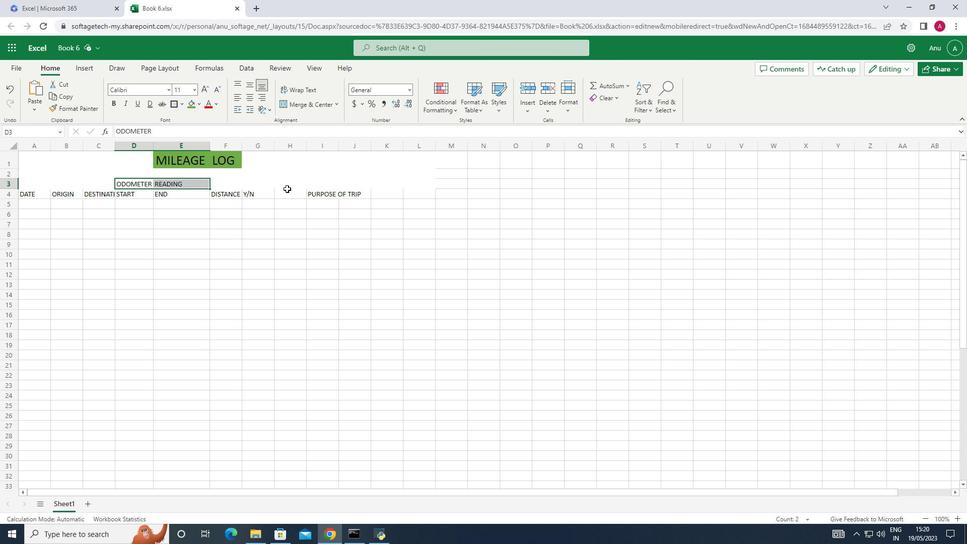 
Action: Mouse pressed left at (304, 191)
Screenshot: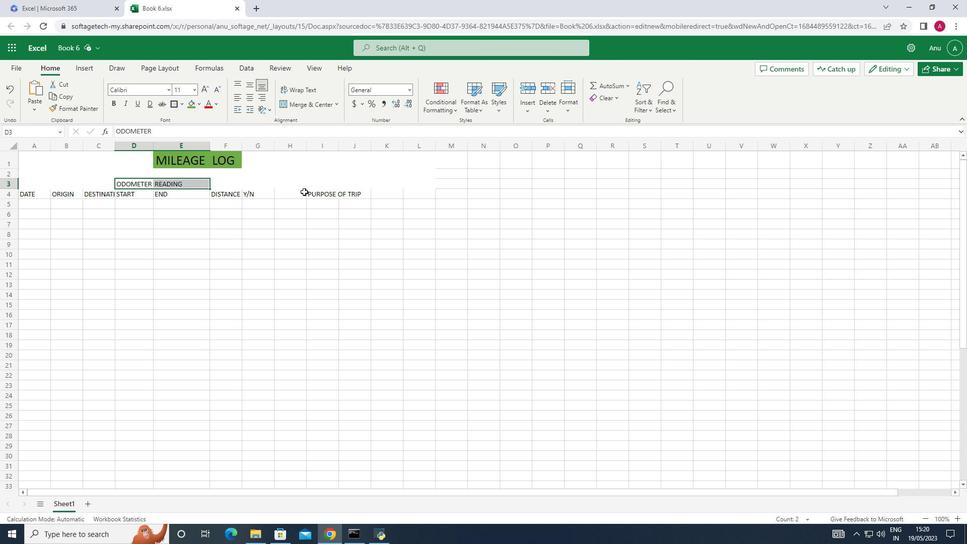 
Action: Mouse moved to (247, 182)
Screenshot: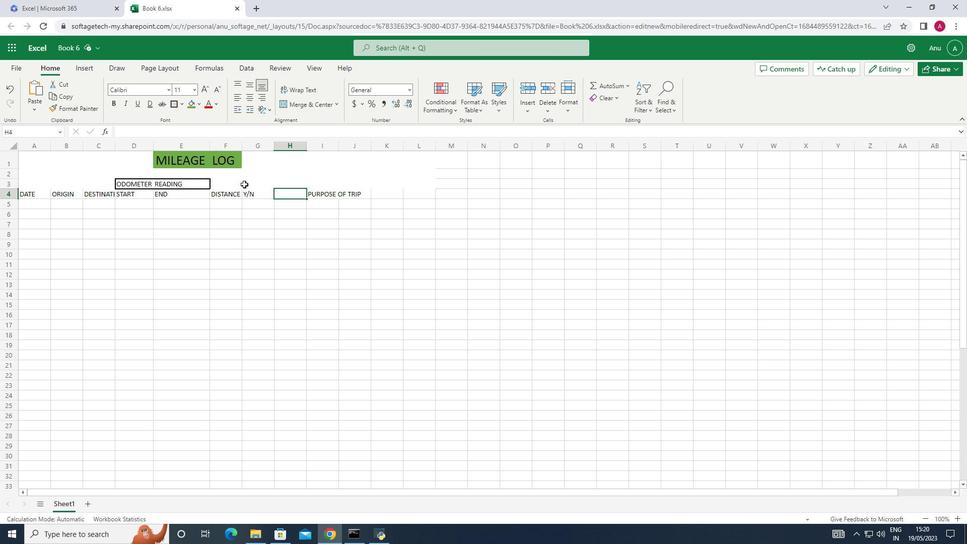 
Action: Mouse pressed left at (247, 182)
Screenshot: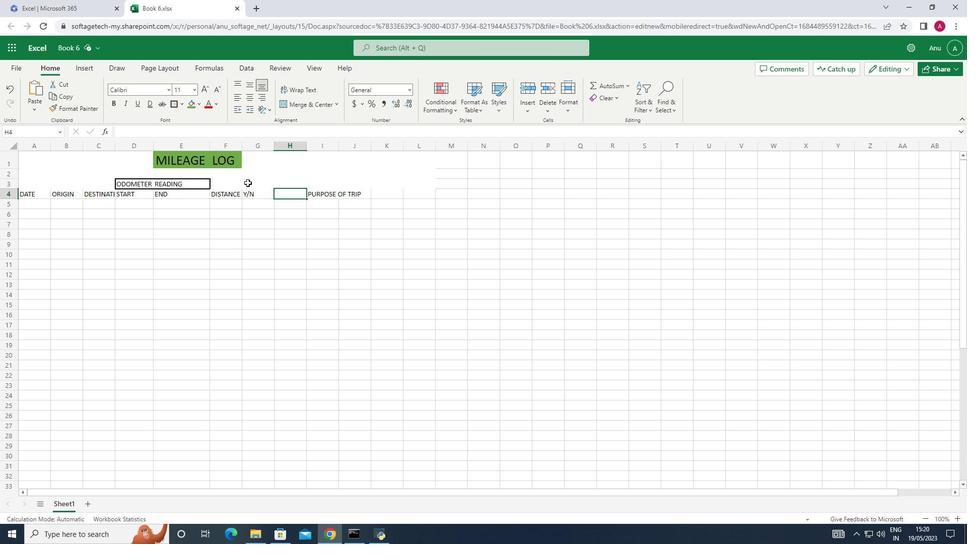 
Action: Mouse moved to (248, 180)
Screenshot: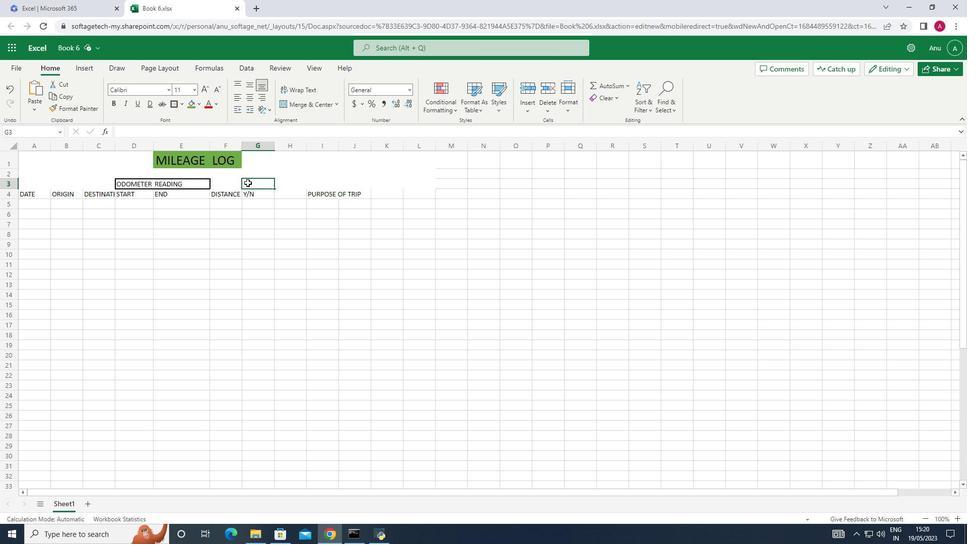 
Action: Key pressed FILL<Key.right>TANK<Key.shift_r>?
Screenshot: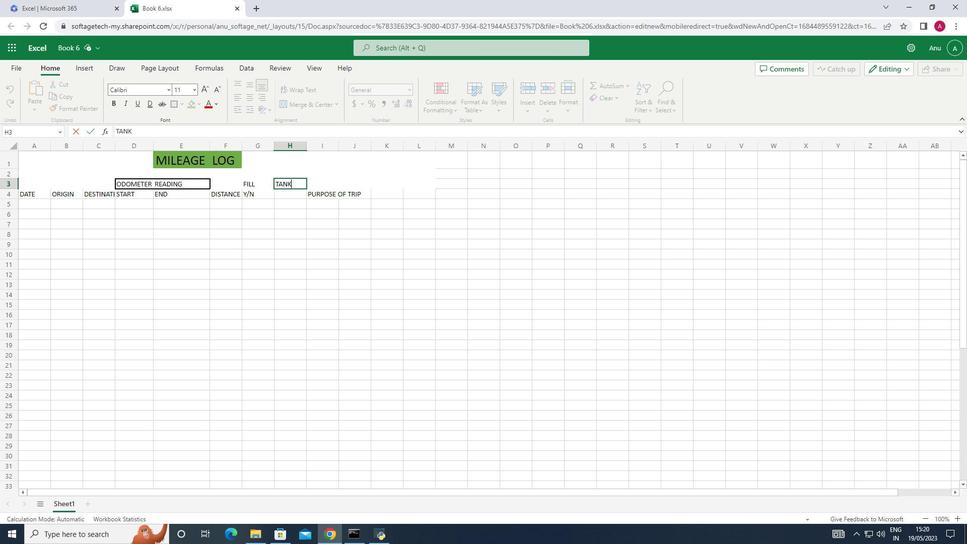 
Action: Mouse moved to (248, 182)
Screenshot: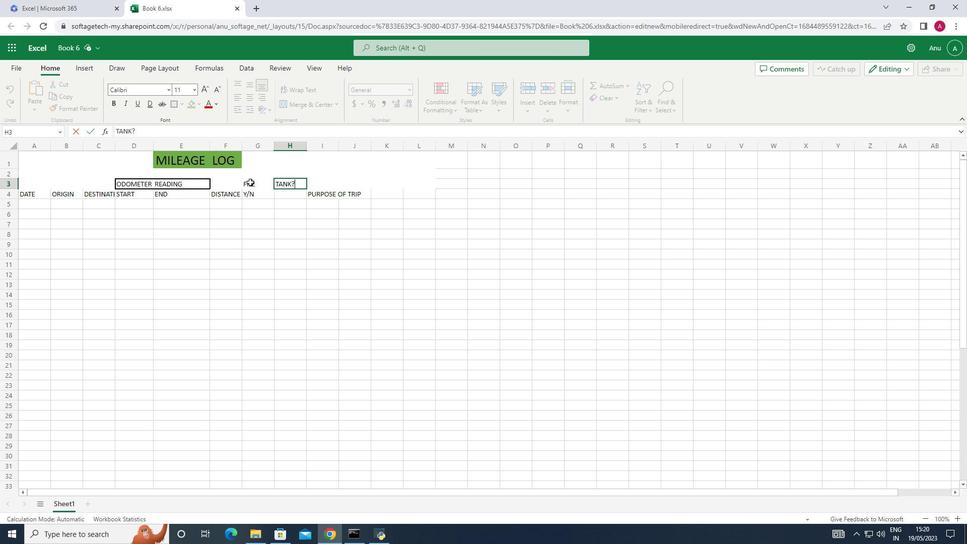 
Action: Mouse pressed left at (248, 182)
Screenshot: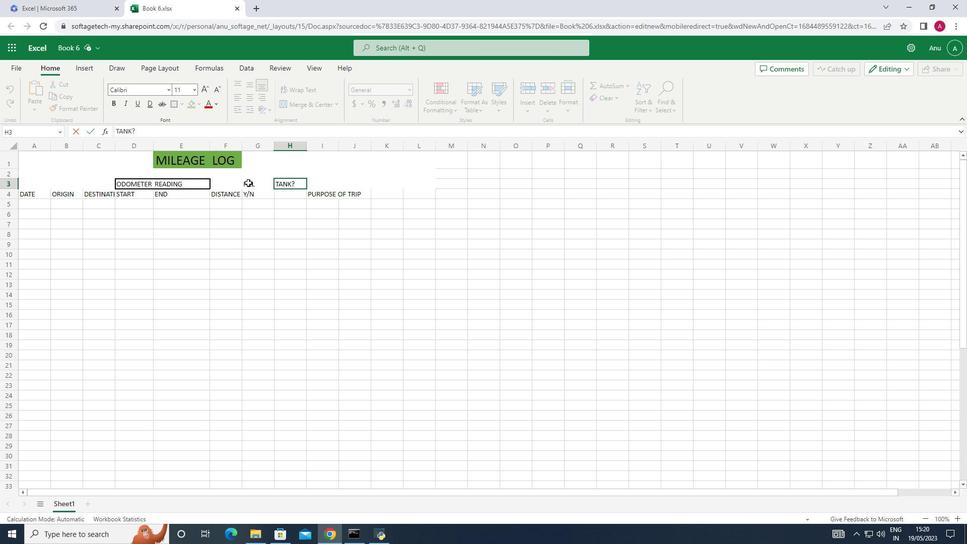 
Action: Mouse moved to (264, 95)
Screenshot: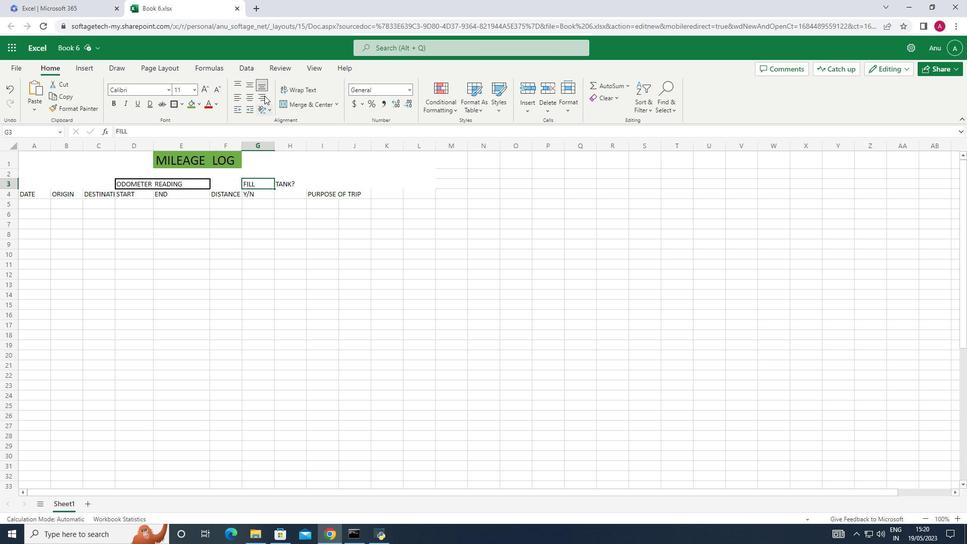 
Action: Mouse pressed left at (264, 95)
Screenshot: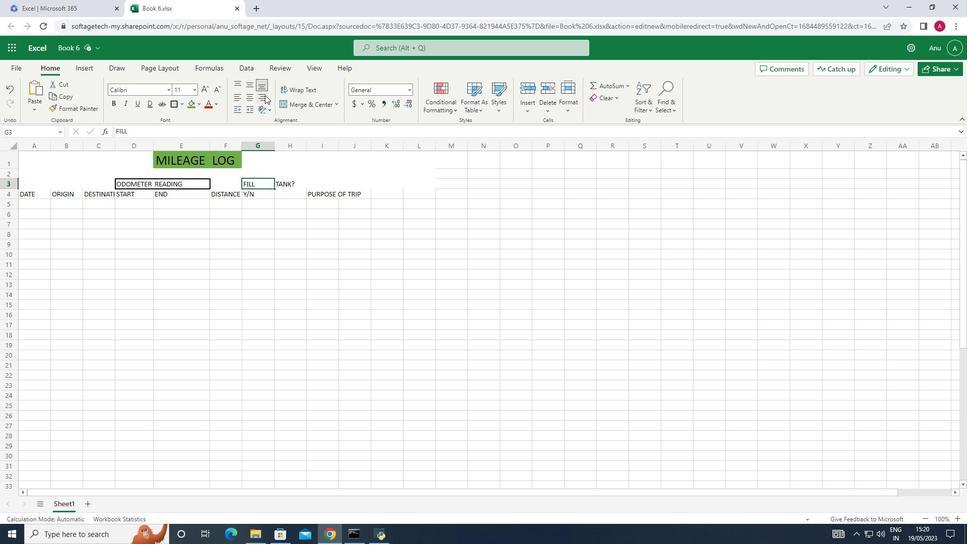 
Action: Mouse moved to (256, 185)
Screenshot: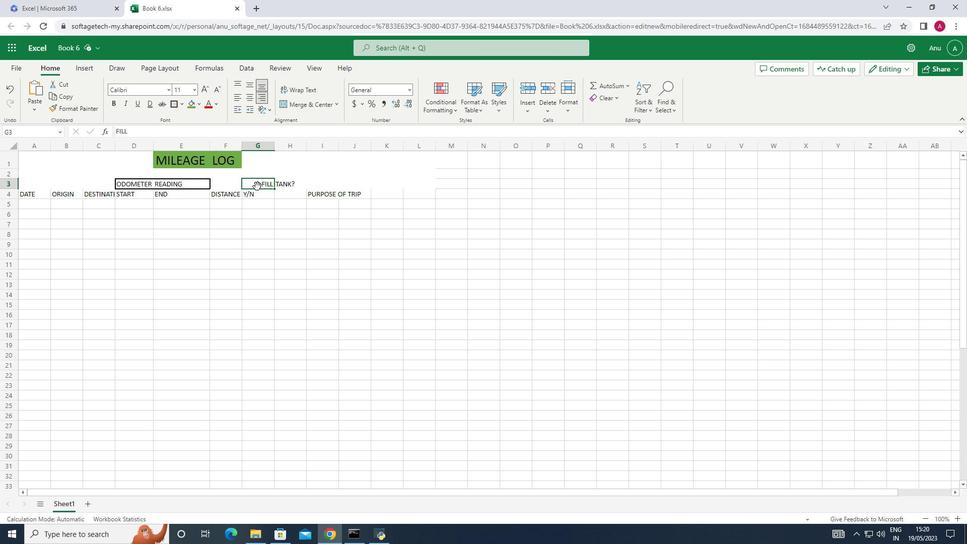 
Action: Mouse pressed left at (256, 185)
Screenshot: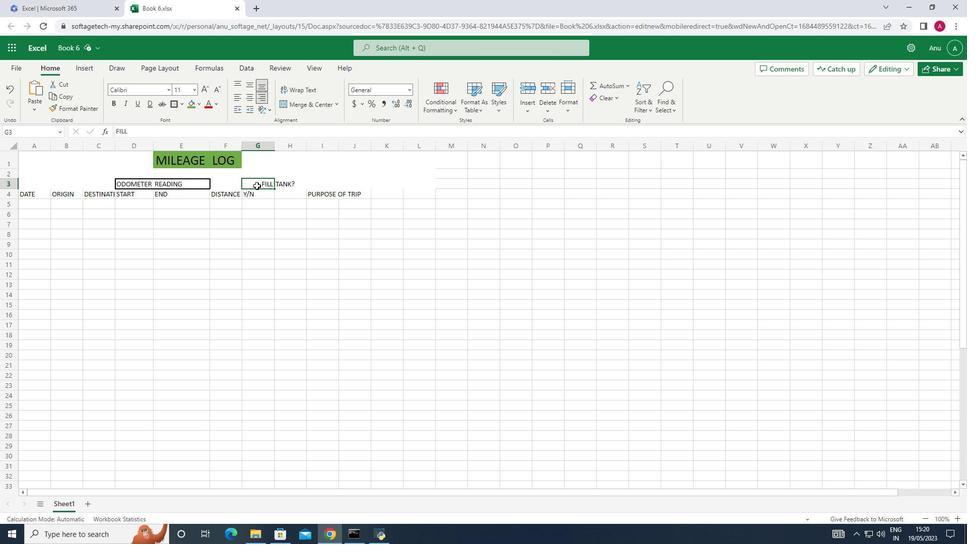 
Action: Mouse moved to (173, 103)
Screenshot: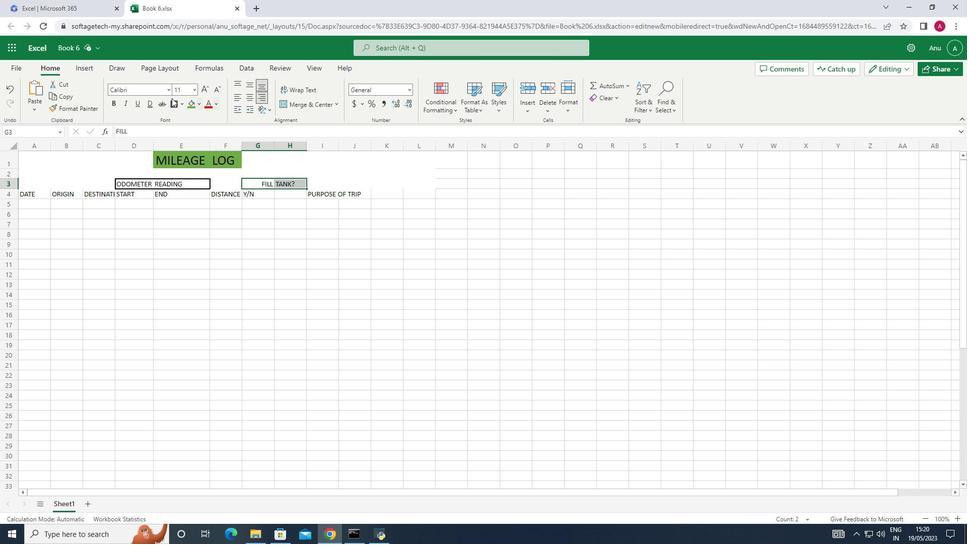
Action: Mouse pressed left at (173, 103)
Screenshot: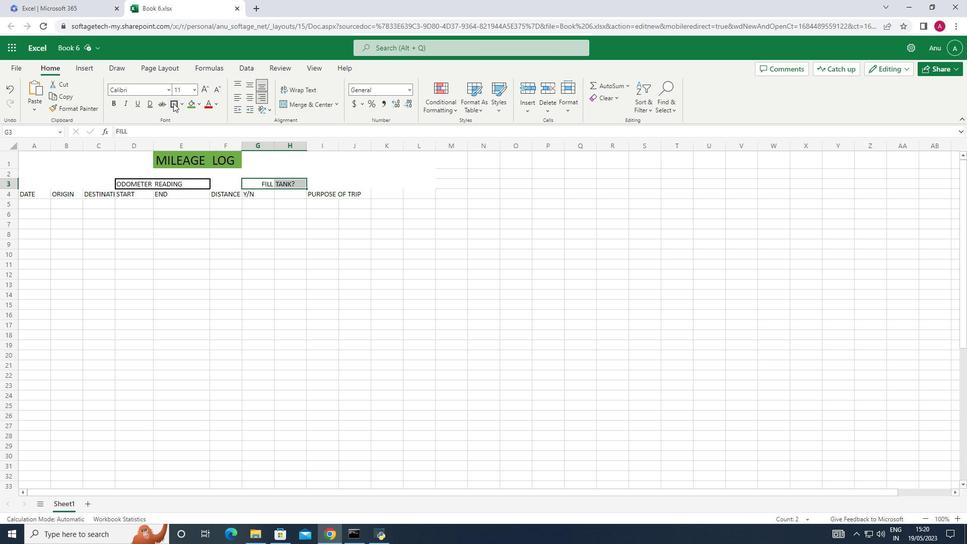 
Action: Mouse moved to (293, 213)
Screenshot: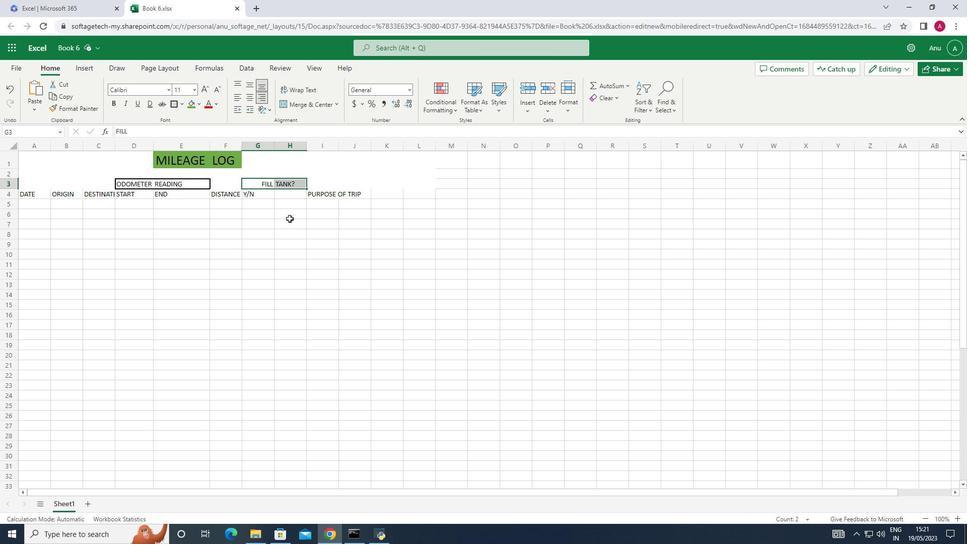 
Action: Mouse pressed left at (293, 213)
Screenshot: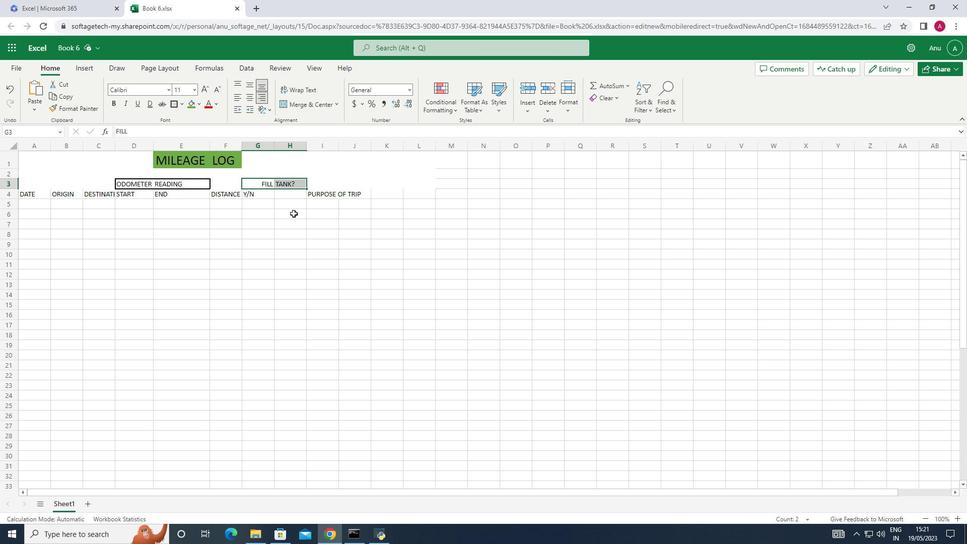 
Action: Mouse moved to (289, 194)
Screenshot: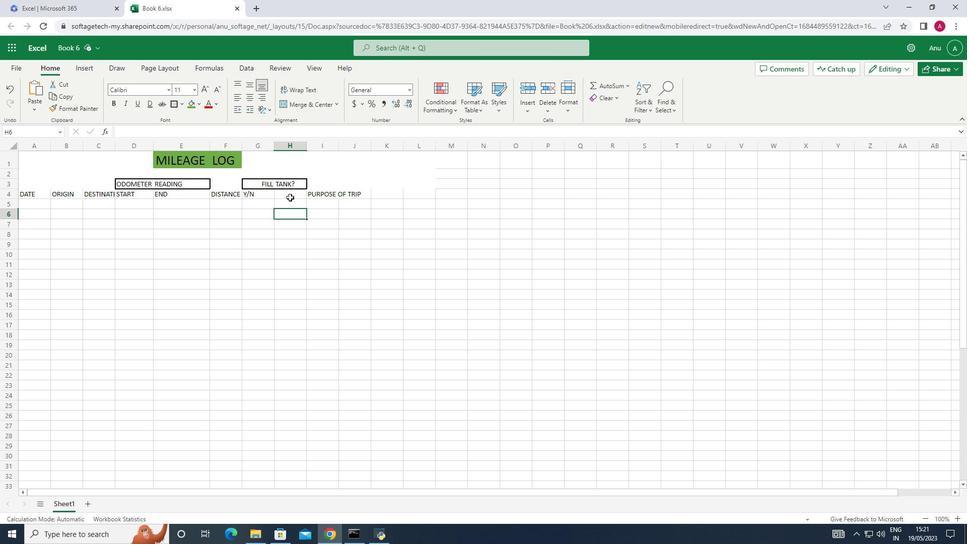 
Action: Mouse pressed left at (289, 194)
Screenshot: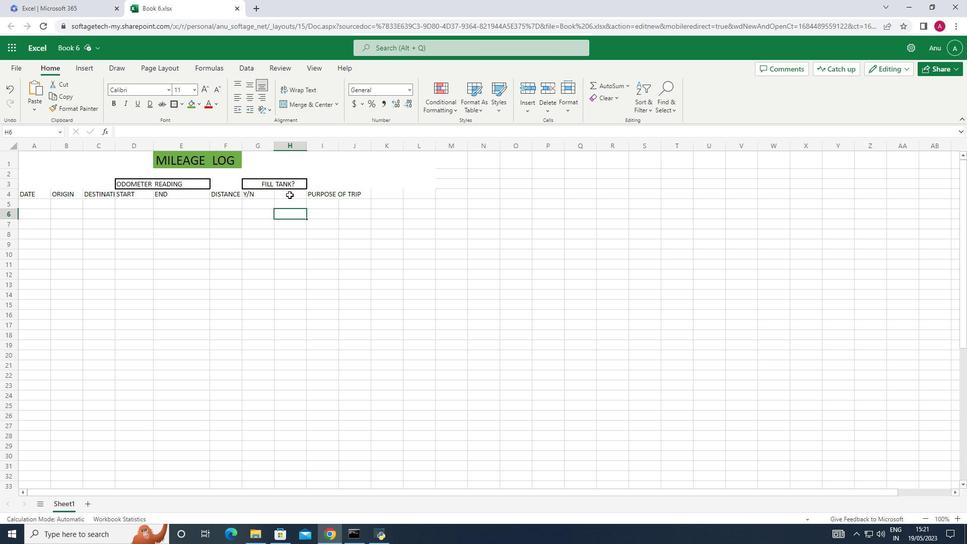 
Action: Mouse moved to (248, 193)
Screenshot: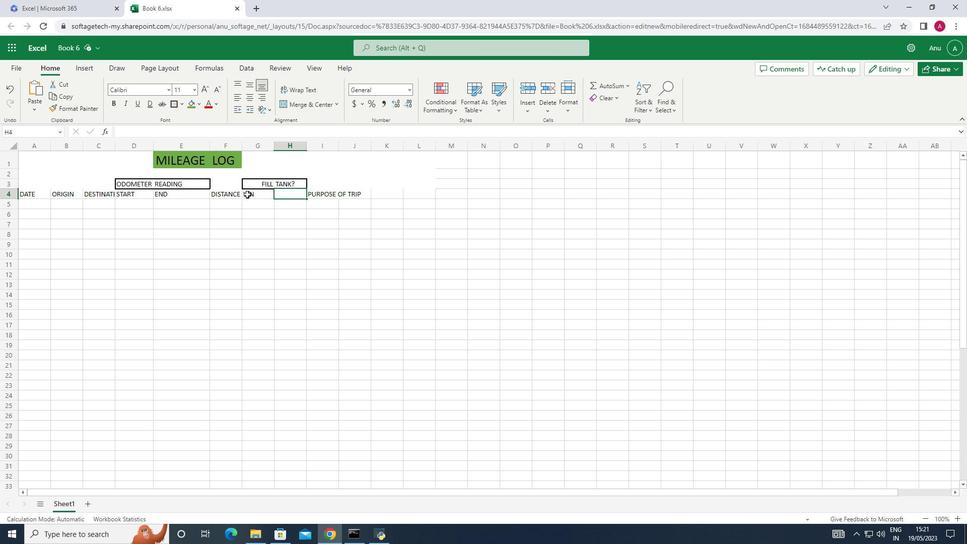 
Action: Mouse pressed left at (248, 193)
Screenshot: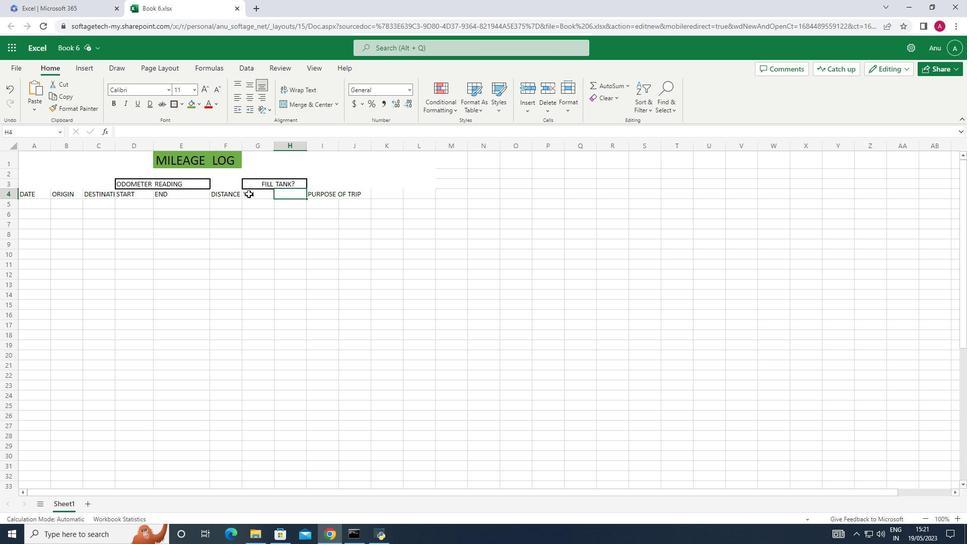 
Action: Mouse moved to (263, 95)
Screenshot: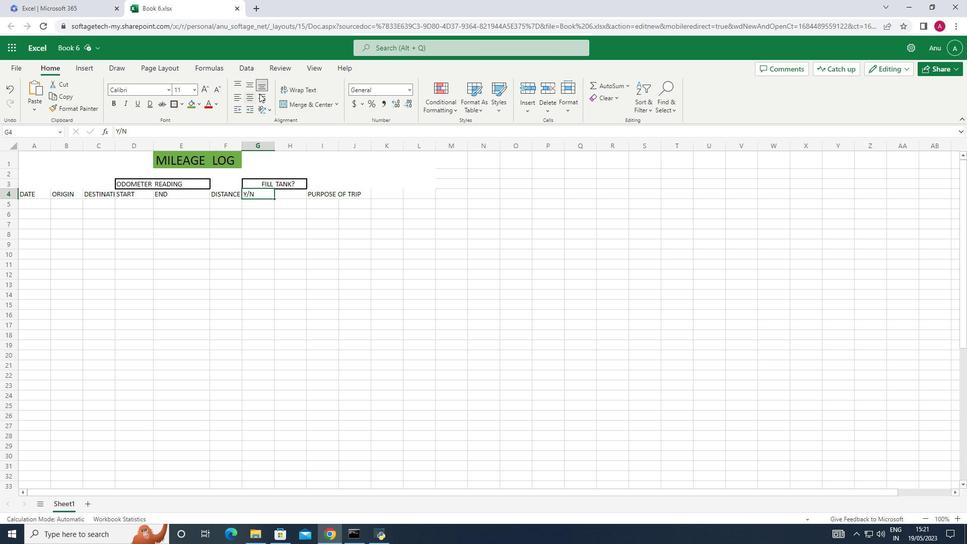 
Action: Mouse pressed left at (263, 95)
Screenshot: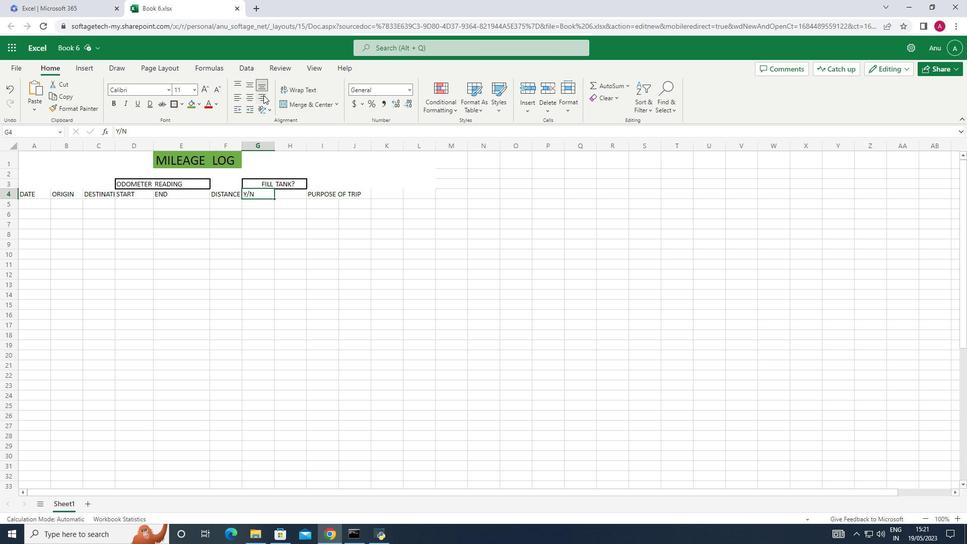 
Action: Mouse moved to (259, 194)
Screenshot: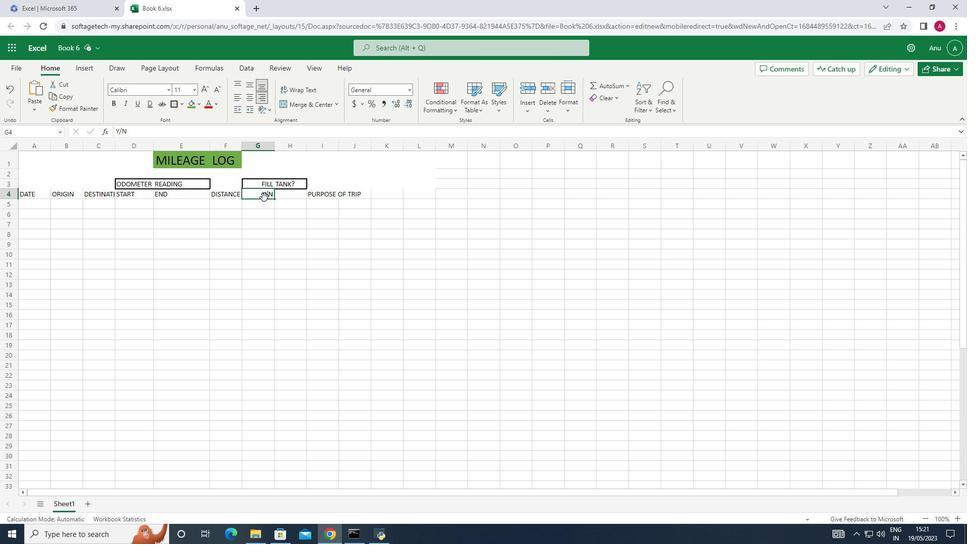 
Action: Mouse pressed left at (259, 194)
Screenshot: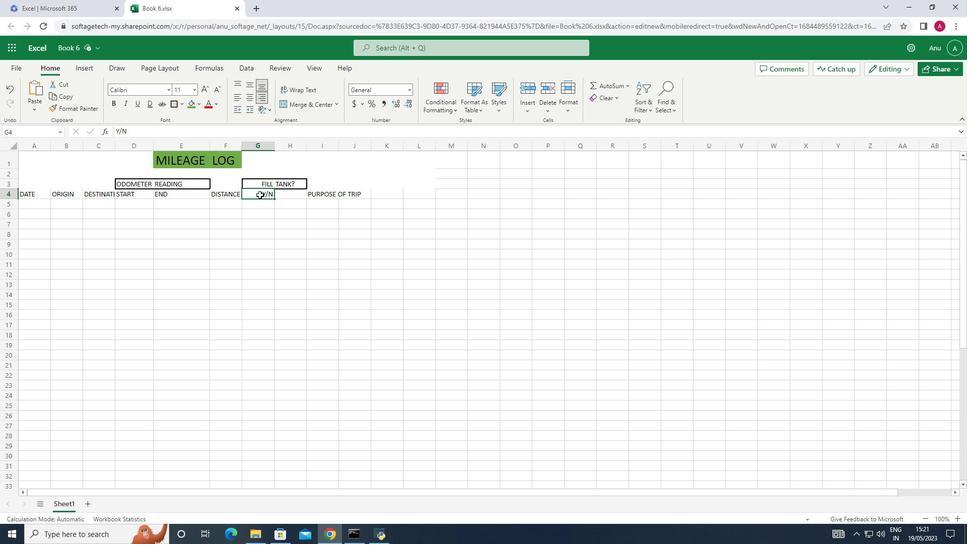 
Action: Mouse moved to (247, 96)
Screenshot: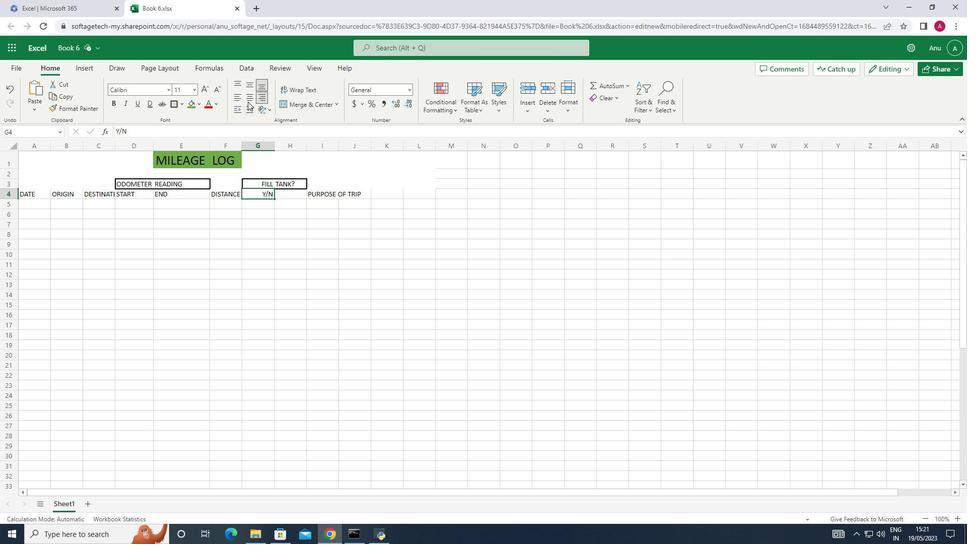 
Action: Mouse pressed left at (247, 96)
Screenshot: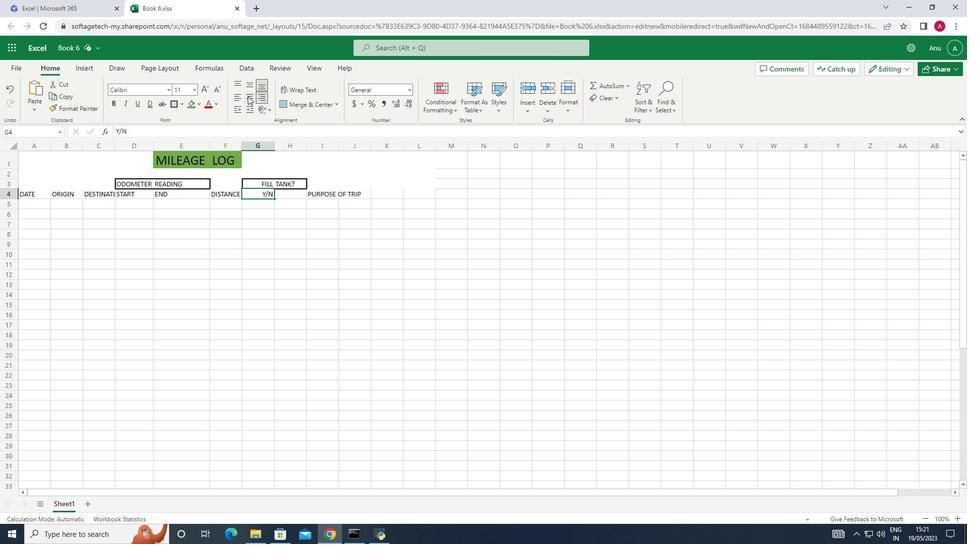
Action: Mouse moved to (288, 193)
Screenshot: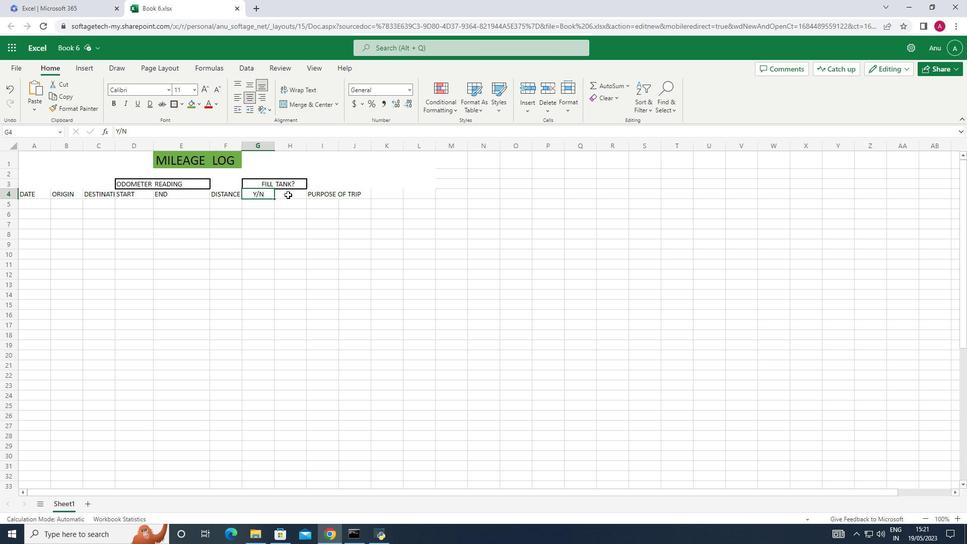 
Action: Mouse pressed left at (288, 193)
Screenshot: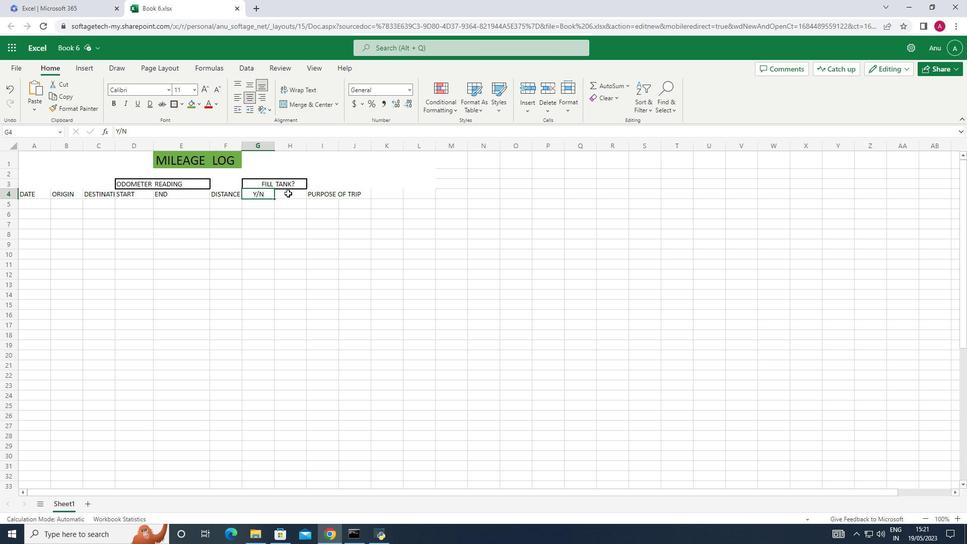 
Action: Key pressed GALLOMN<Key.backspace><Key.backspace>NS
Screenshot: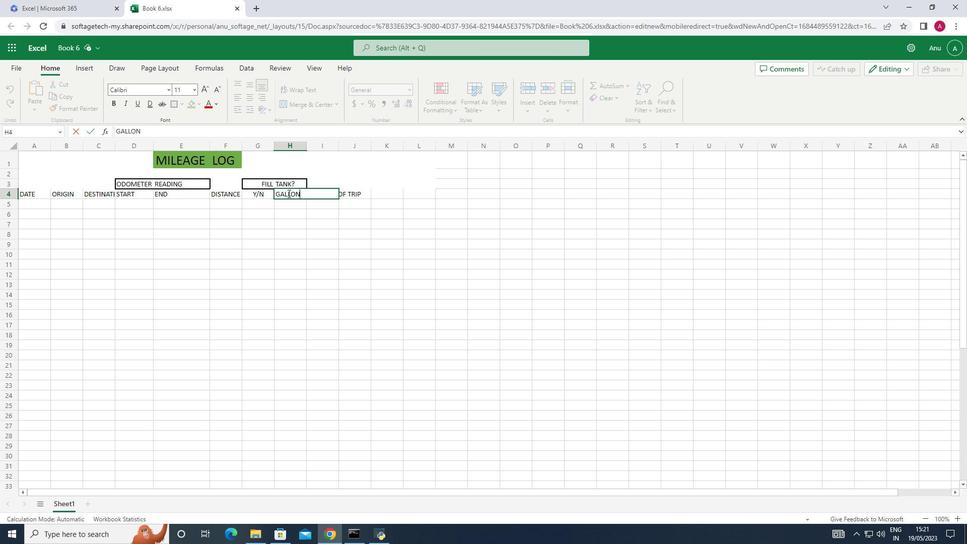 
Action: Mouse moved to (337, 142)
Screenshot: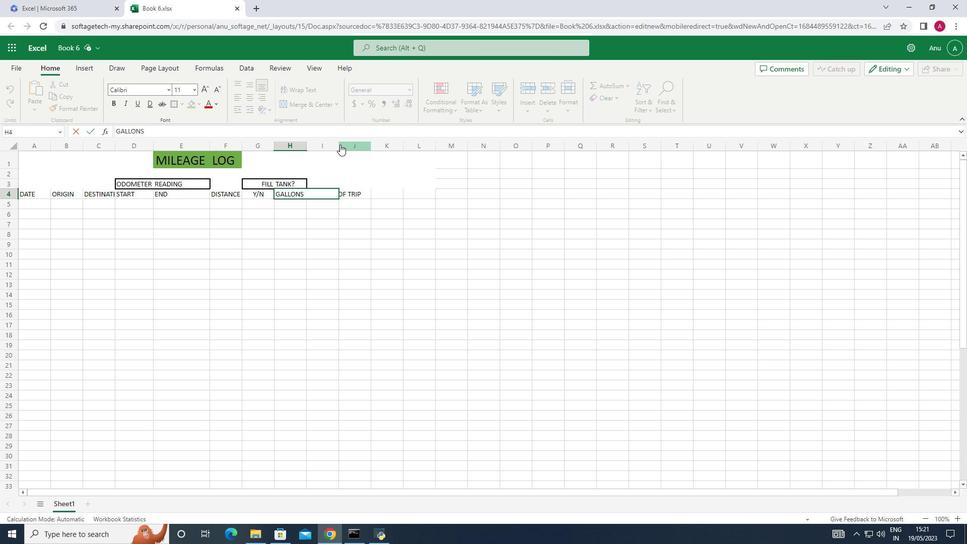
Action: Mouse pressed left at (337, 142)
Screenshot: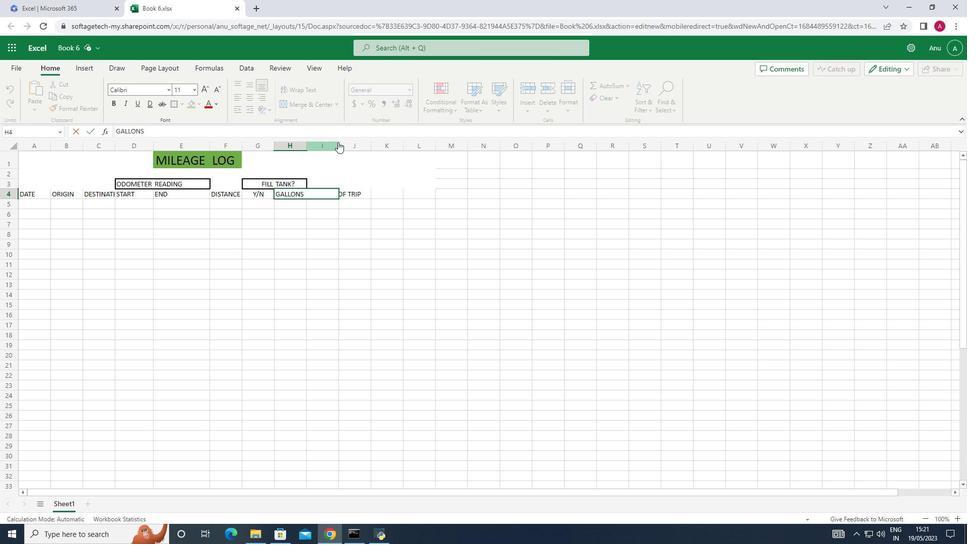 
Action: Mouse moved to (338, 144)
Screenshot: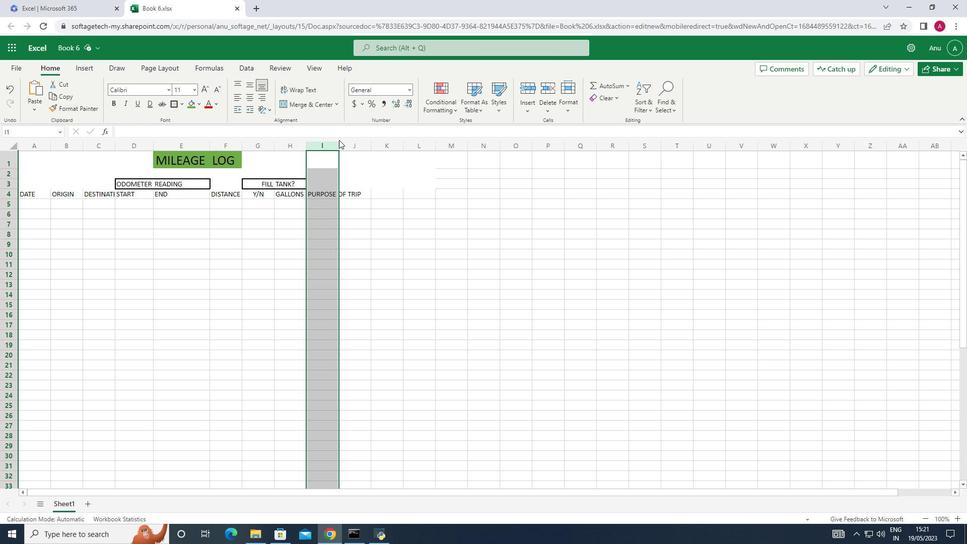 
Action: Mouse pressed left at (338, 144)
Screenshot: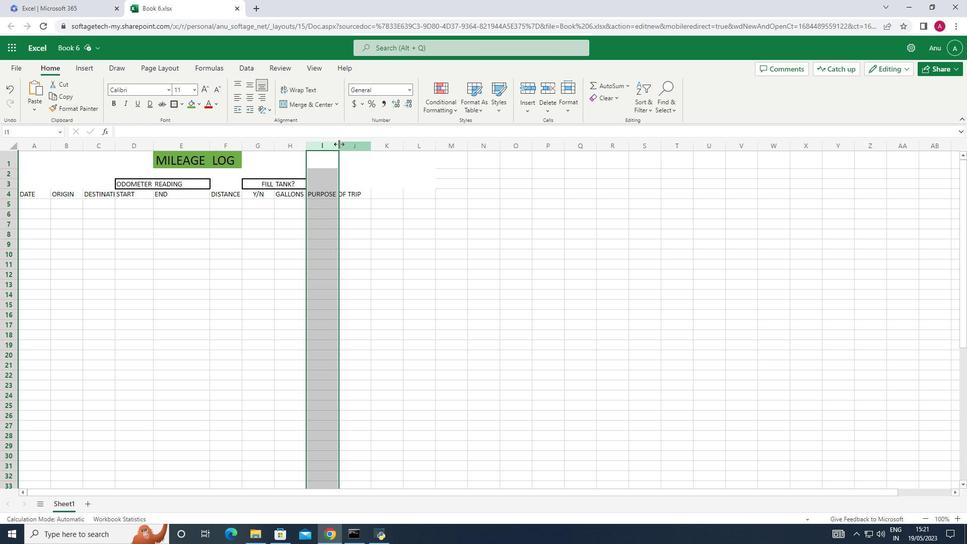 
Action: Mouse pressed left at (338, 144)
Screenshot: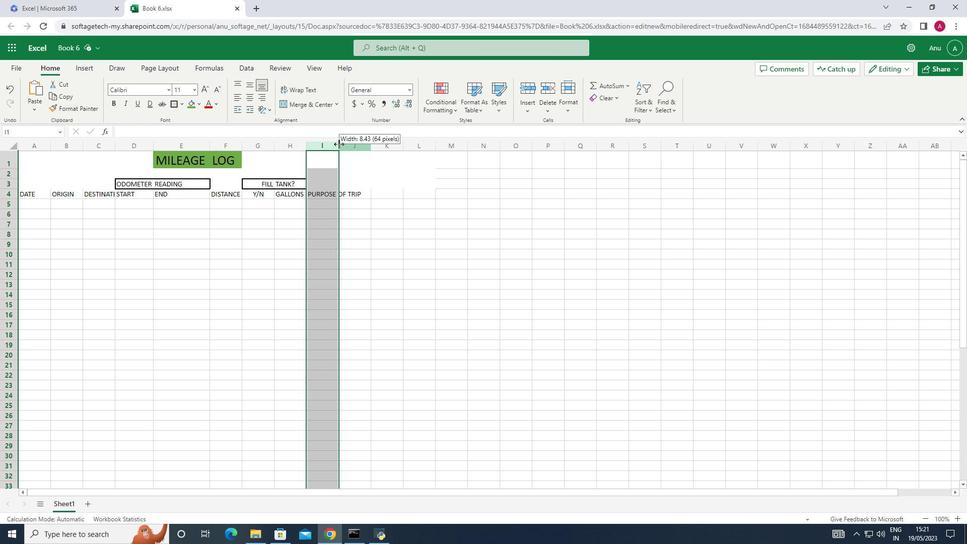 
Action: Mouse moved to (277, 253)
Screenshot: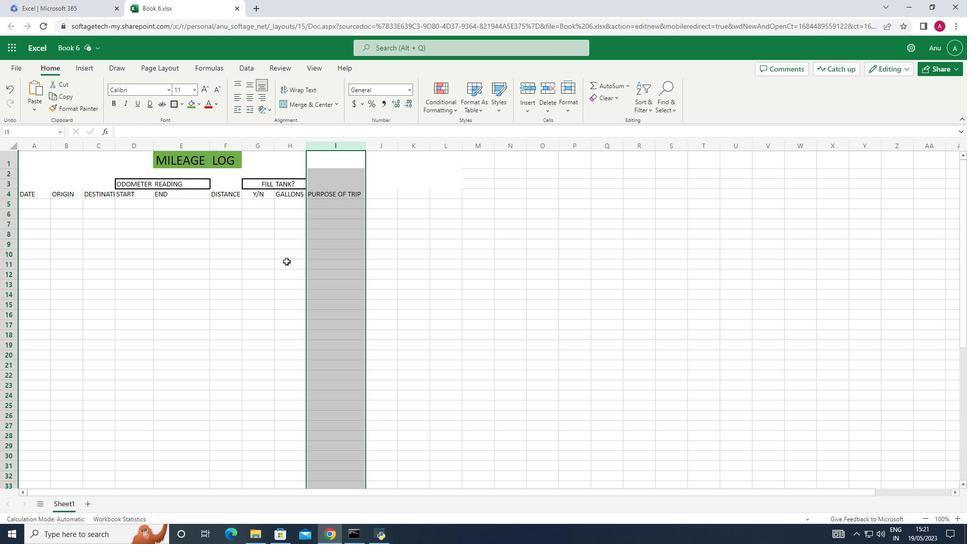 
Action: Mouse pressed left at (277, 253)
Screenshot: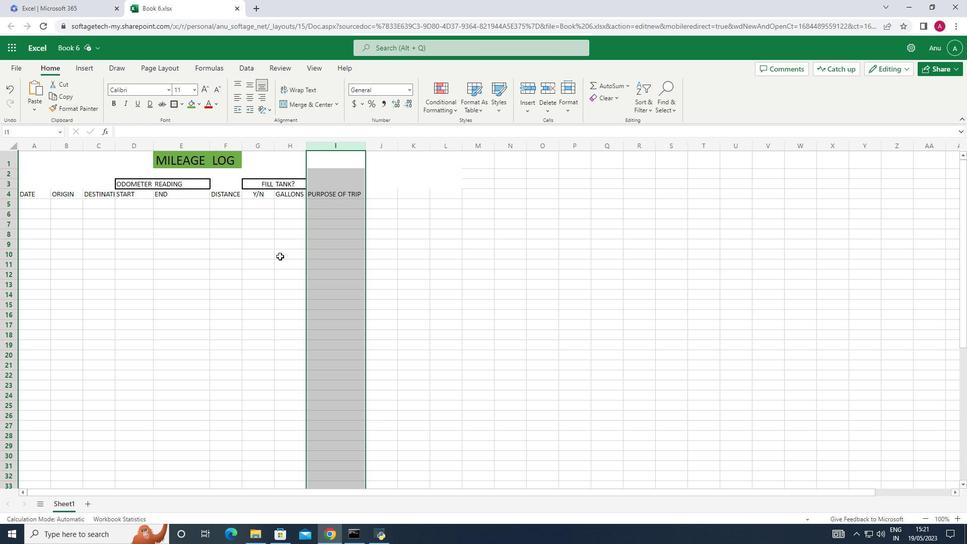 
Action: Mouse moved to (140, 196)
Screenshot: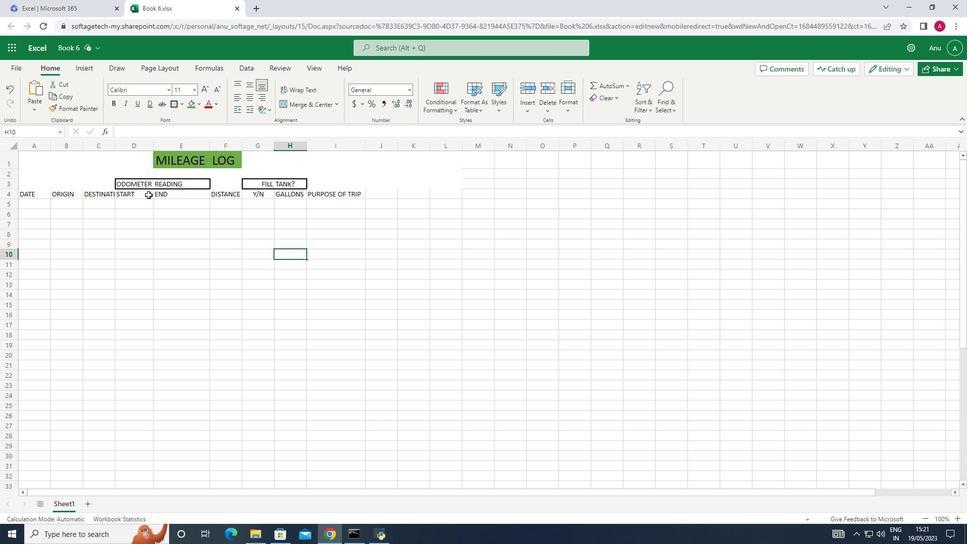 
Action: Mouse pressed left at (140, 196)
Screenshot: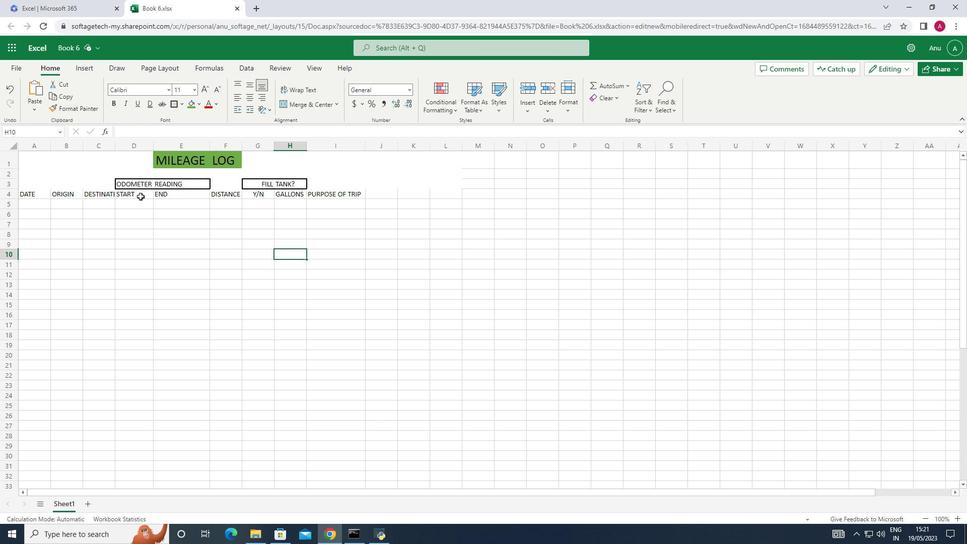 
Action: Mouse moved to (246, 90)
Screenshot: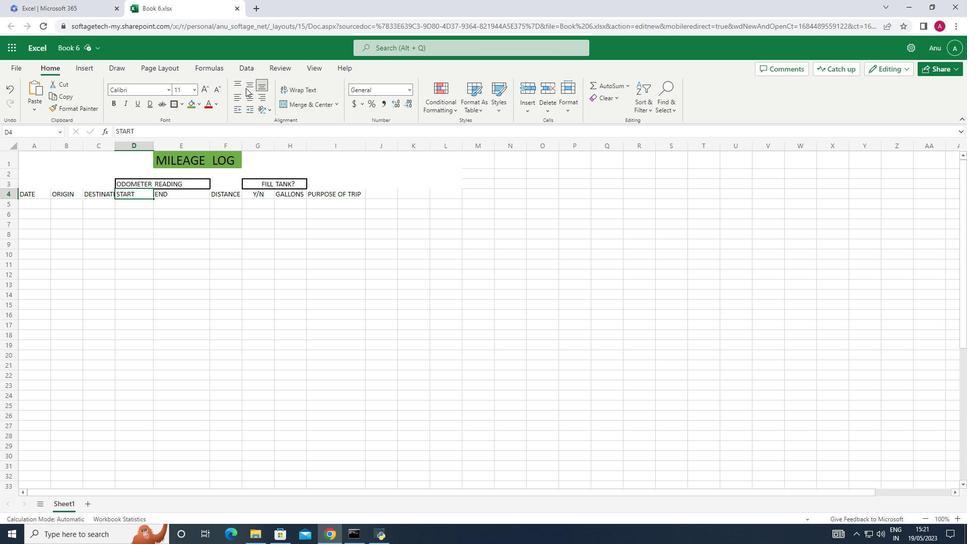 
Action: Mouse pressed left at (246, 90)
Screenshot: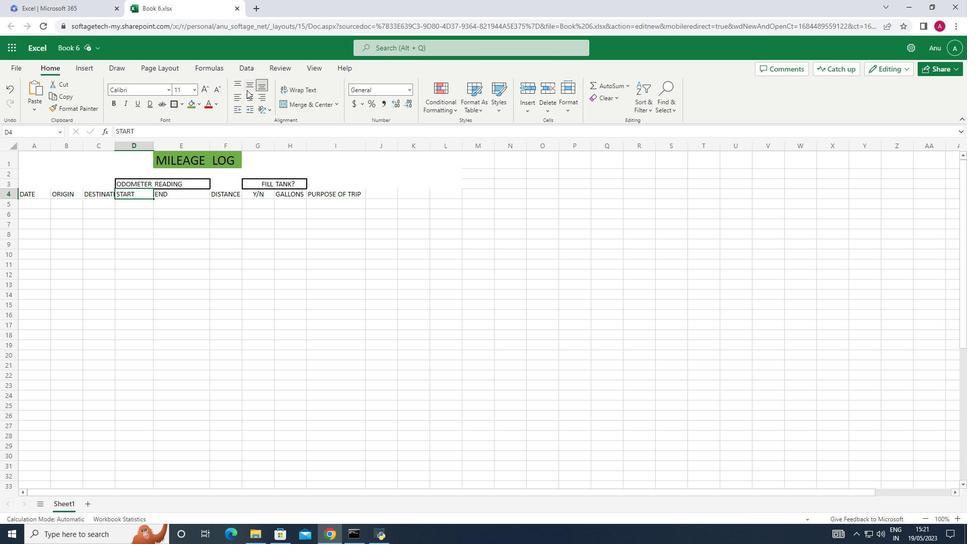 
Action: Mouse moved to (249, 98)
Screenshot: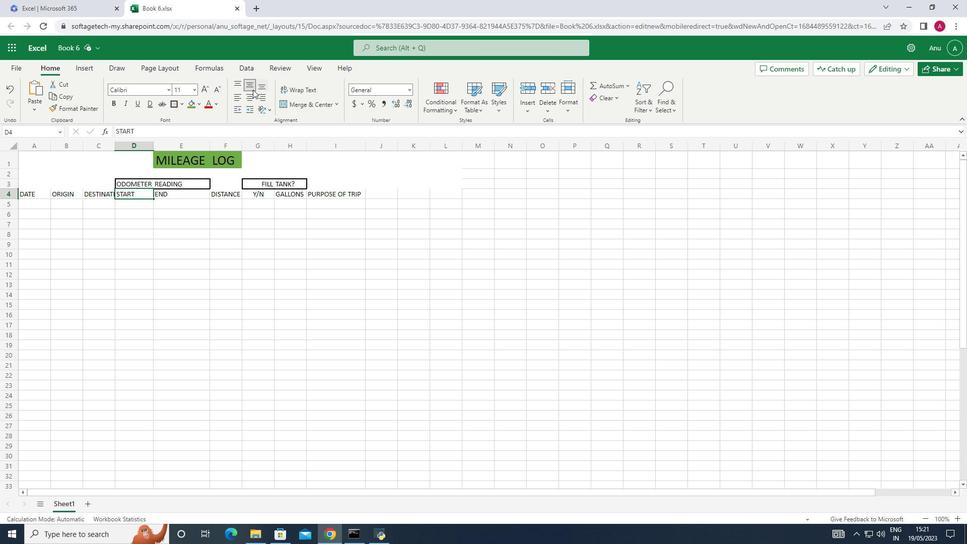 
Action: Mouse pressed left at (249, 98)
Screenshot: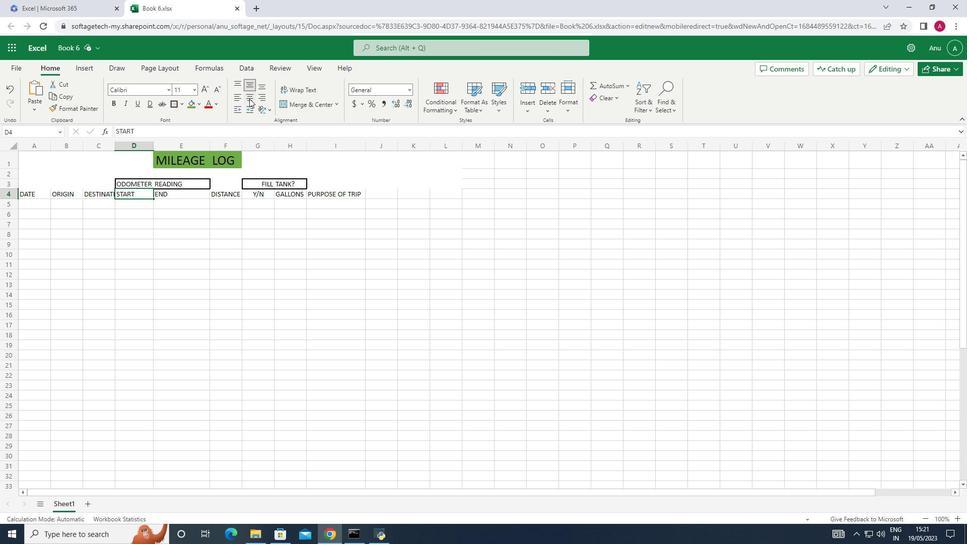 
Action: Mouse moved to (177, 192)
Screenshot: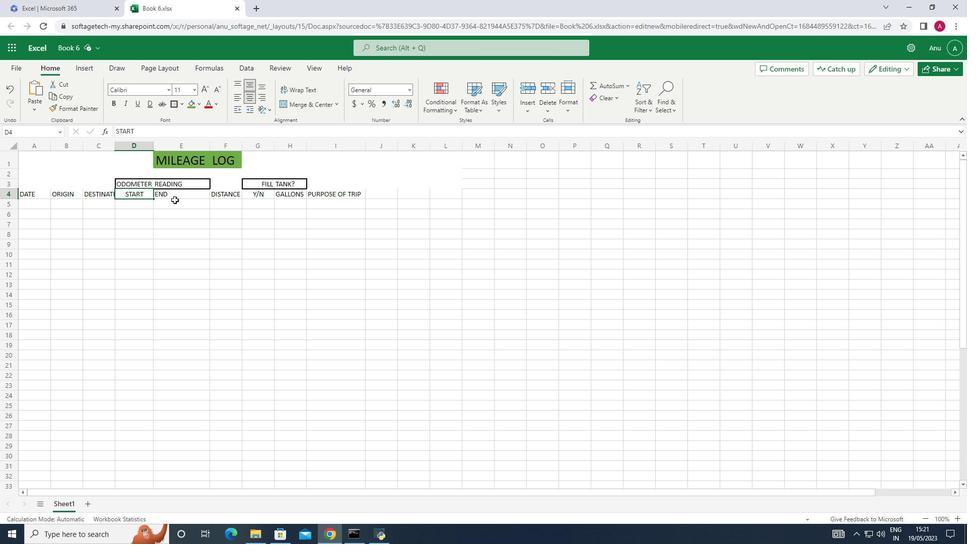 
Action: Mouse pressed left at (177, 192)
Screenshot: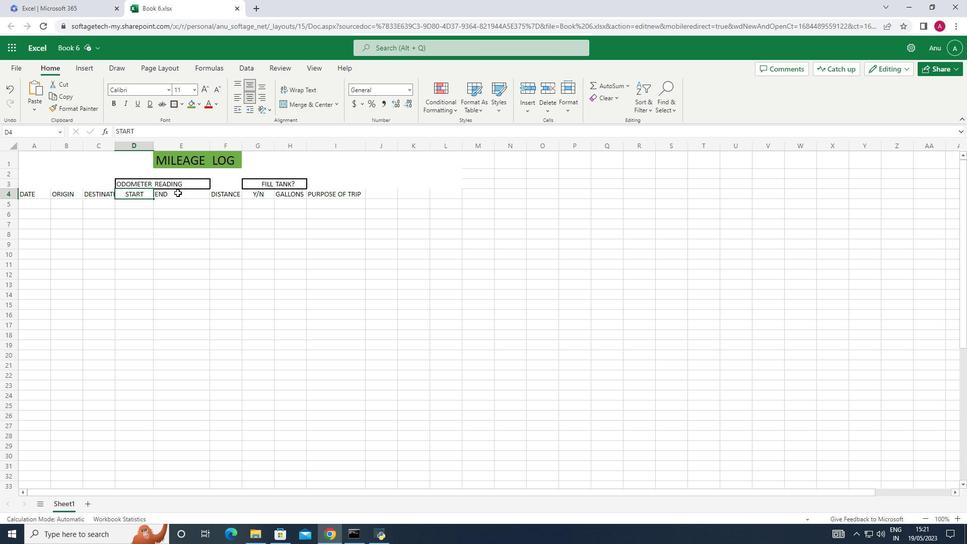 
Action: Mouse moved to (248, 93)
Screenshot: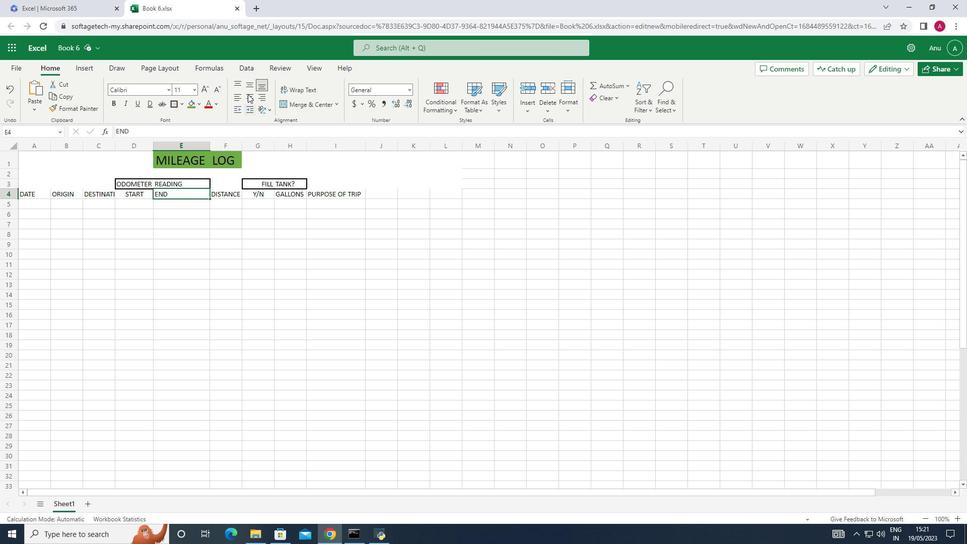
Action: Mouse pressed left at (248, 93)
Screenshot: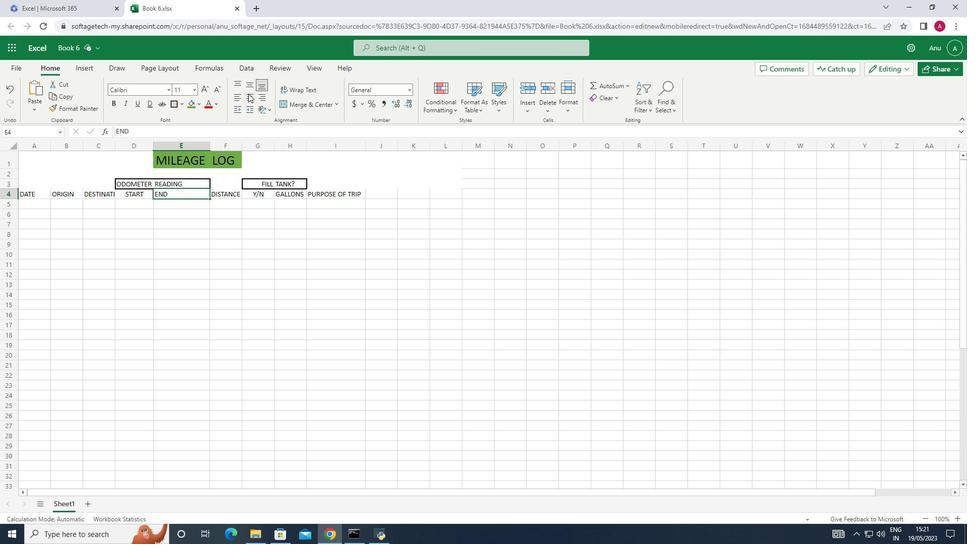 
Action: Mouse moved to (162, 225)
Screenshot: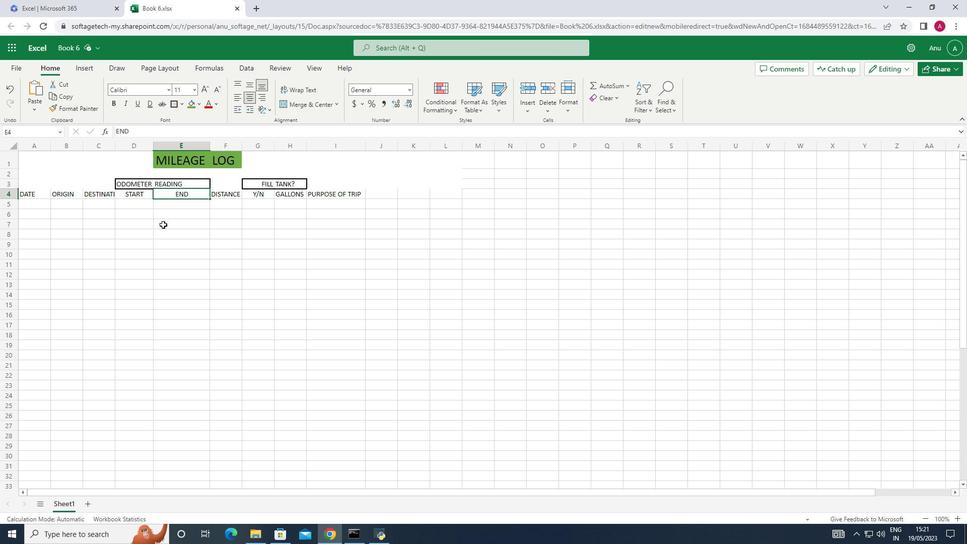 
Action: Mouse pressed left at (162, 225)
Screenshot: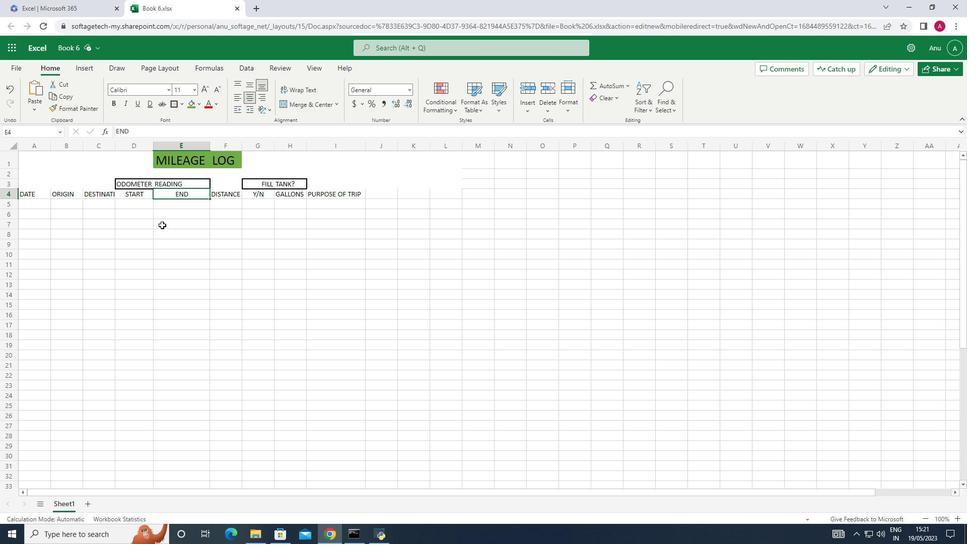 
Action: Mouse moved to (115, 144)
Screenshot: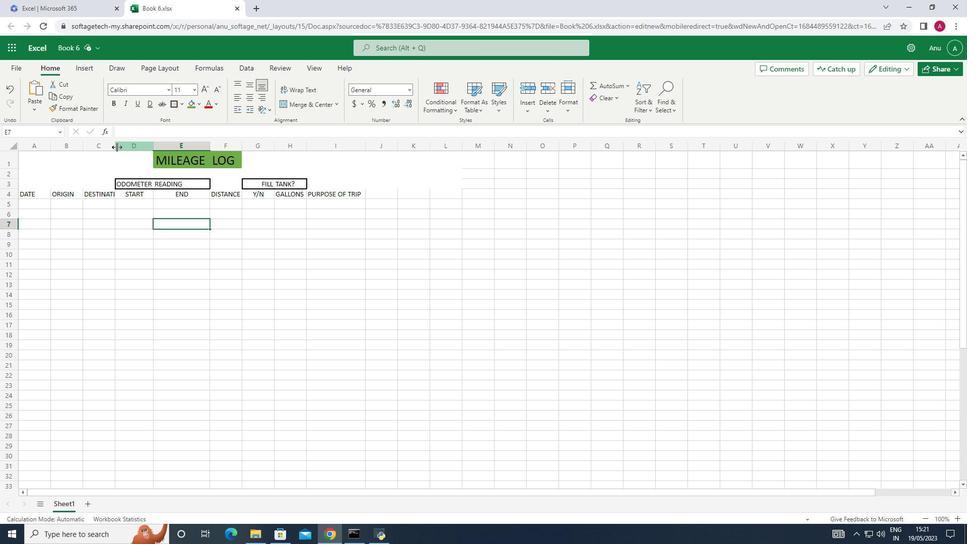 
Action: Mouse pressed left at (115, 144)
Screenshot: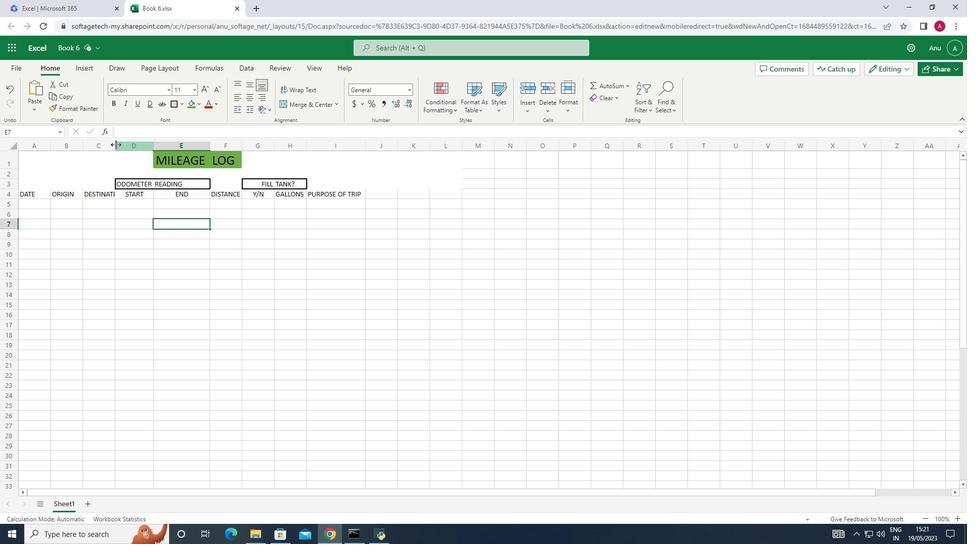 
Action: Mouse pressed left at (115, 144)
Screenshot: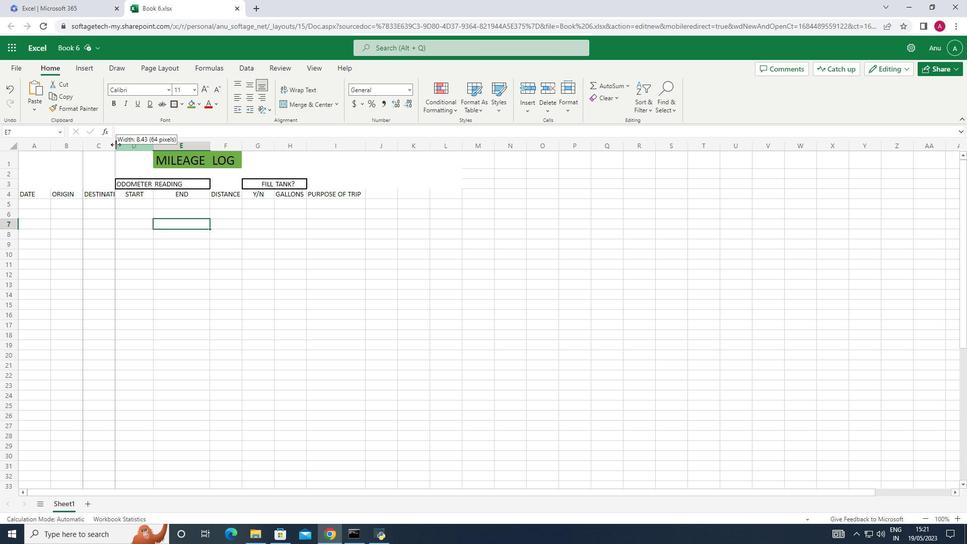 
Action: Mouse moved to (84, 143)
Screenshot: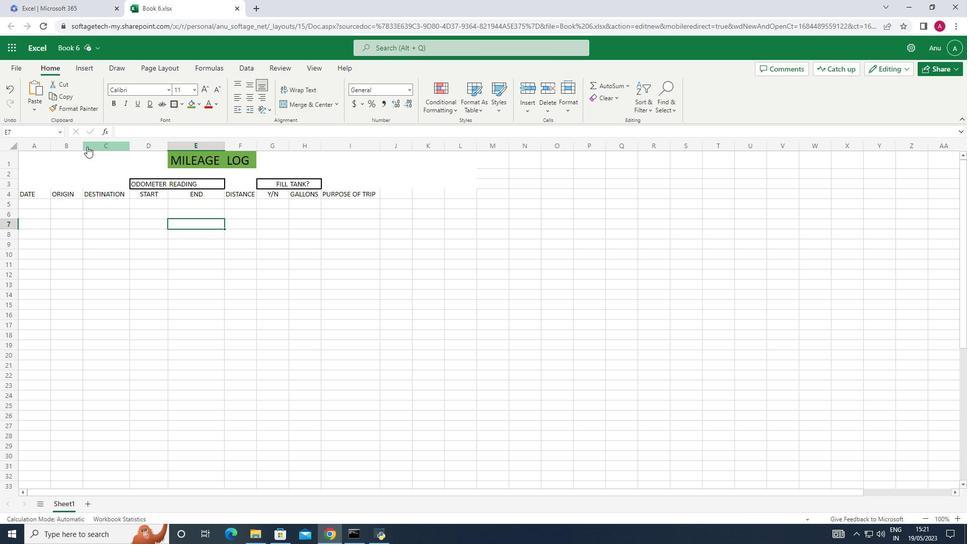 
Action: Mouse pressed left at (84, 143)
Screenshot: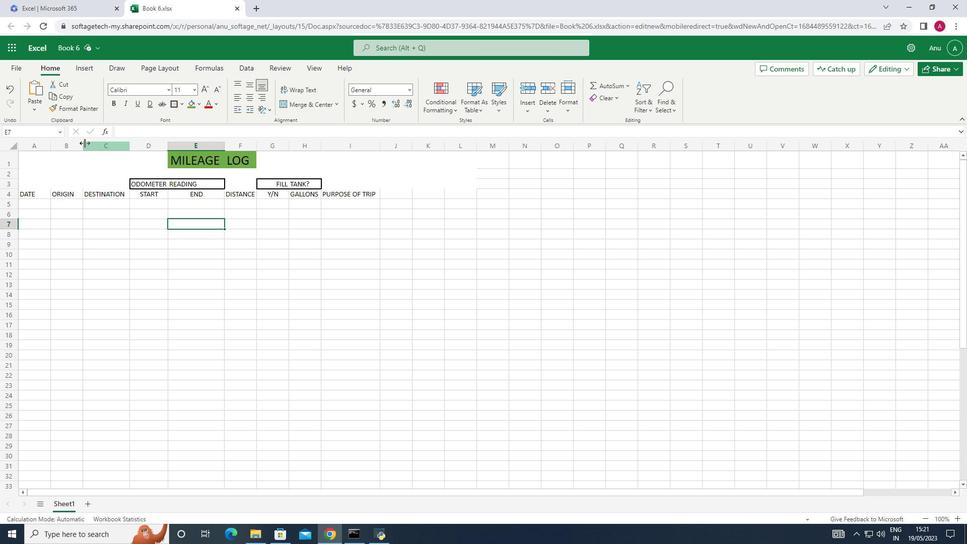 
Action: Mouse pressed left at (84, 143)
Screenshot: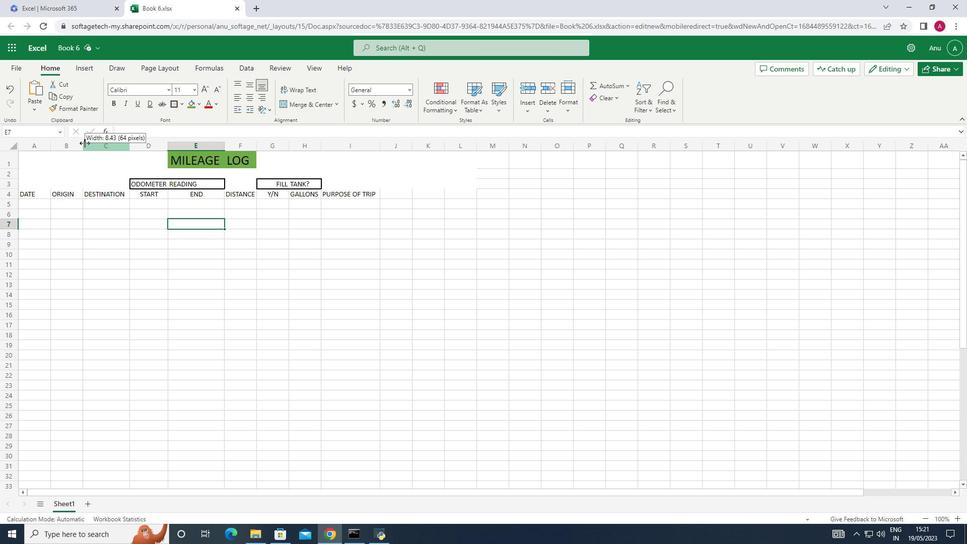 
Action: Mouse moved to (27, 192)
Screenshot: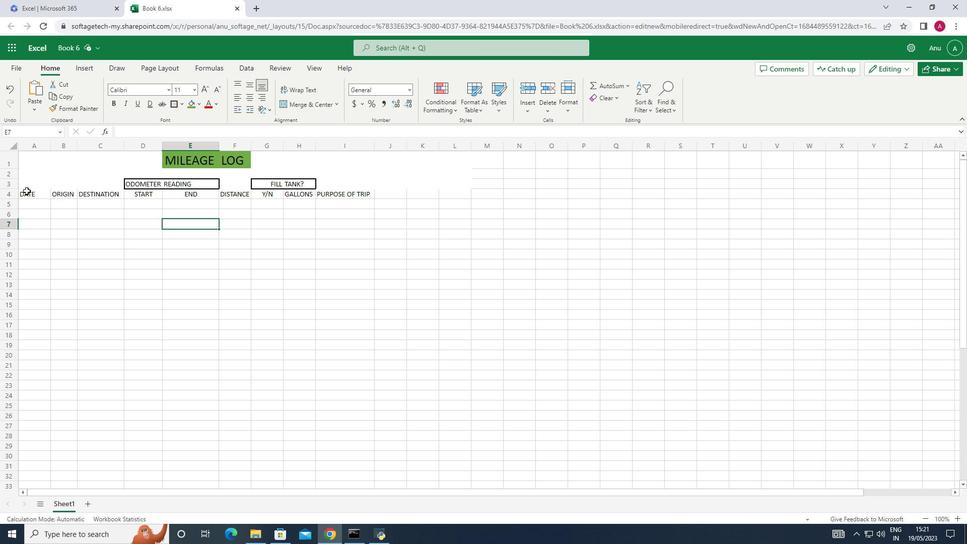 
Action: Mouse pressed left at (27, 192)
Screenshot: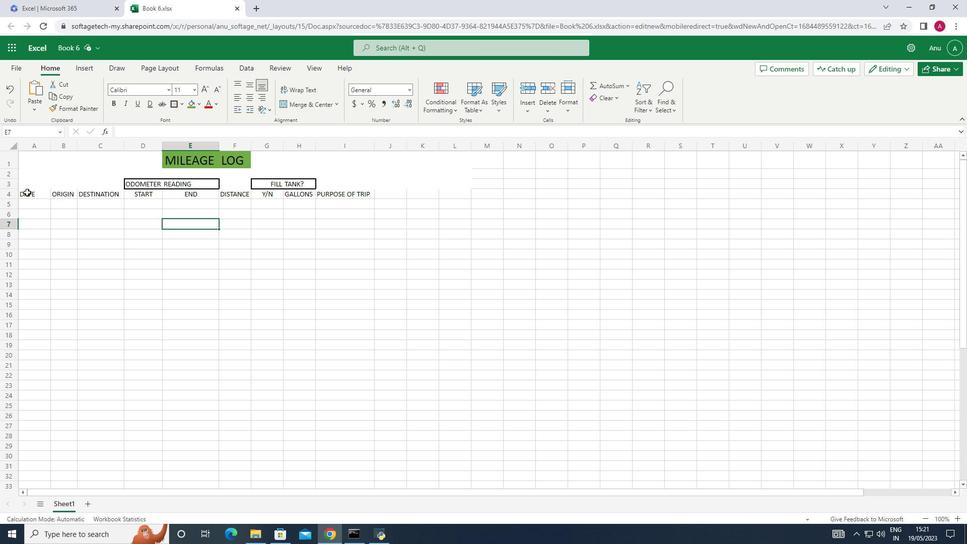 
Action: Mouse moved to (174, 104)
Screenshot: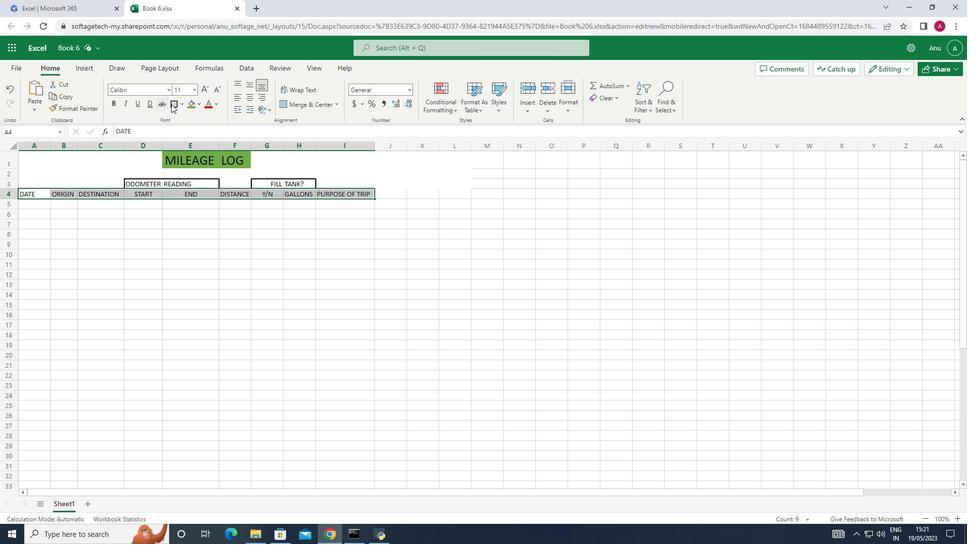 
Action: Mouse pressed left at (174, 104)
Screenshot: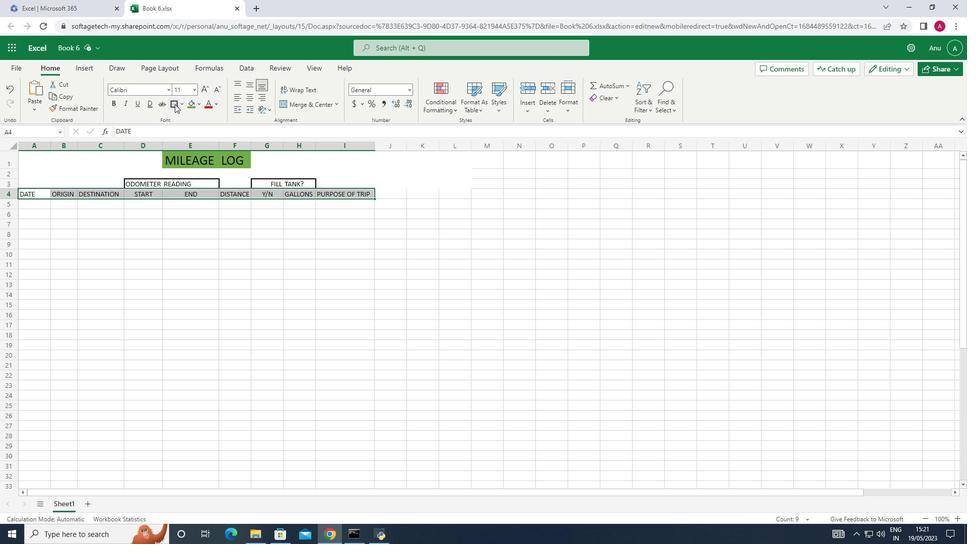 
Action: Mouse moved to (166, 153)
Screenshot: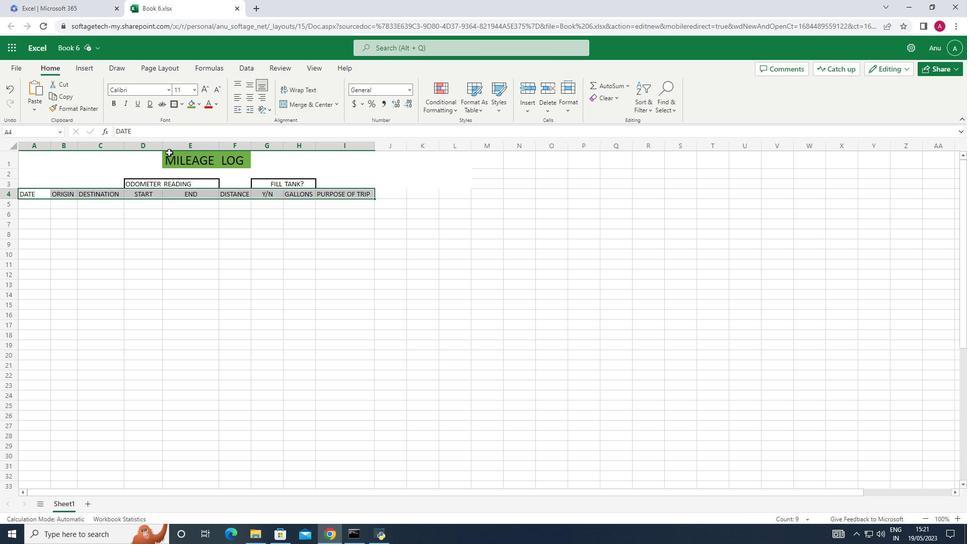 
Action: Mouse pressed left at (166, 153)
Screenshot: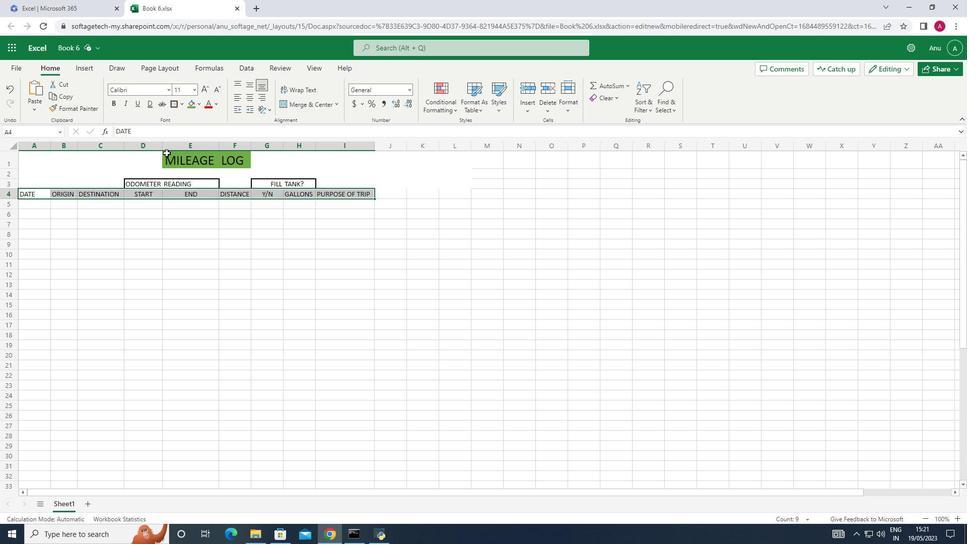 
Action: Mouse moved to (174, 104)
Screenshot: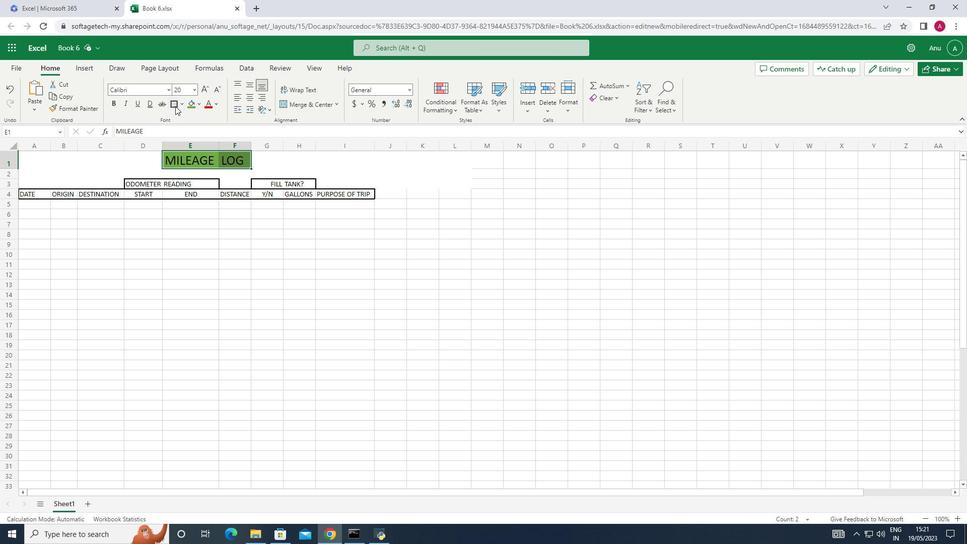 
Action: Mouse pressed left at (174, 104)
Screenshot: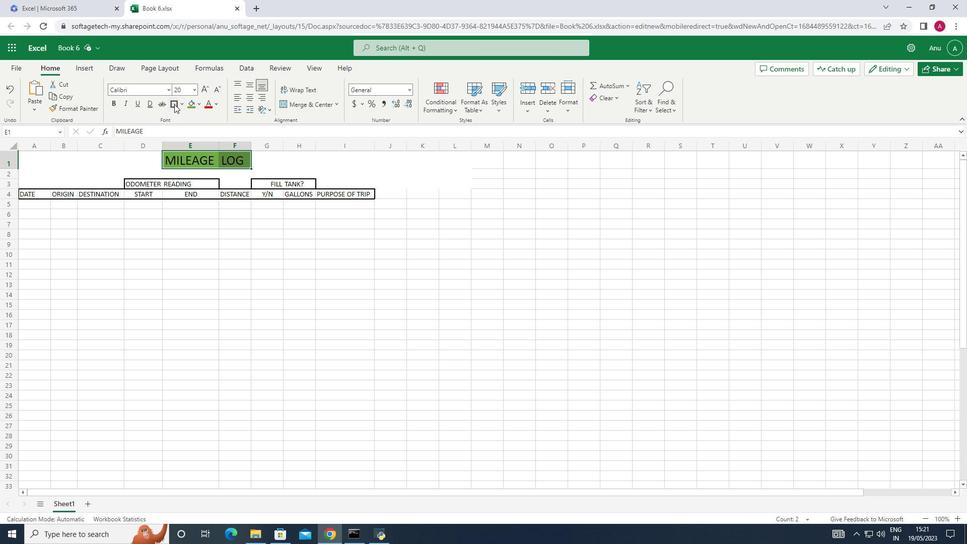 
Action: Mouse moved to (309, 244)
Screenshot: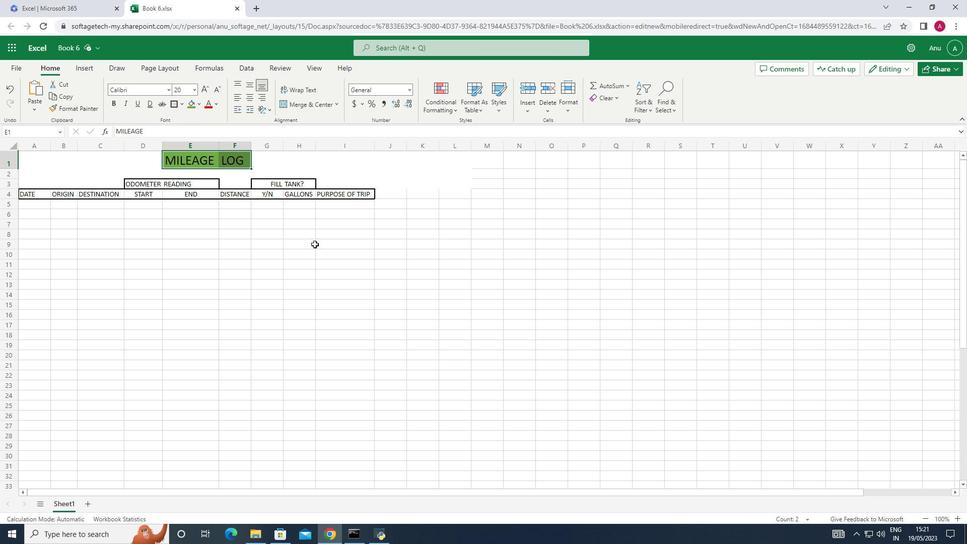 
Action: Mouse pressed left at (309, 244)
Screenshot: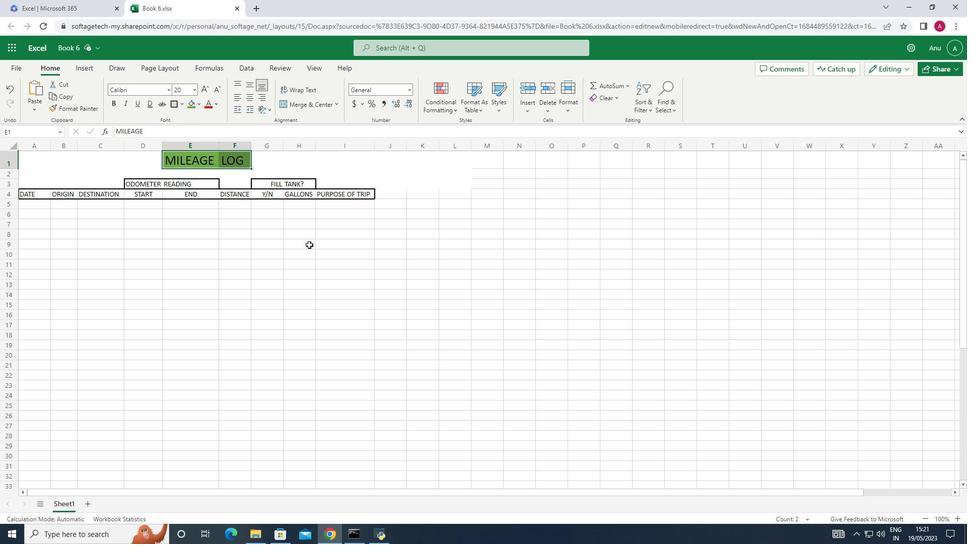 
Action: Mouse moved to (252, 8)
Screenshot: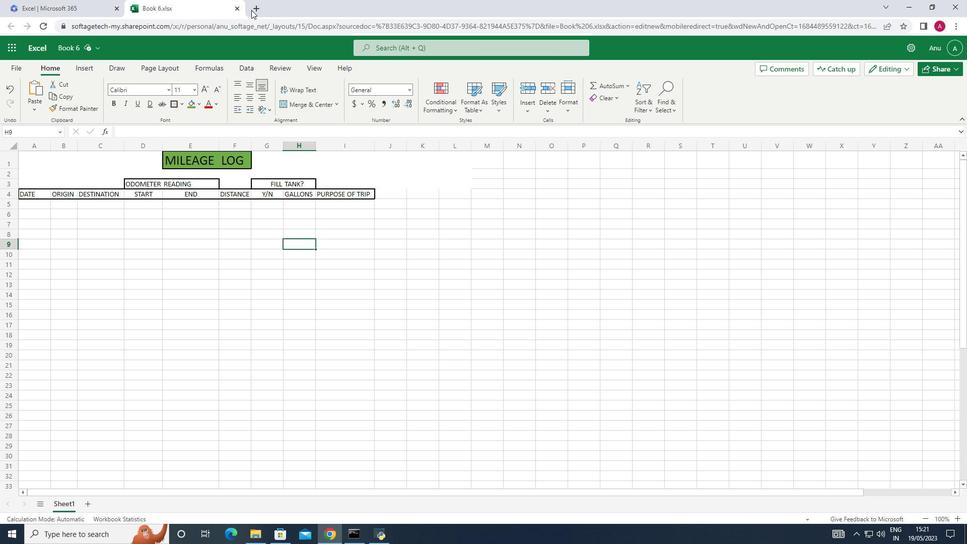 
Action: Mouse pressed left at (252, 8)
Screenshot: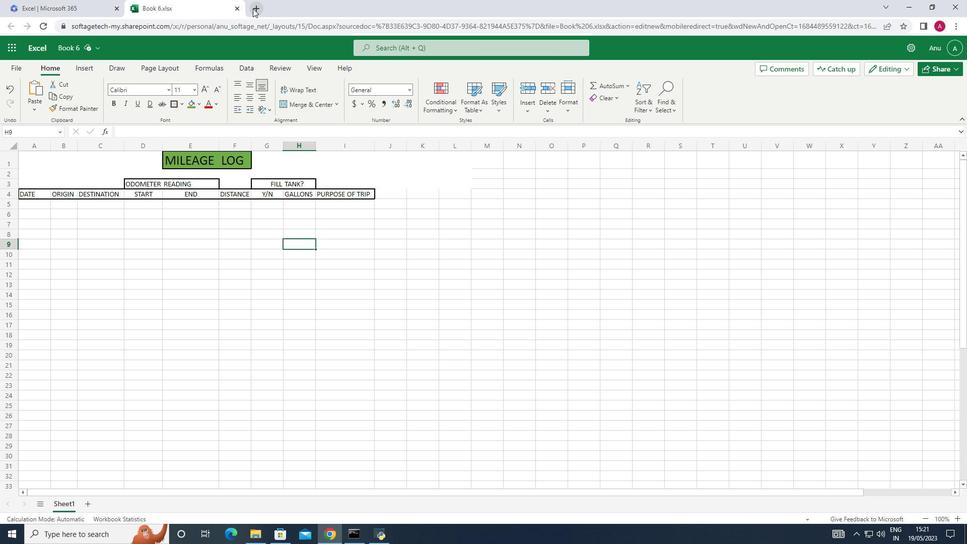 
Action: Mouse moved to (397, 192)
Screenshot: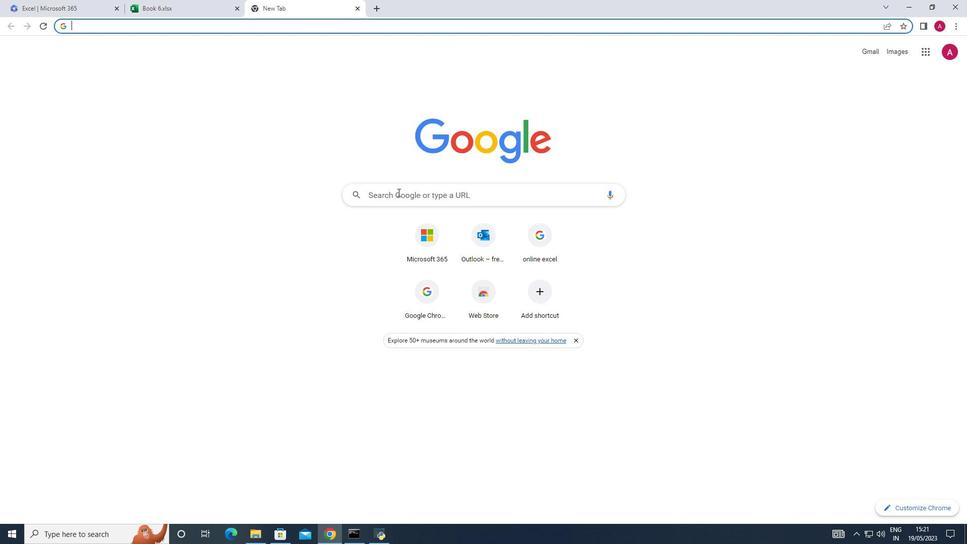 
Action: Mouse pressed left at (397, 192)
Screenshot: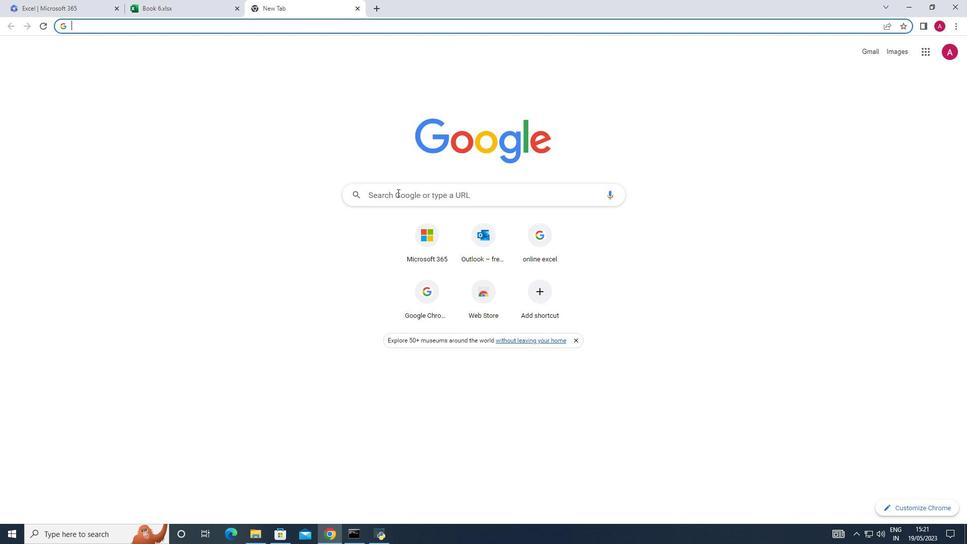 
Action: Mouse moved to (393, 194)
Screenshot: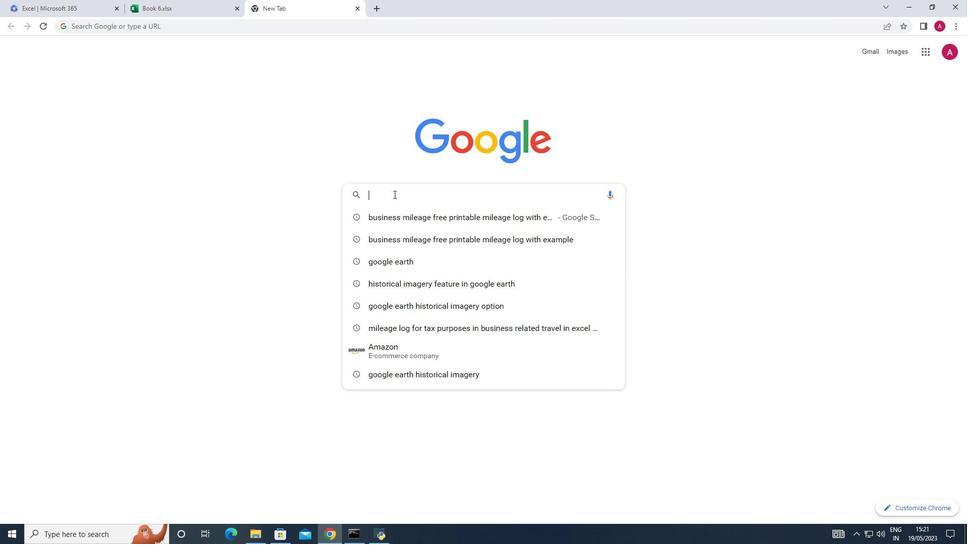 
Action: Key pressed MILEAGE<Key.space>LOG<Key.space>FORMULA<Key.space>IN<Key.space>EXCEL<Key.space>SH
Screenshot: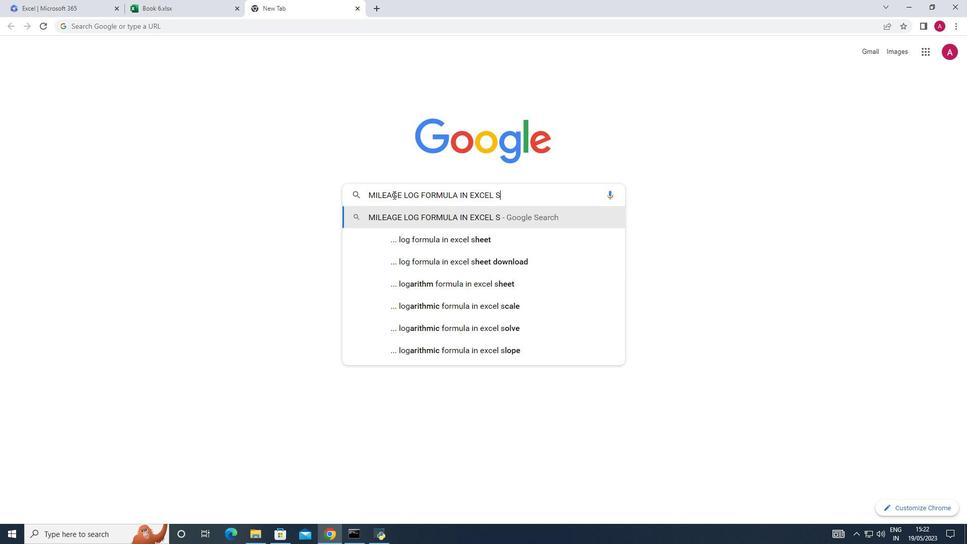 
Action: Mouse moved to (433, 241)
Screenshot: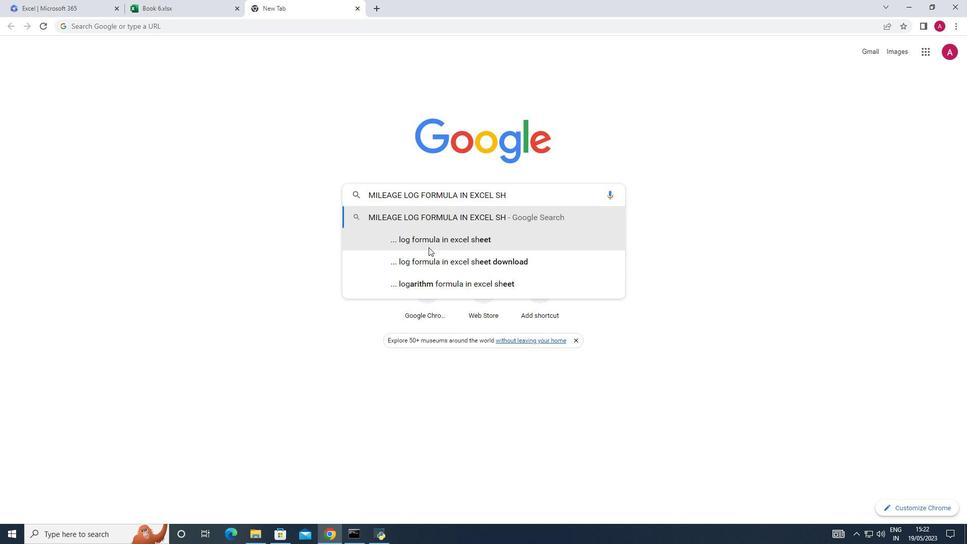 
Action: Mouse pressed left at (433, 241)
Screenshot: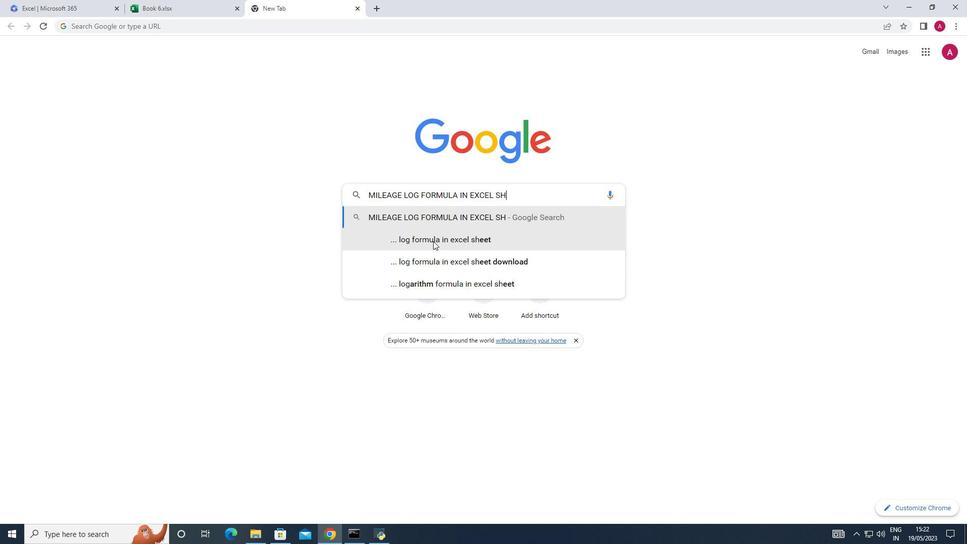 
Action: Mouse moved to (364, 188)
Screenshot: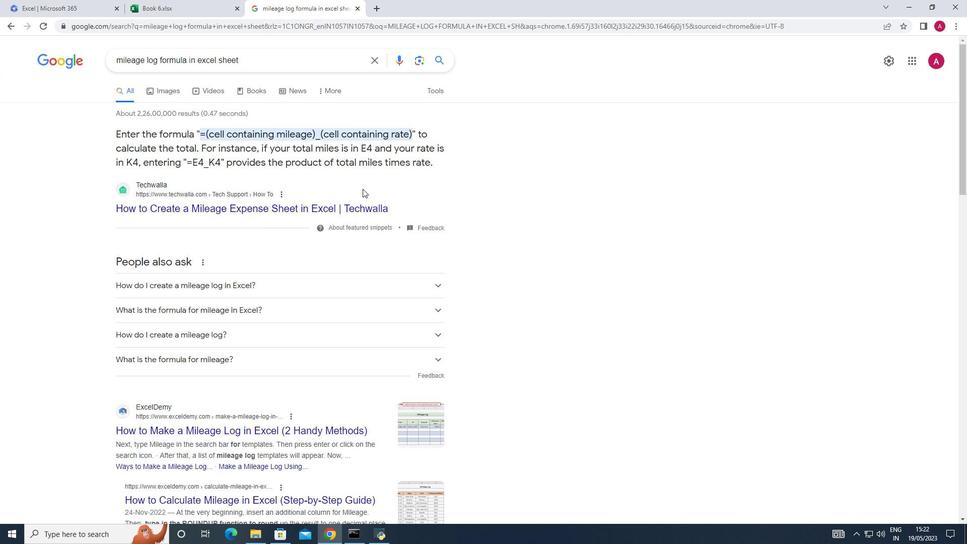
Action: Mouse scrolled (364, 188) with delta (0, 0)
Screenshot: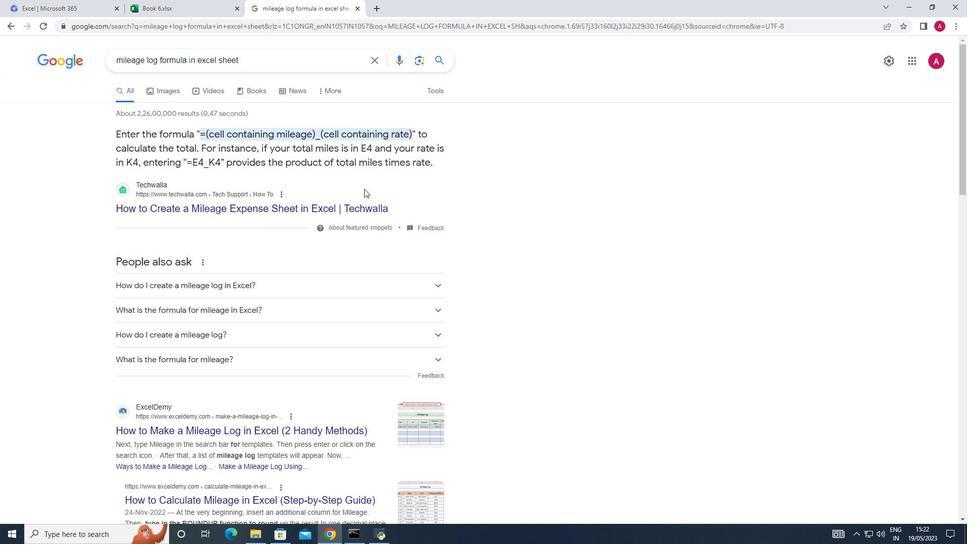 
Action: Mouse scrolled (364, 188) with delta (0, 0)
Screenshot: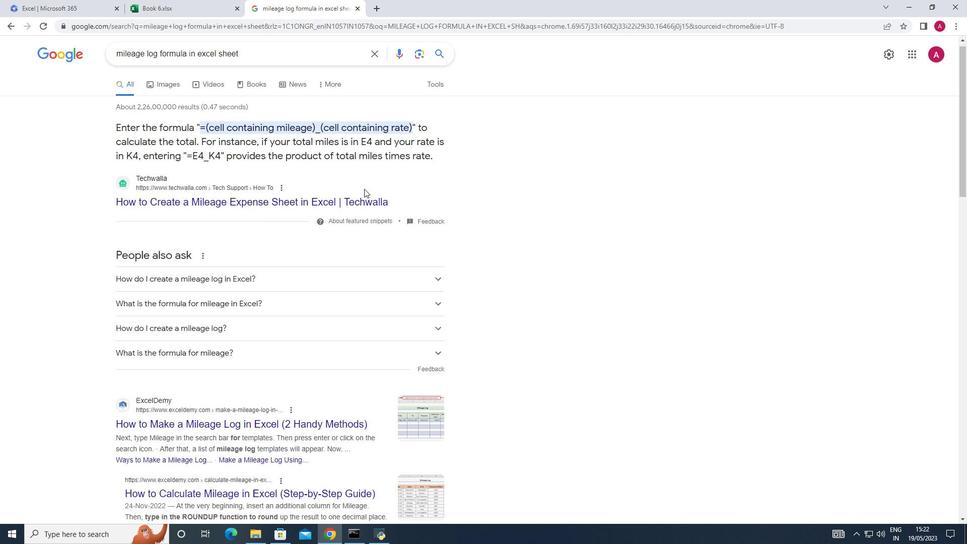 
Action: Mouse scrolled (364, 189) with delta (0, 0)
Screenshot: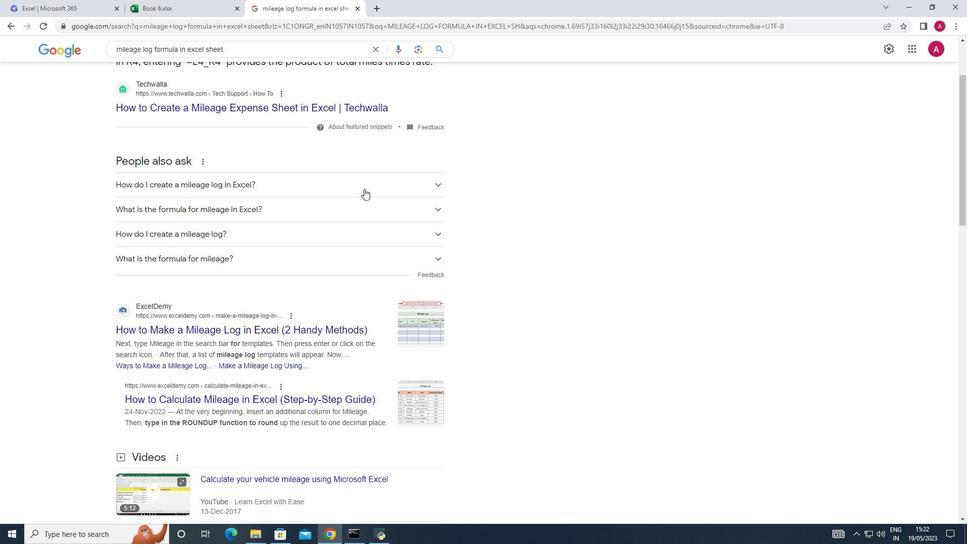
Action: Mouse scrolled (364, 189) with delta (0, 0)
Screenshot: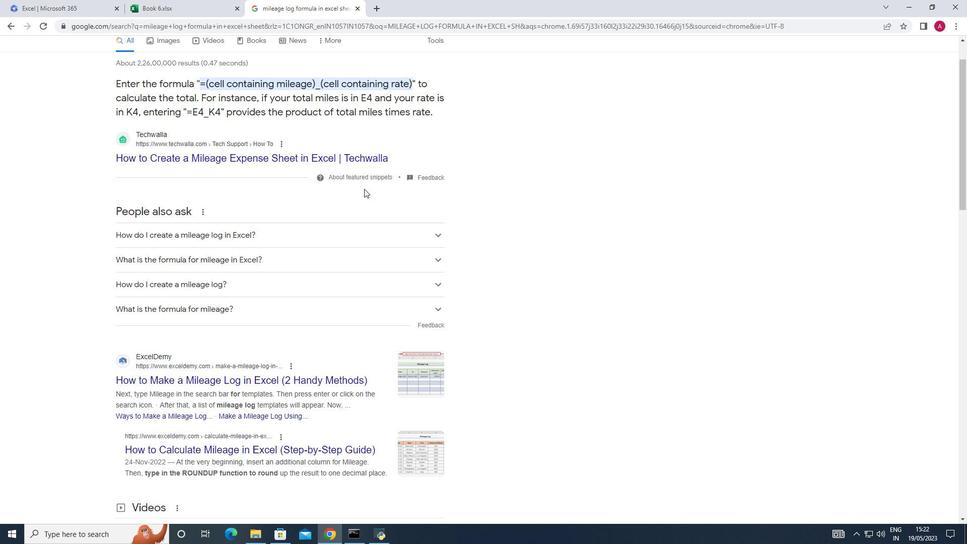 
Action: Mouse scrolled (364, 188) with delta (0, 0)
Screenshot: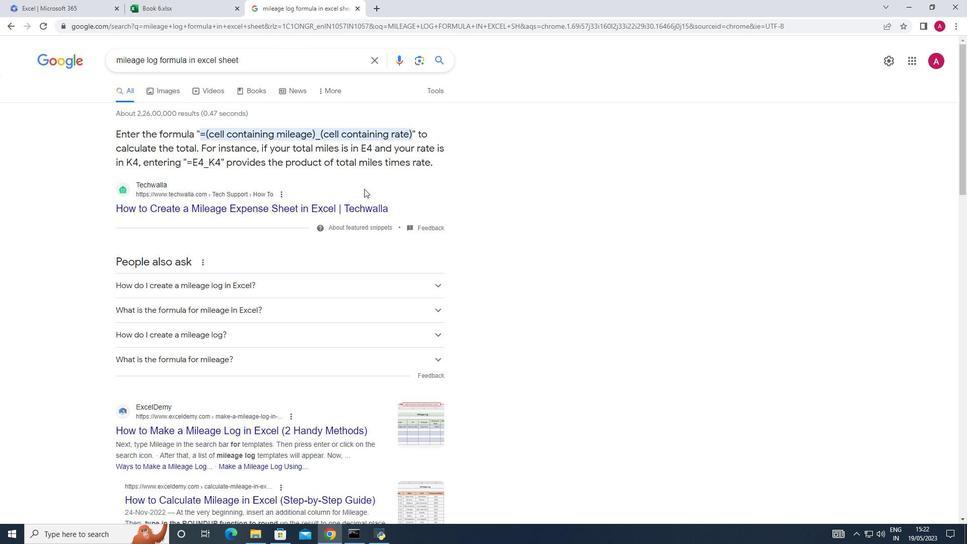 
Action: Mouse scrolled (364, 189) with delta (0, 0)
Screenshot: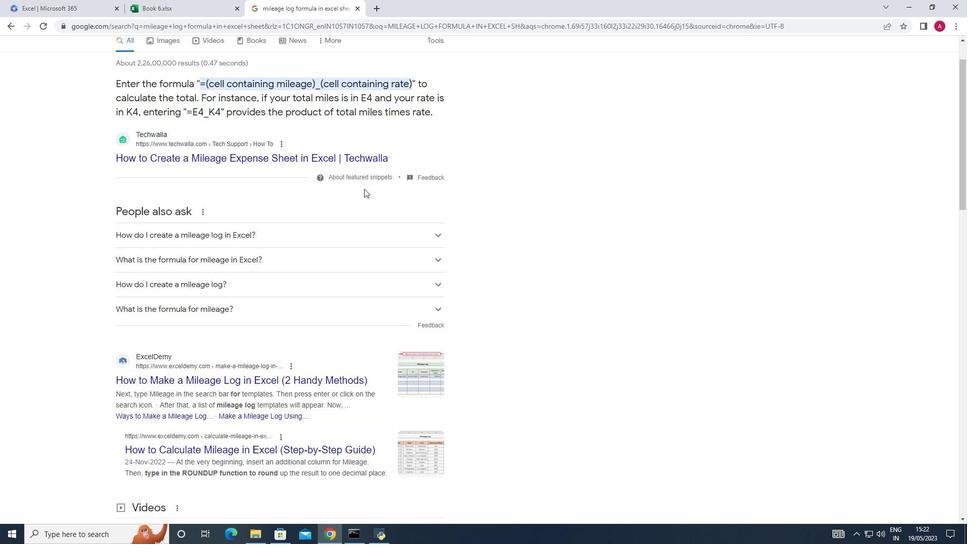 
Action: Mouse scrolled (364, 188) with delta (0, 0)
Screenshot: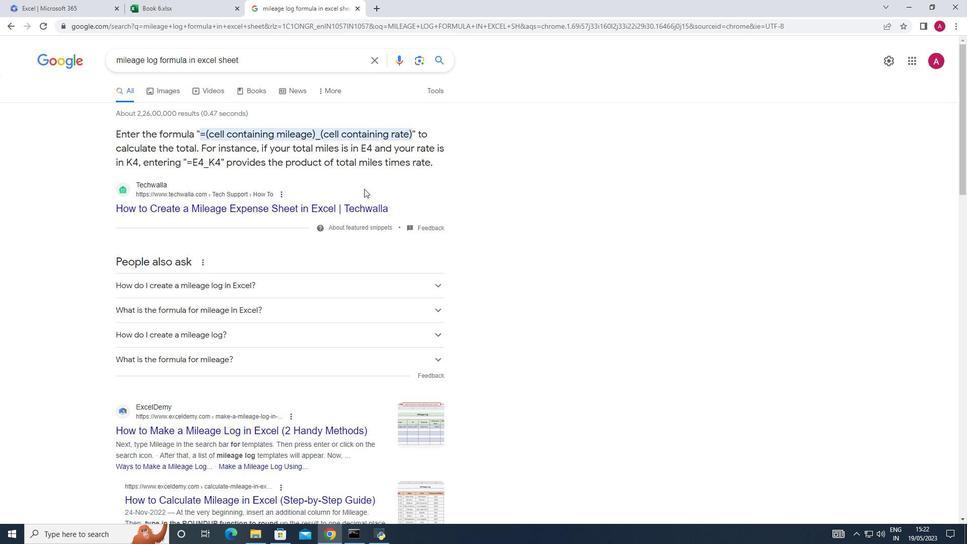 
Action: Mouse scrolled (364, 188) with delta (0, 0)
Screenshot: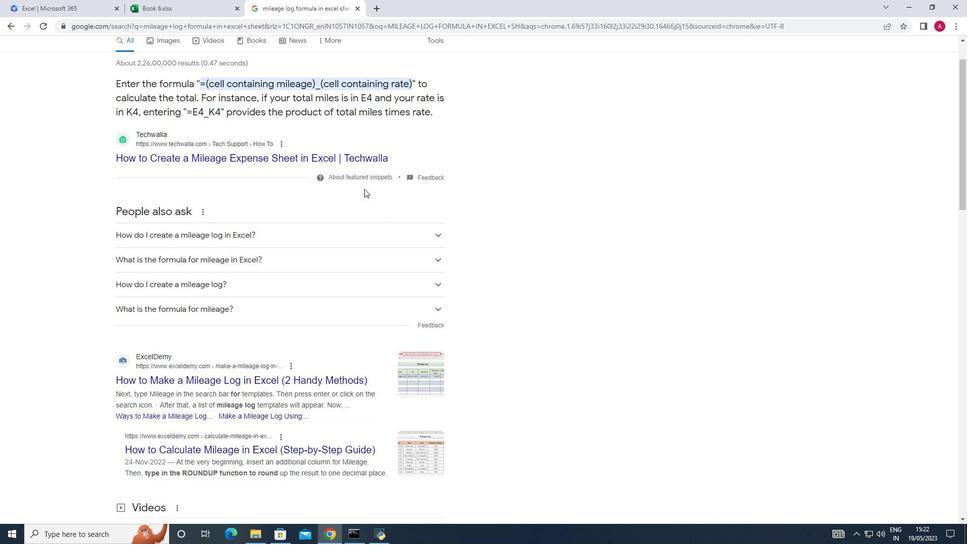 
Action: Mouse scrolled (364, 188) with delta (0, 0)
Screenshot: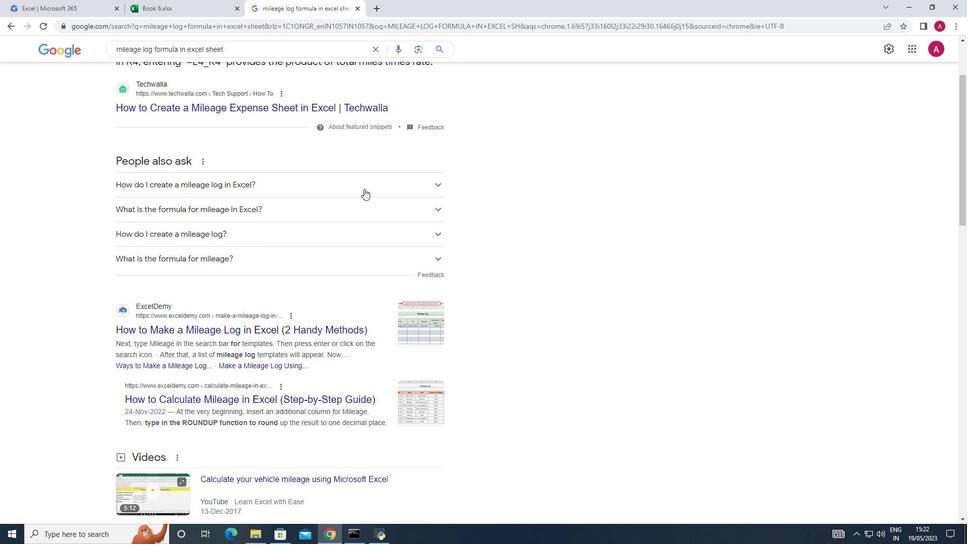 
Action: Mouse scrolled (364, 188) with delta (0, 0)
Screenshot: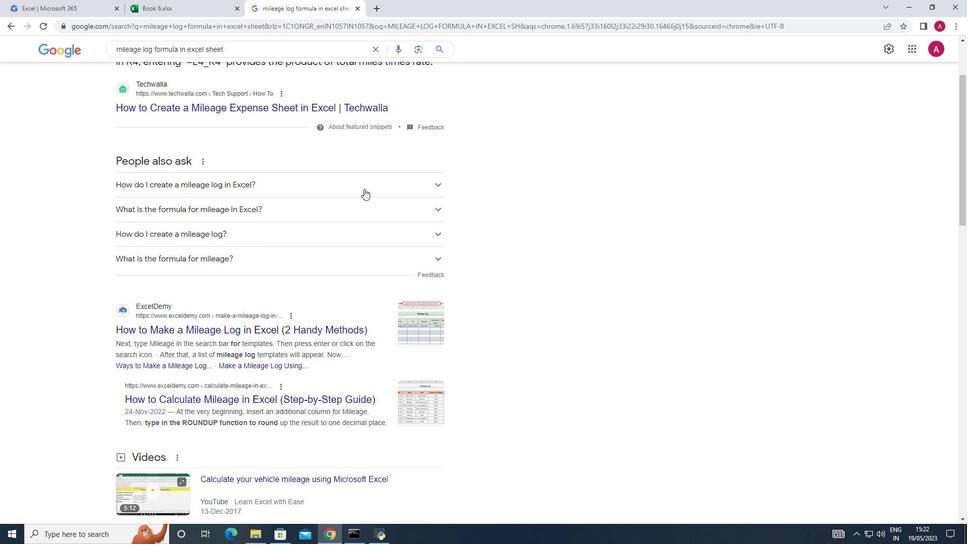 
Action: Mouse scrolled (364, 188) with delta (0, 0)
Screenshot: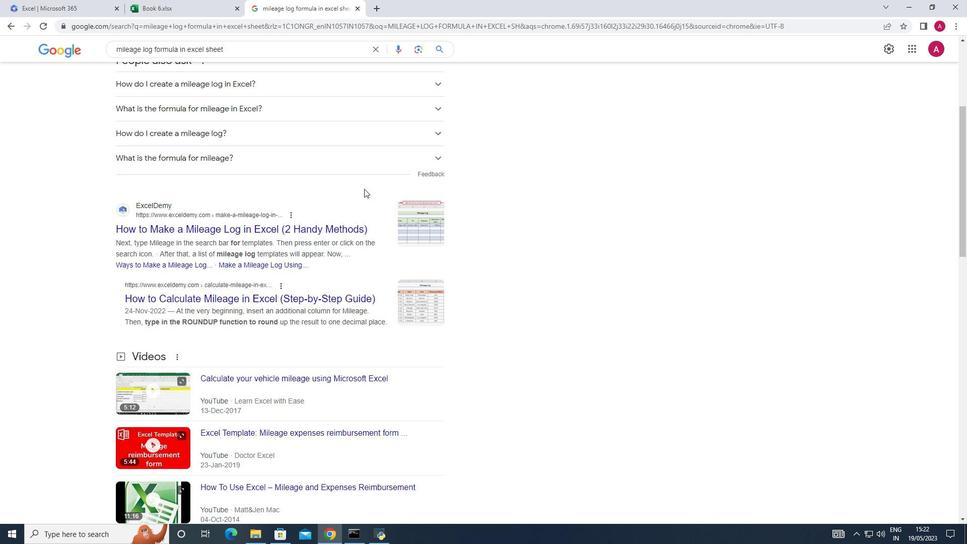 
Action: Mouse scrolled (364, 188) with delta (0, 0)
Screenshot: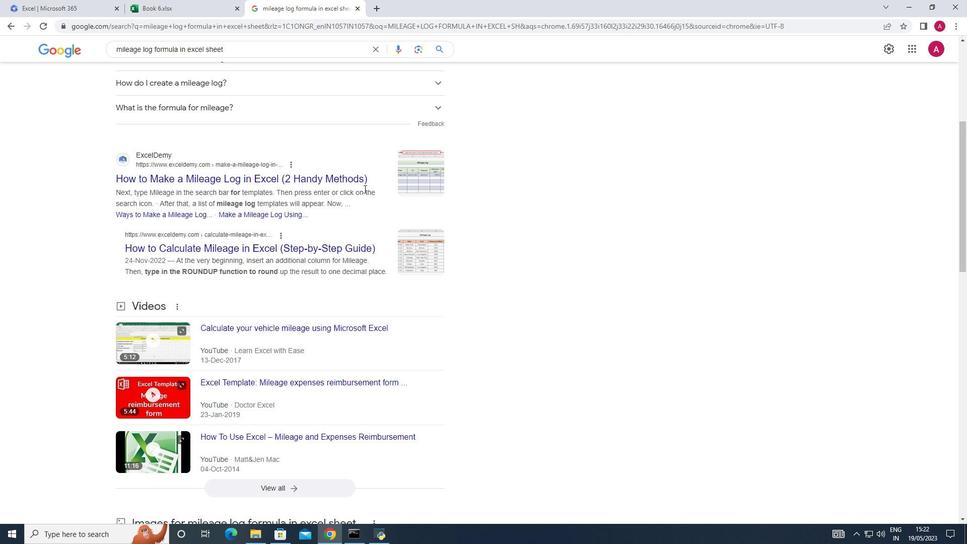 
Action: Mouse scrolled (364, 188) with delta (0, 0)
Screenshot: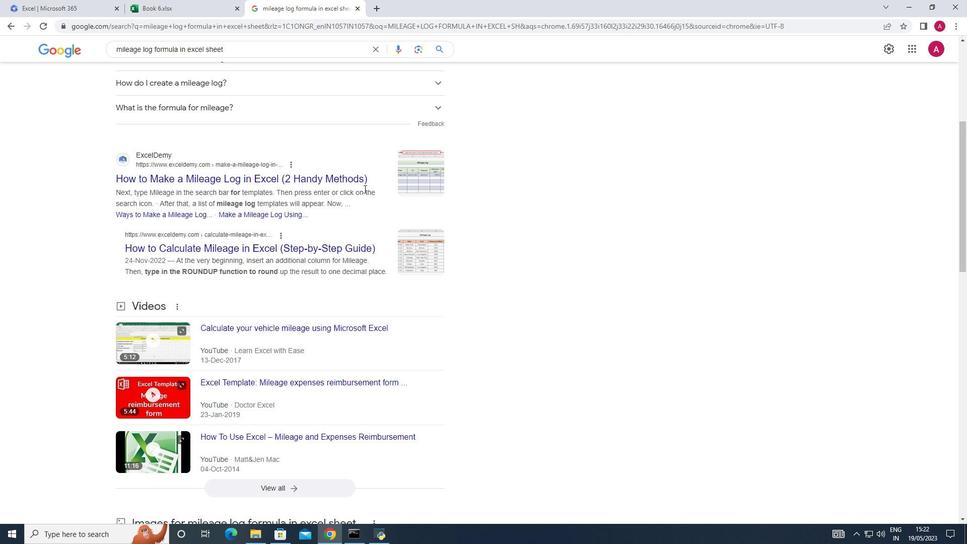 
Action: Mouse scrolled (364, 188) with delta (0, 0)
Screenshot: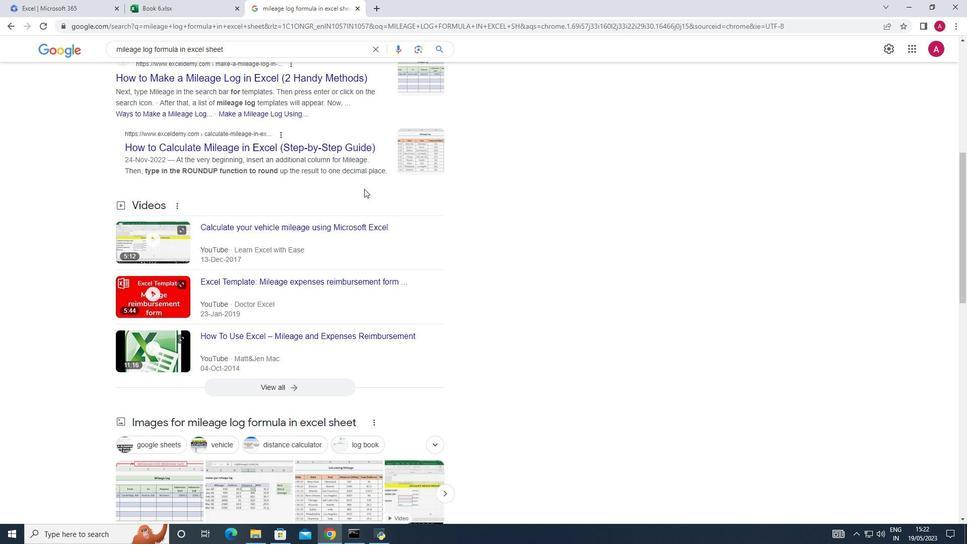 
Action: Mouse scrolled (364, 188) with delta (0, 0)
Screenshot: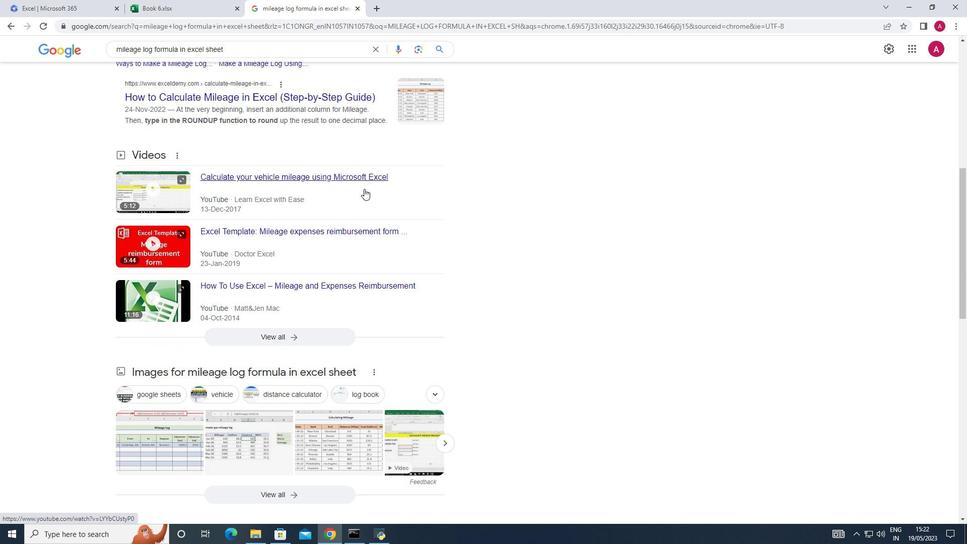 
Action: Mouse scrolled (364, 188) with delta (0, 0)
Screenshot: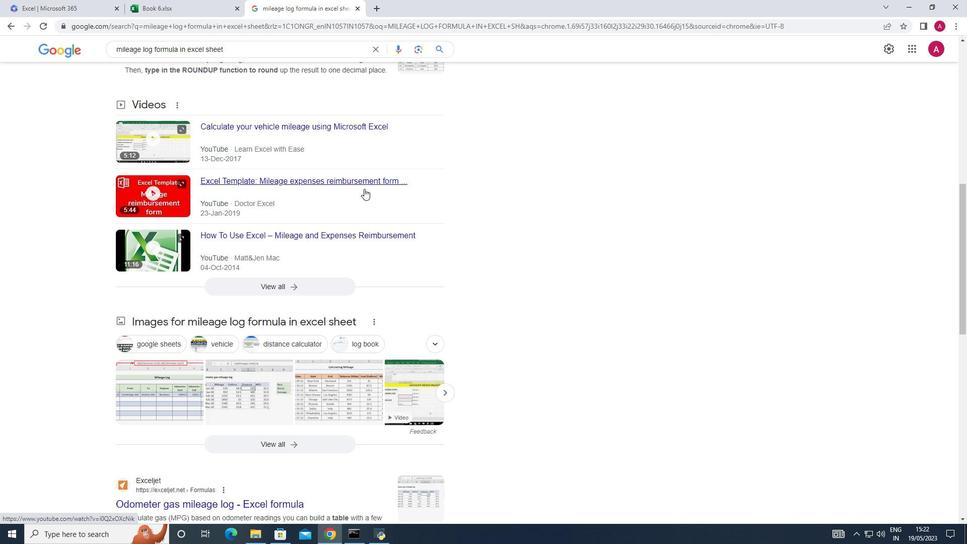 
Action: Mouse scrolled (364, 188) with delta (0, 0)
Screenshot: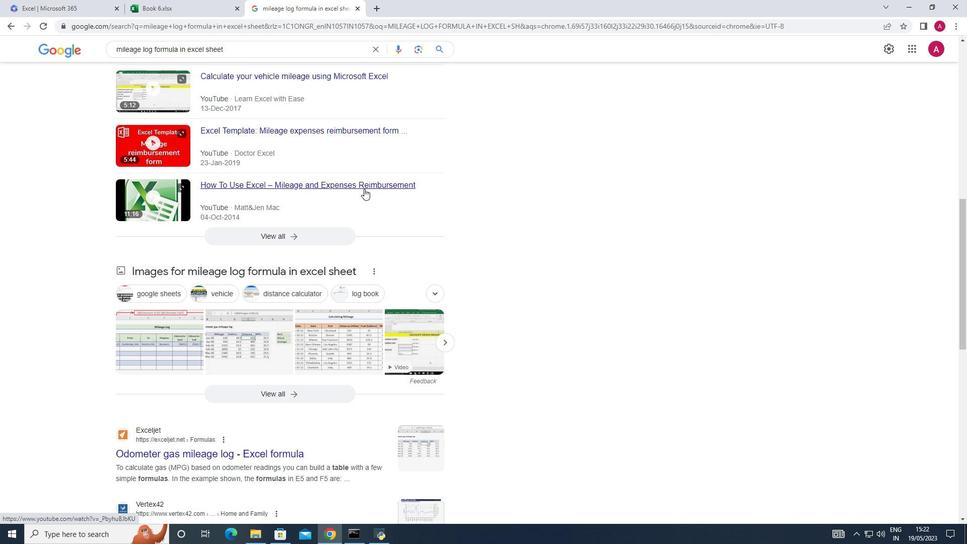 
Action: Mouse scrolled (364, 189) with delta (0, 0)
Screenshot: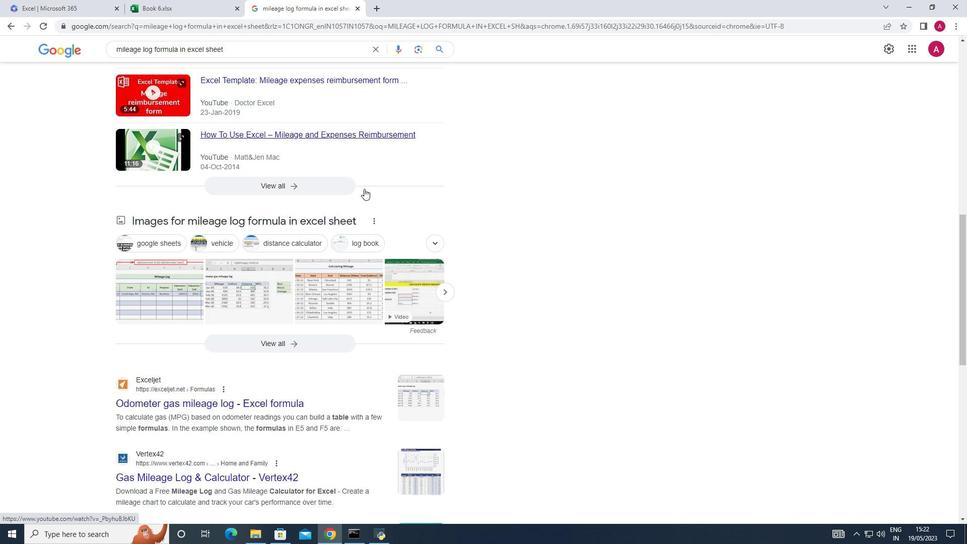 
Action: Mouse scrolled (364, 189) with delta (0, 0)
Screenshot: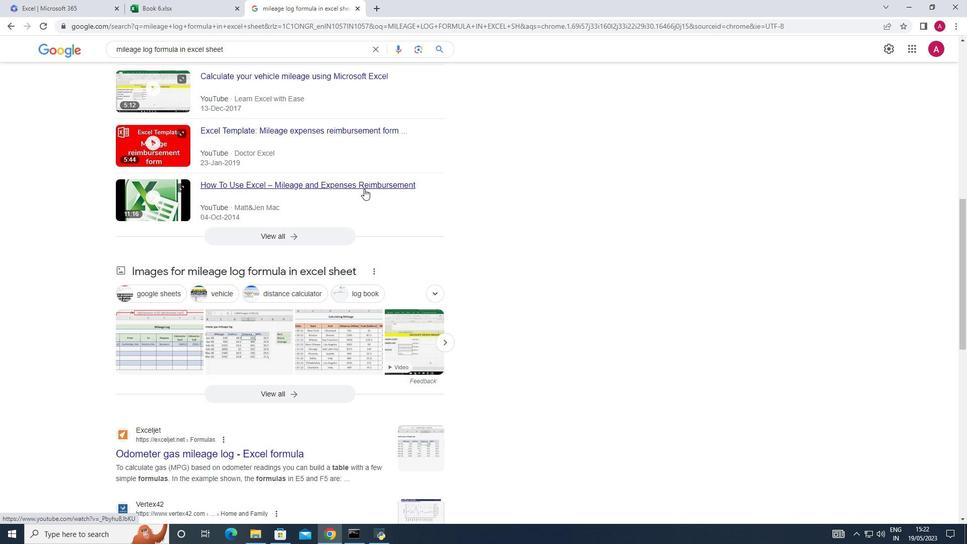 
Action: Mouse scrolled (364, 188) with delta (0, 0)
Screenshot: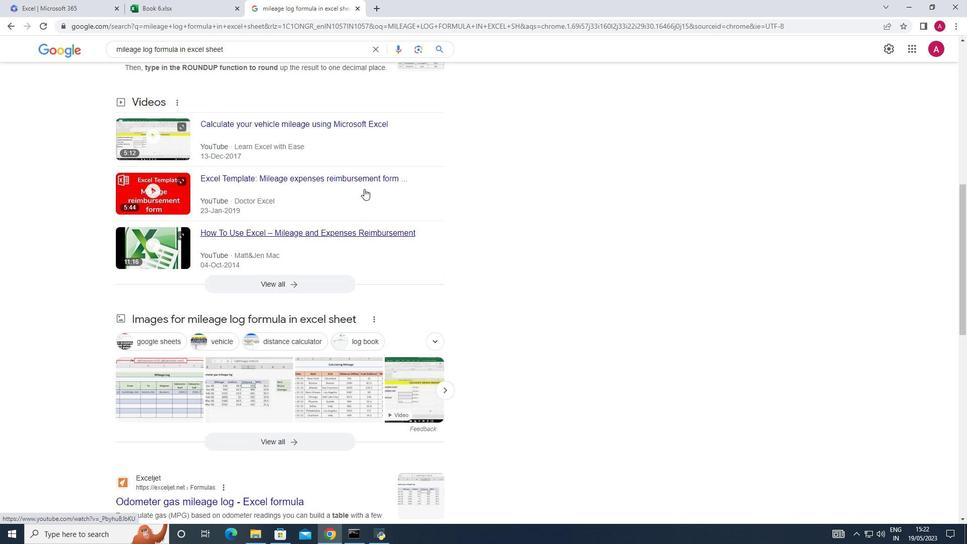
Action: Mouse scrolled (364, 188) with delta (0, 0)
Screenshot: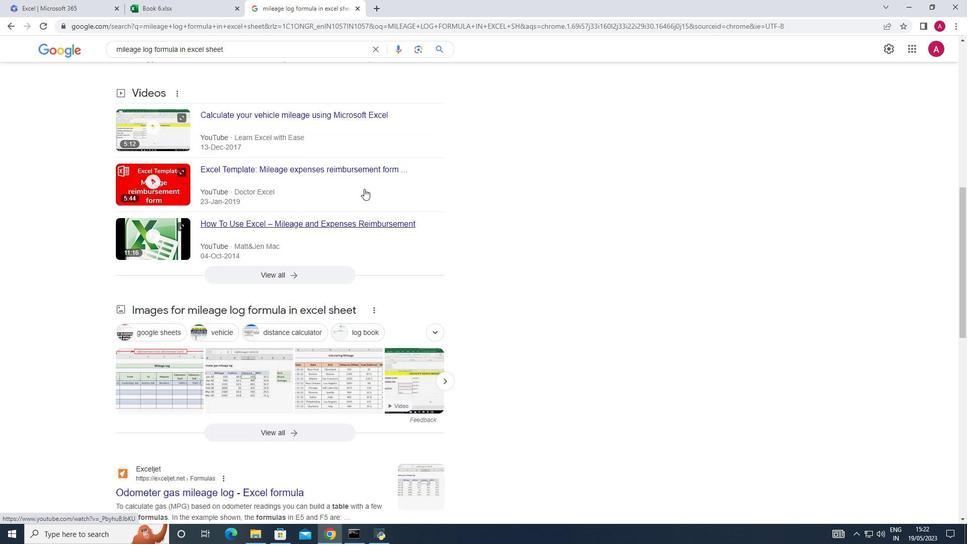
Action: Mouse scrolled (364, 188) with delta (0, 0)
Screenshot: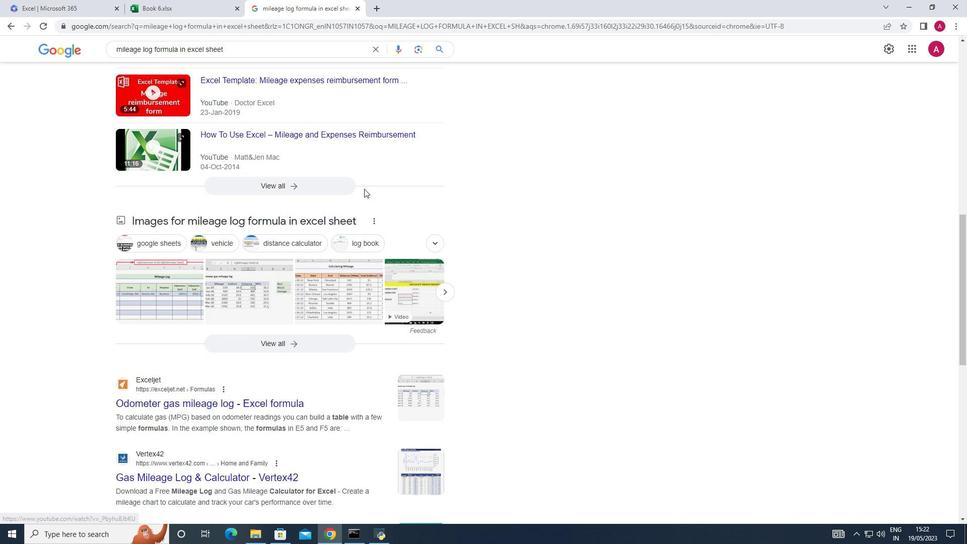 
Action: Mouse scrolled (364, 188) with delta (0, 0)
Screenshot: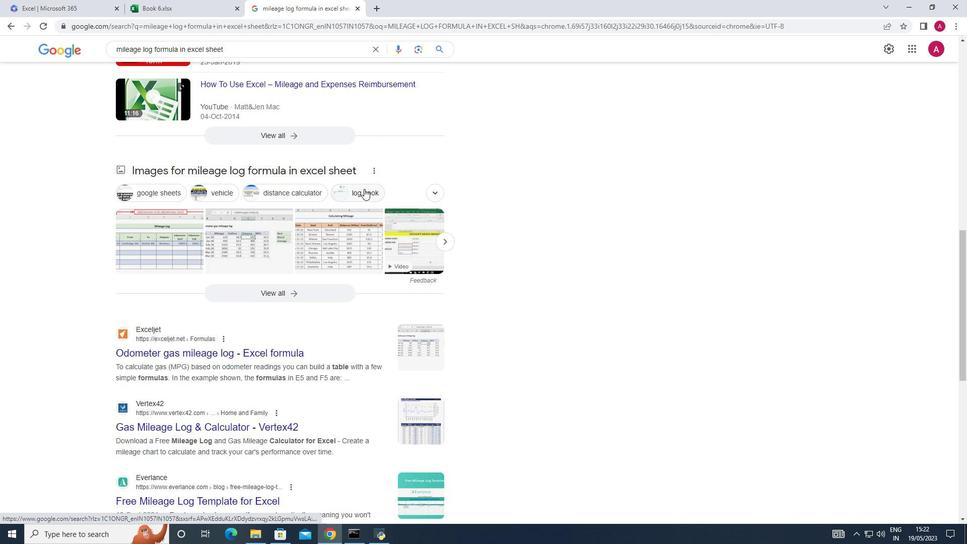 
Action: Mouse scrolled (364, 188) with delta (0, 0)
Screenshot: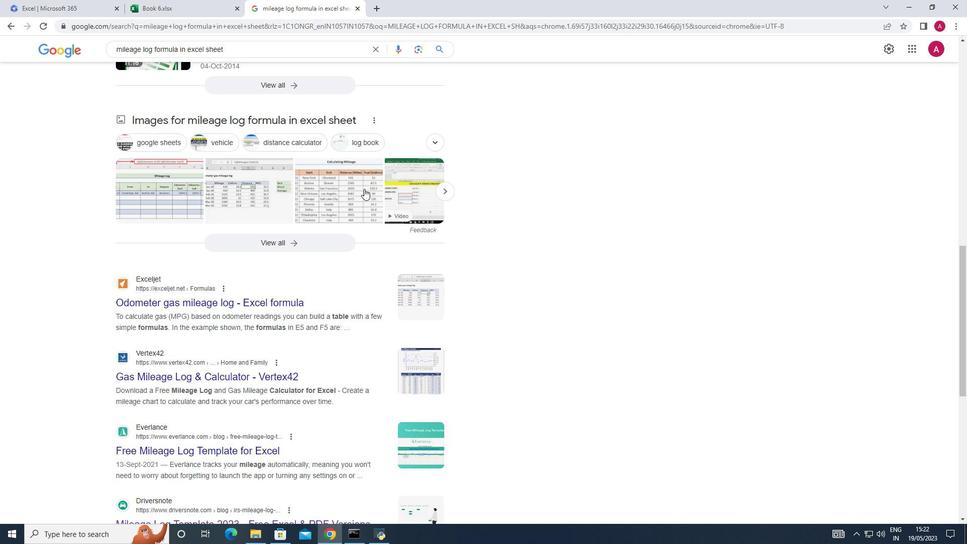 
Action: Mouse scrolled (364, 189) with delta (0, 0)
Screenshot: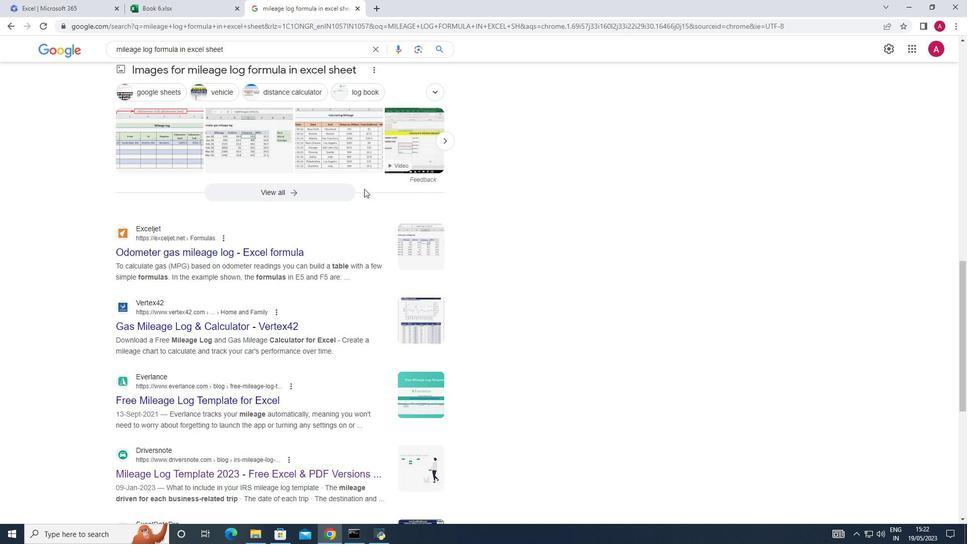 
Action: Mouse moved to (334, 282)
Screenshot: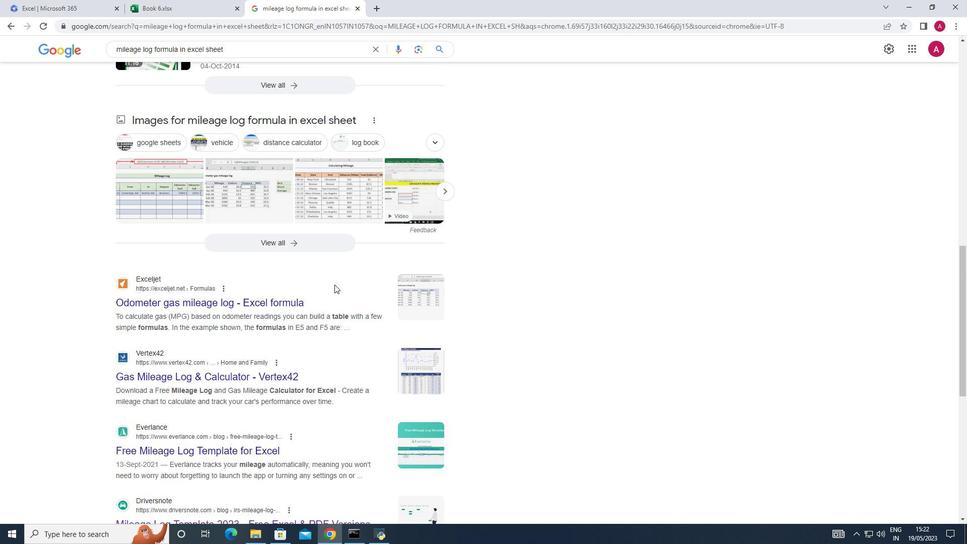 
Action: Mouse scrolled (334, 283) with delta (0, 0)
Screenshot: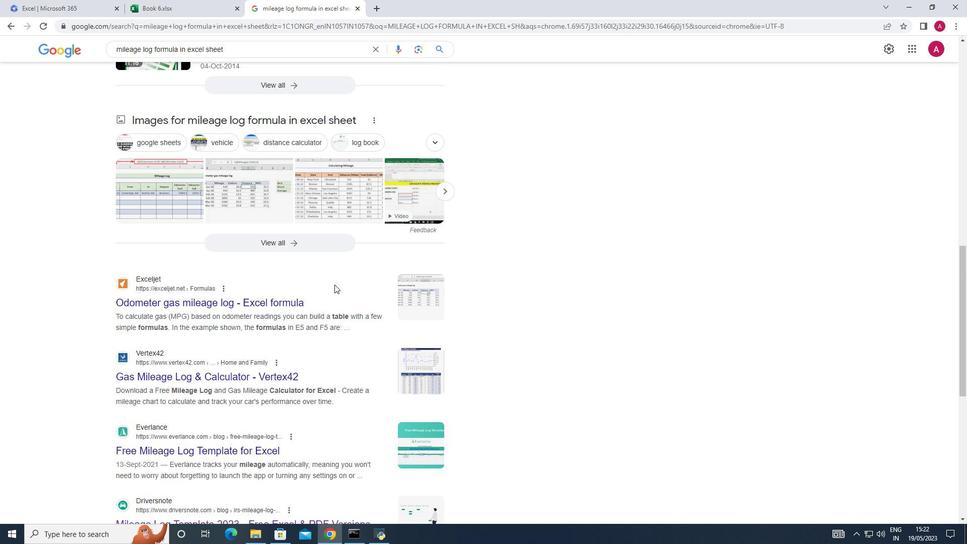 
Action: Mouse moved to (335, 281)
Screenshot: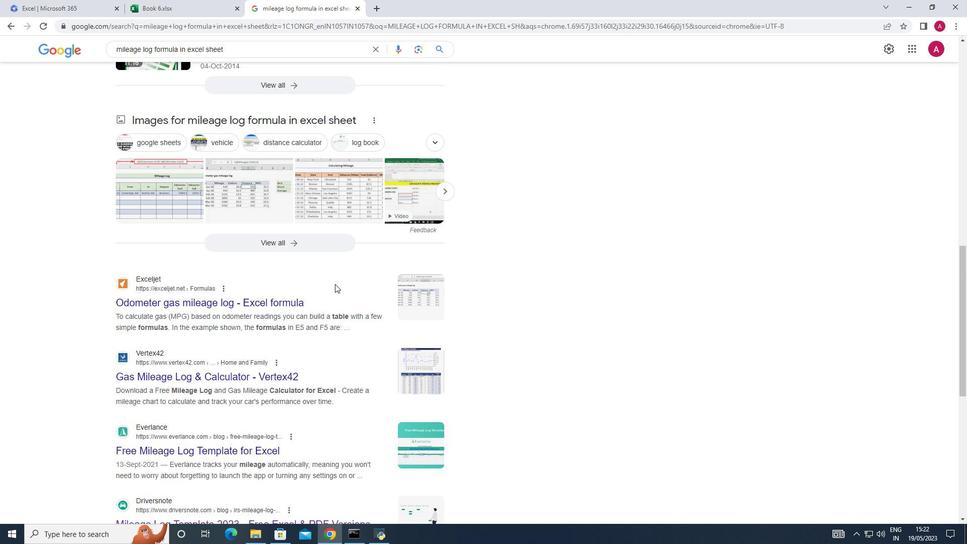 
Action: Mouse scrolled (335, 282) with delta (0, 0)
Screenshot: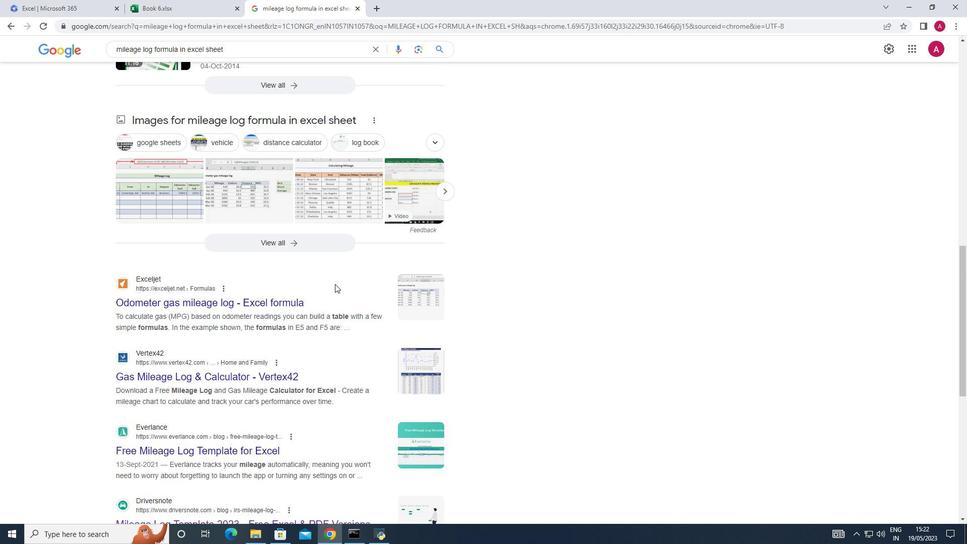 
Action: Mouse scrolled (335, 282) with delta (0, 0)
Screenshot: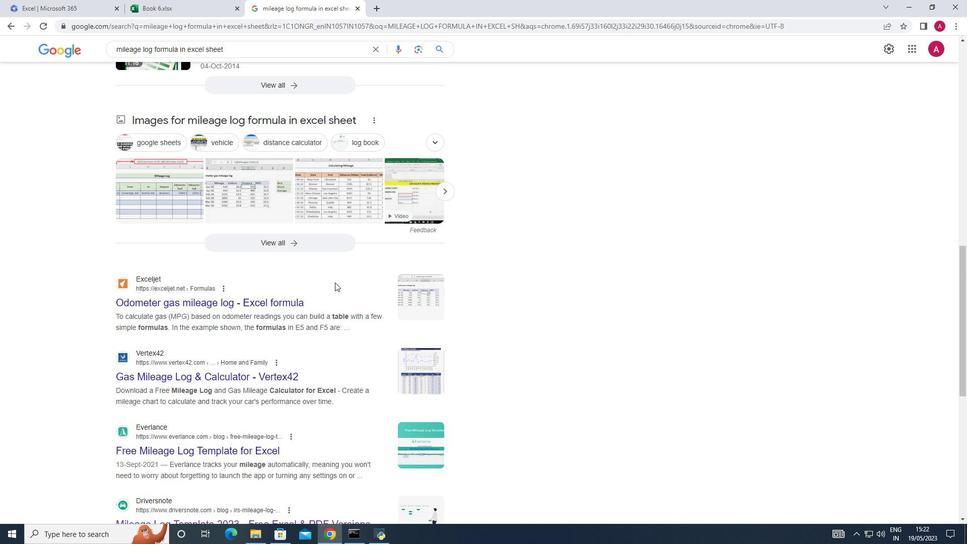 
Action: Mouse scrolled (335, 282) with delta (0, 0)
Screenshot: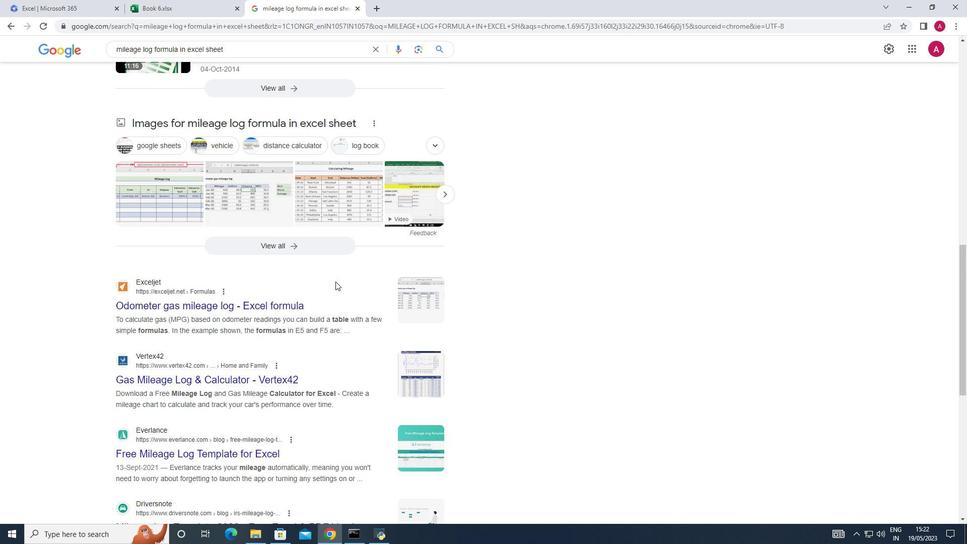 
Action: Mouse scrolled (335, 282) with delta (0, 0)
Screenshot: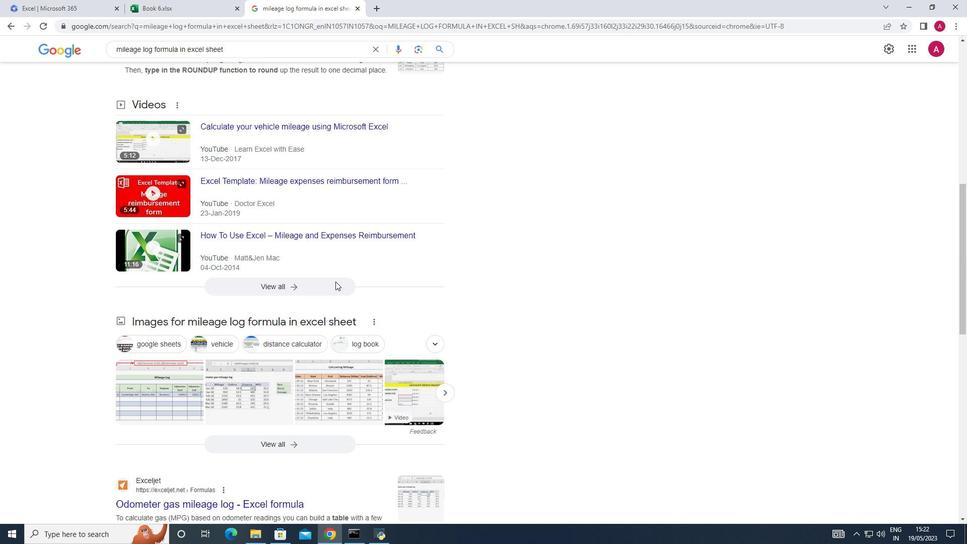
Action: Mouse scrolled (335, 282) with delta (0, 0)
Screenshot: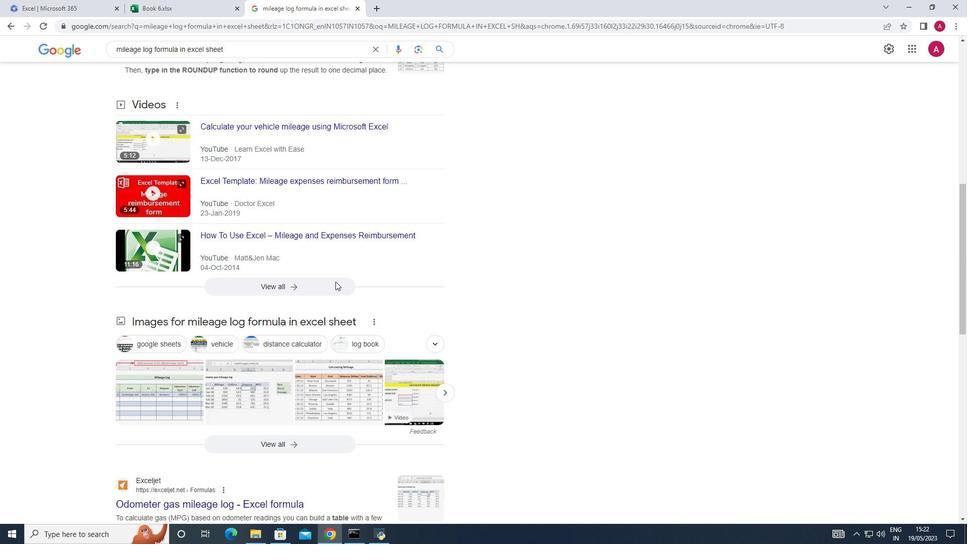 
Action: Mouse scrolled (335, 282) with delta (0, 0)
Screenshot: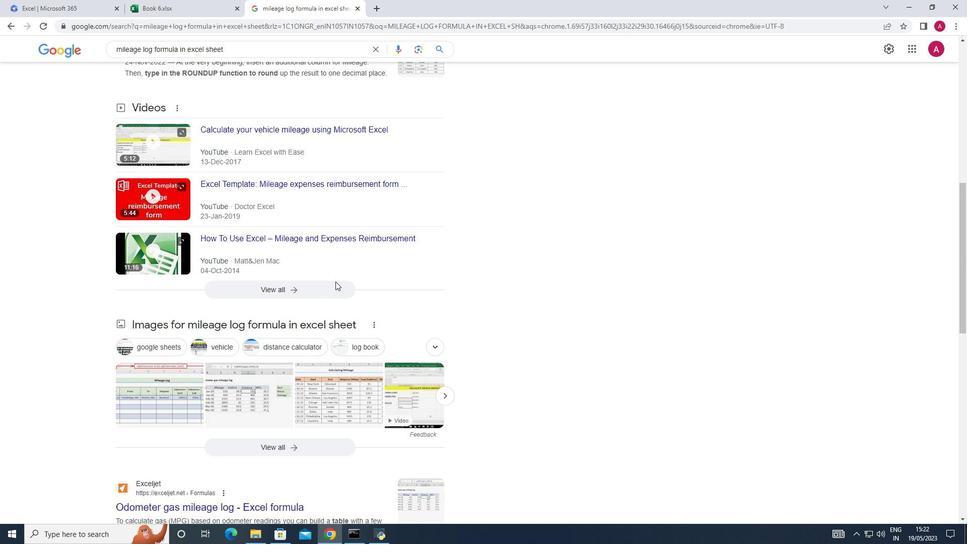 
Action: Mouse scrolled (335, 282) with delta (0, 0)
Screenshot: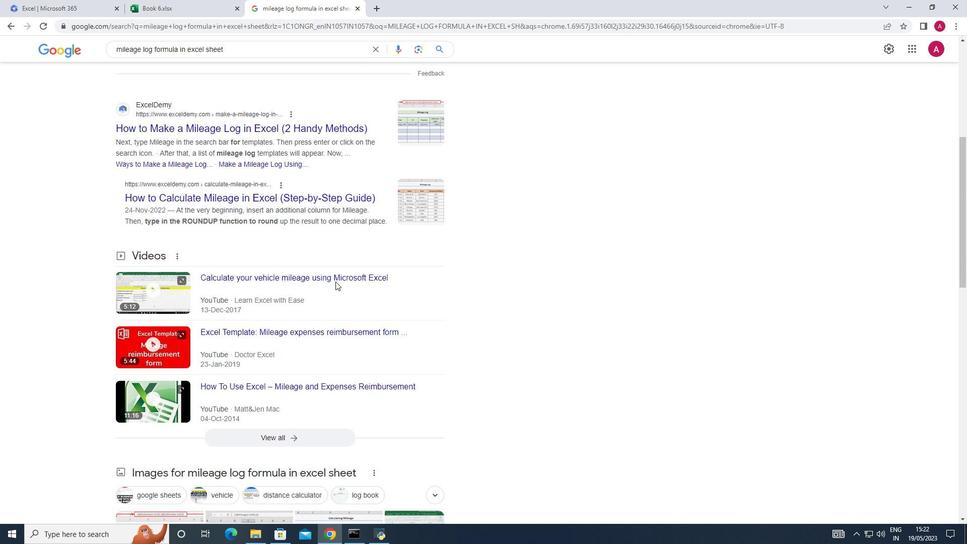 
Action: Mouse scrolled (335, 282) with delta (0, 0)
Screenshot: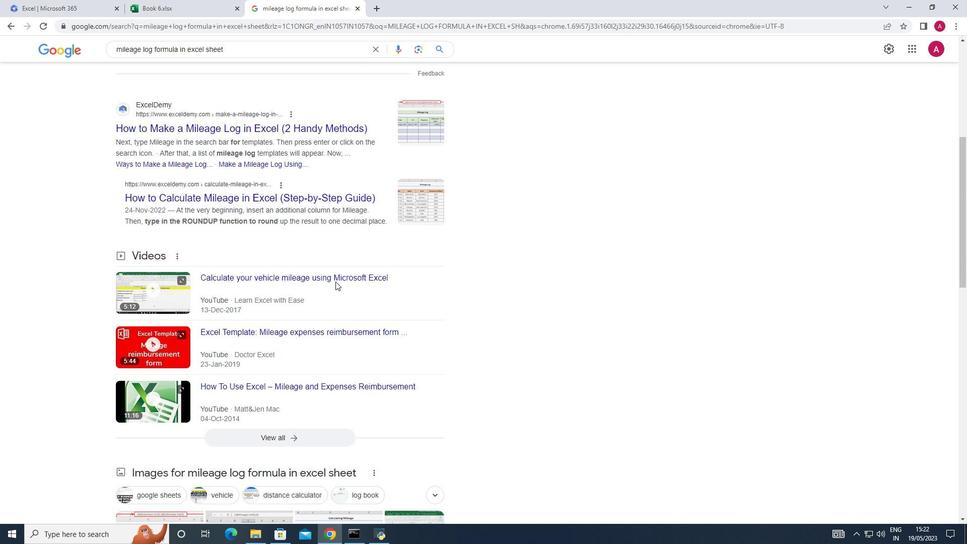 
Action: Mouse scrolled (335, 282) with delta (0, 0)
Screenshot: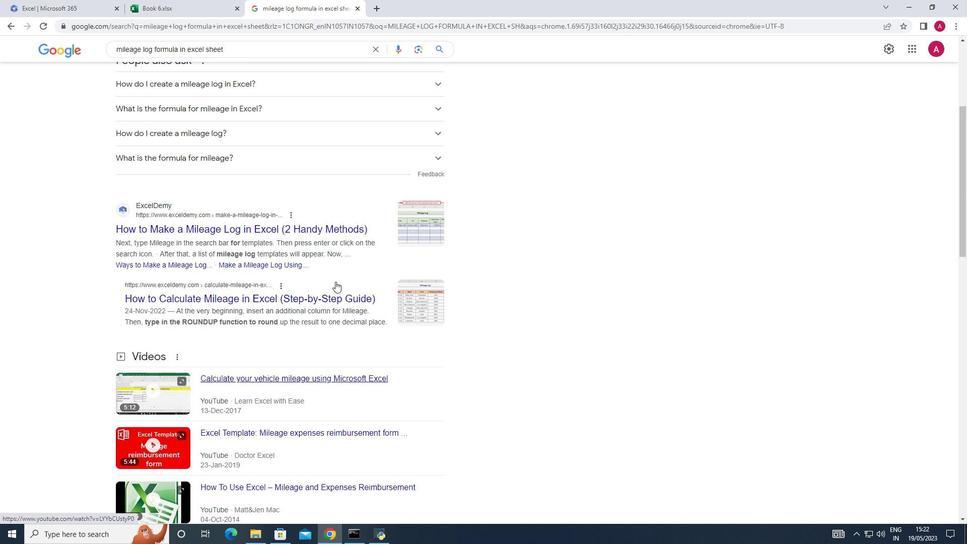 
Action: Mouse scrolled (335, 282) with delta (0, 0)
Screenshot: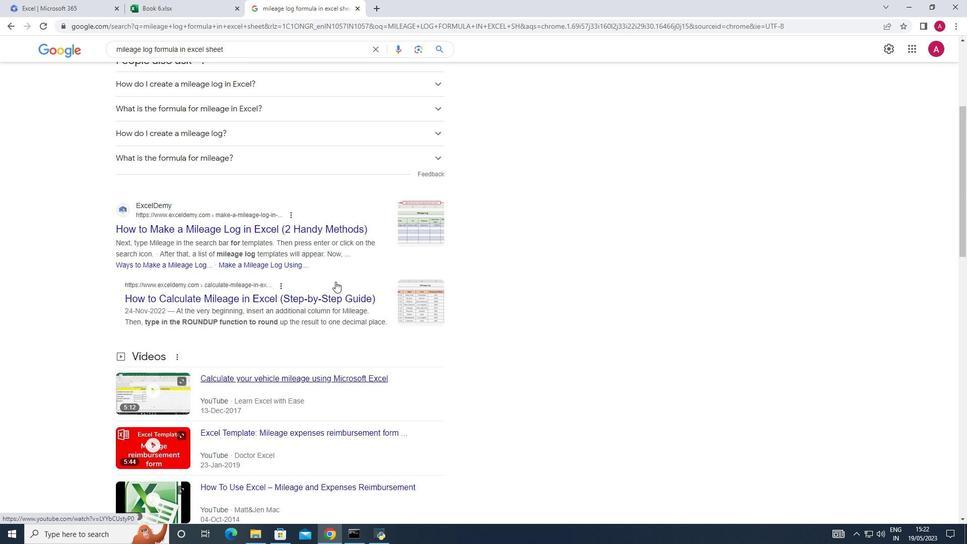 
Action: Mouse scrolled (335, 282) with delta (0, 0)
Screenshot: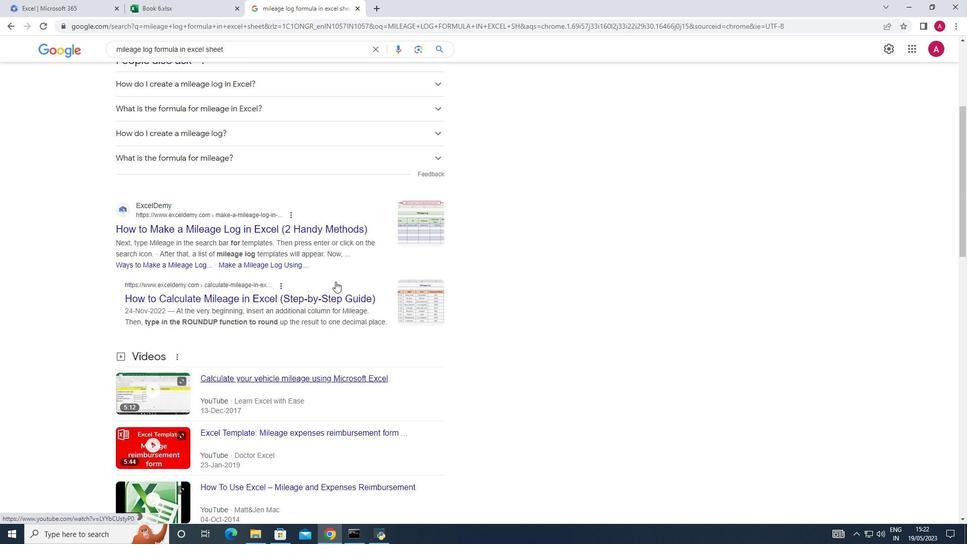 
Action: Mouse scrolled (335, 282) with delta (0, 0)
Screenshot: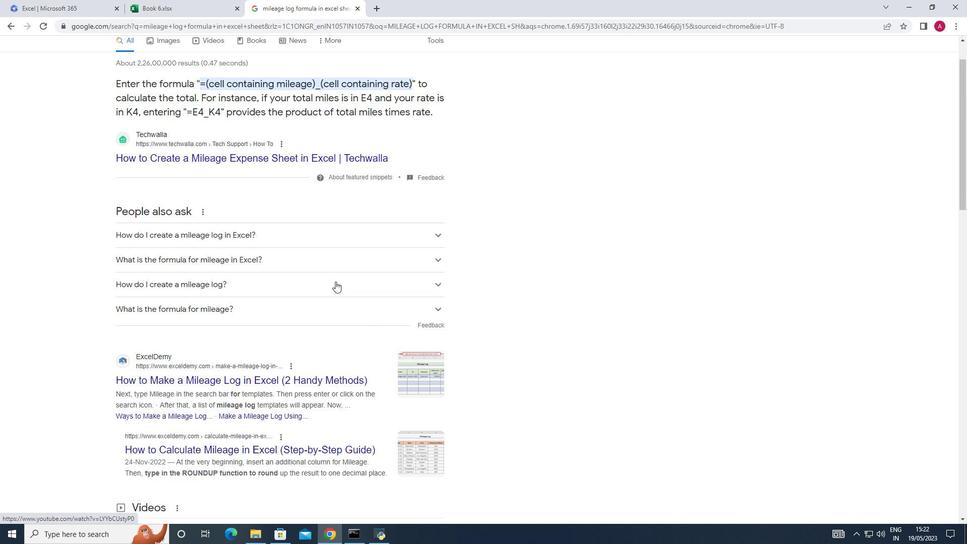
Action: Mouse scrolled (335, 282) with delta (0, 0)
Screenshot: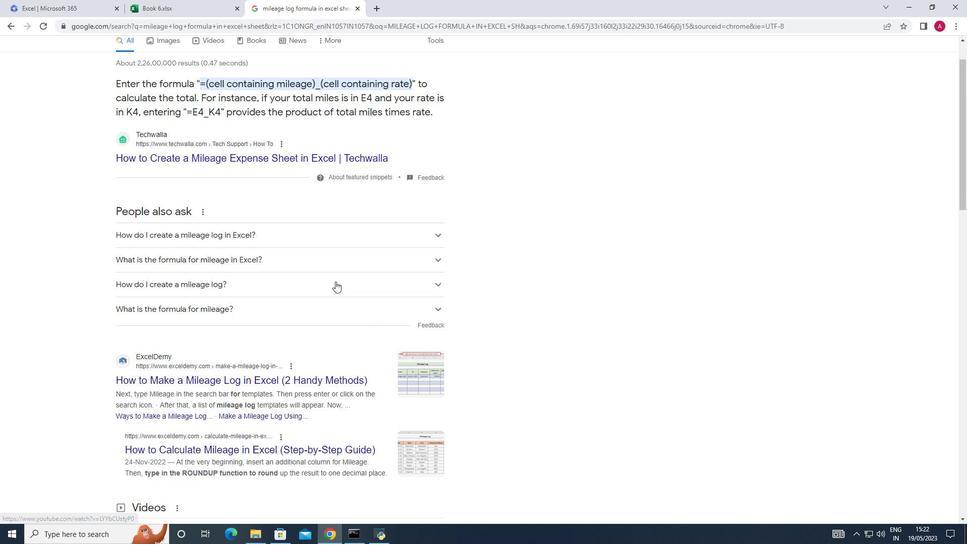 
Action: Mouse scrolled (335, 282) with delta (0, 0)
Screenshot: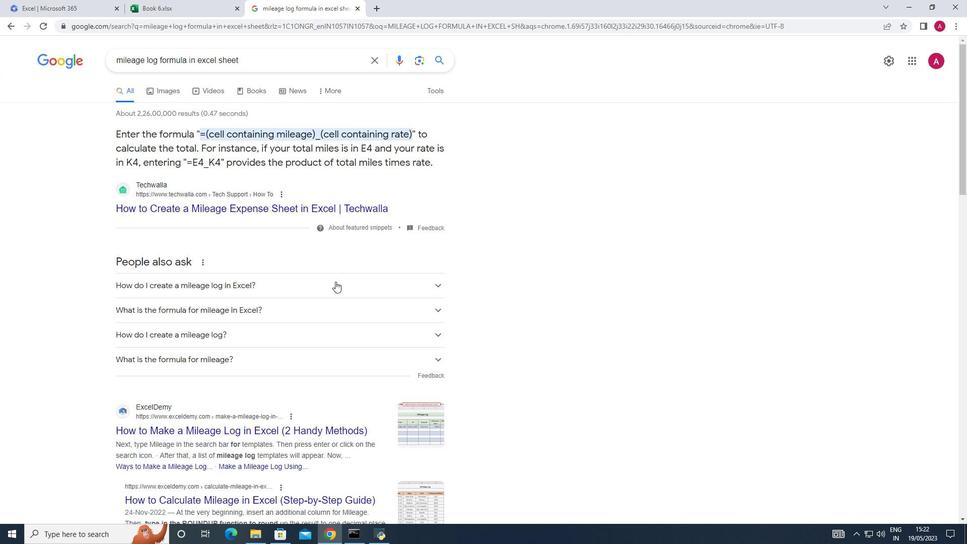 
Action: Mouse scrolled (335, 281) with delta (0, 0)
Screenshot: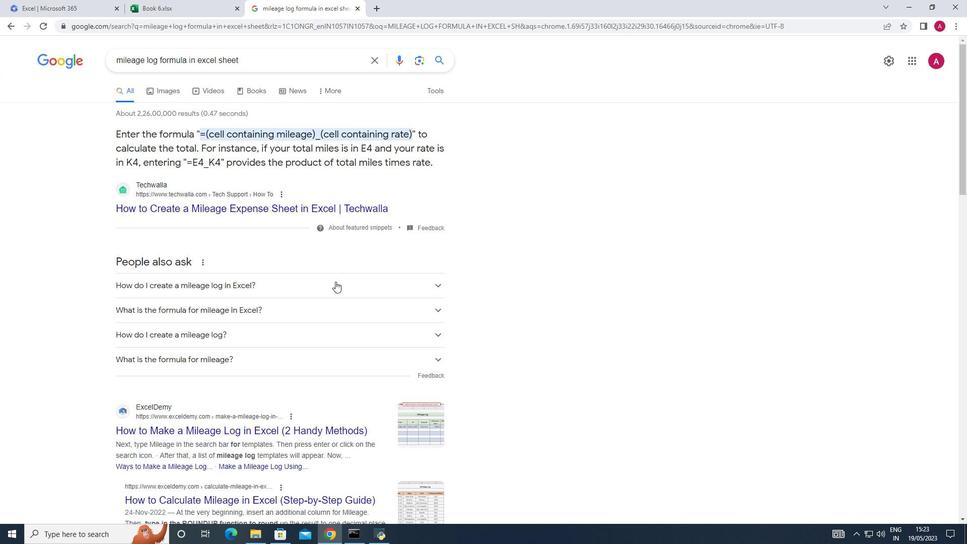 
Action: Mouse scrolled (335, 281) with delta (0, 0)
Screenshot: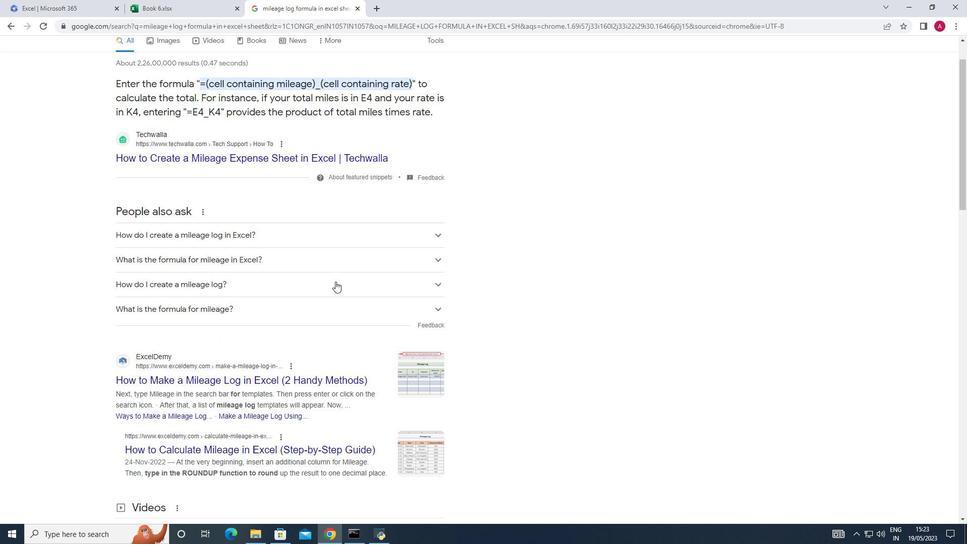 
Action: Mouse scrolled (335, 281) with delta (0, 0)
Screenshot: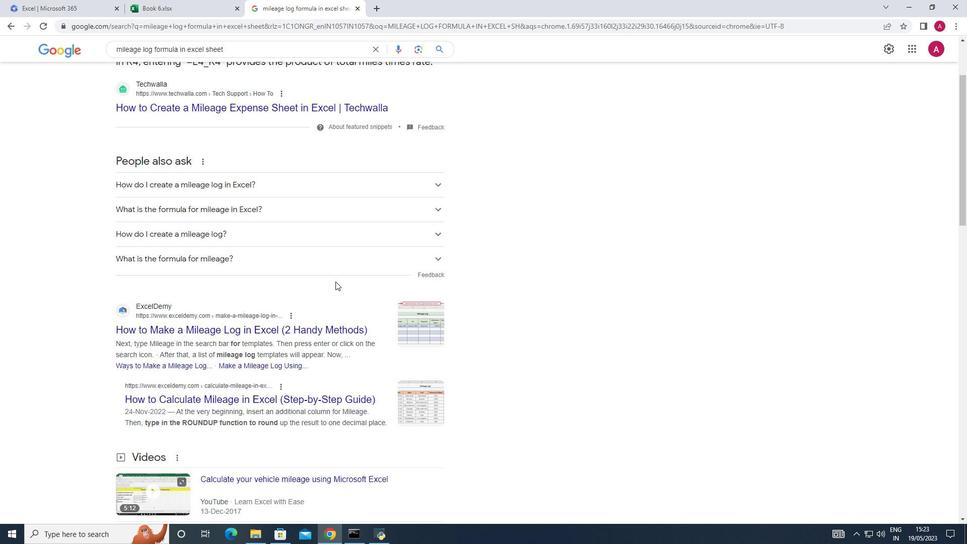 
Action: Mouse scrolled (335, 282) with delta (0, 0)
Screenshot: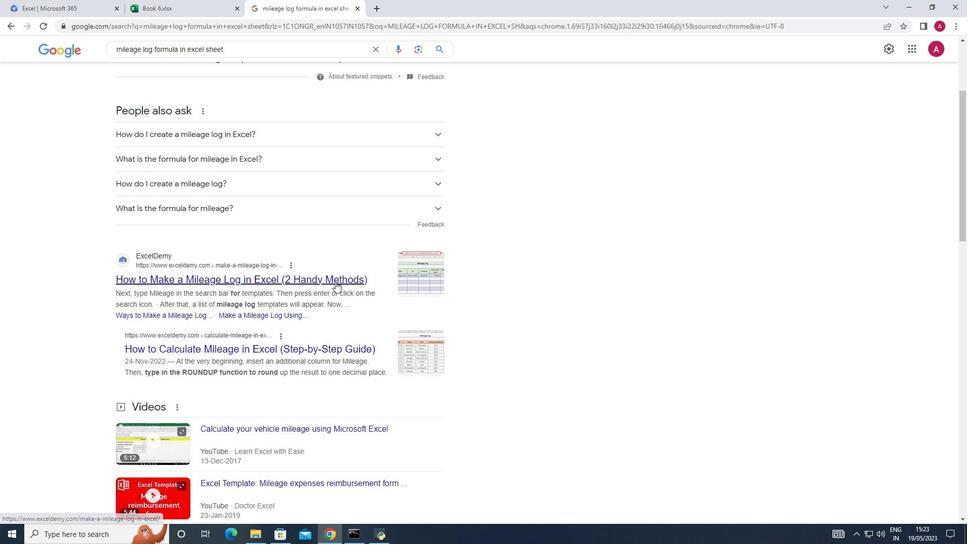 
Action: Mouse scrolled (335, 281) with delta (0, 0)
Screenshot: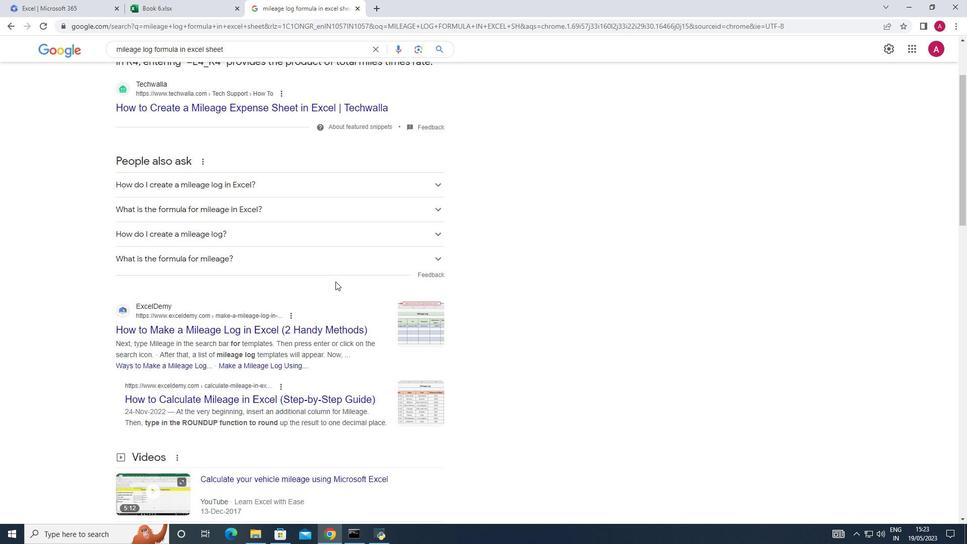 
Action: Mouse scrolled (335, 281) with delta (0, 0)
Screenshot: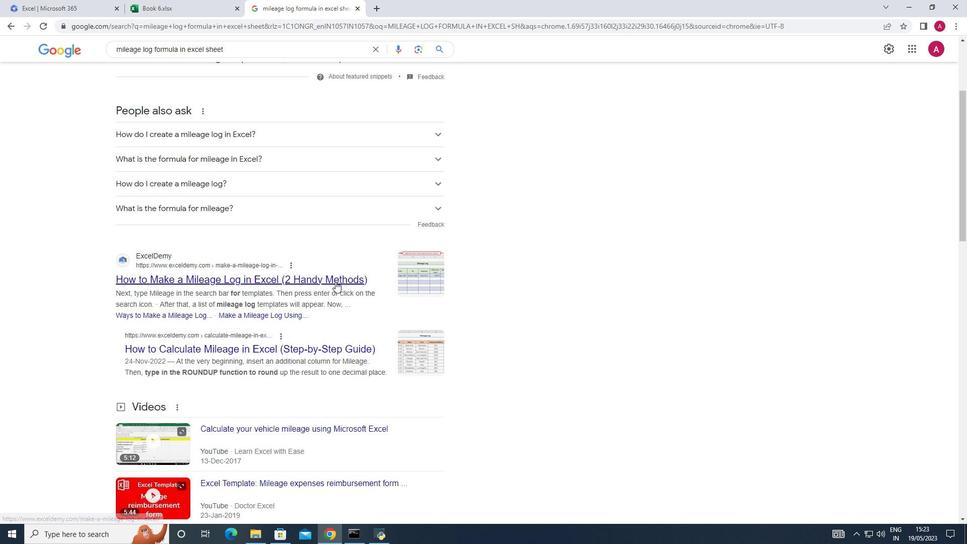 
Action: Mouse scrolled (335, 281) with delta (0, 0)
Screenshot: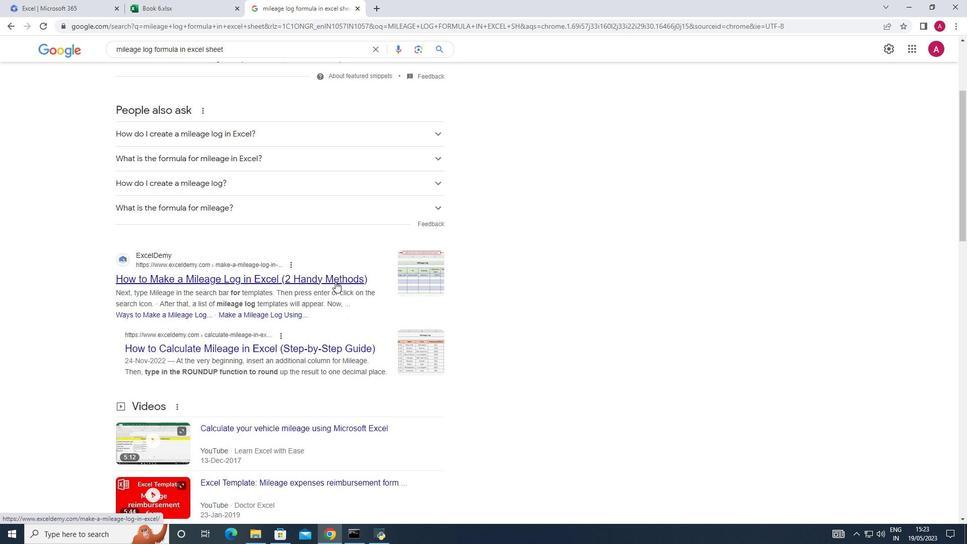 
Action: Mouse scrolled (335, 281) with delta (0, 0)
Screenshot: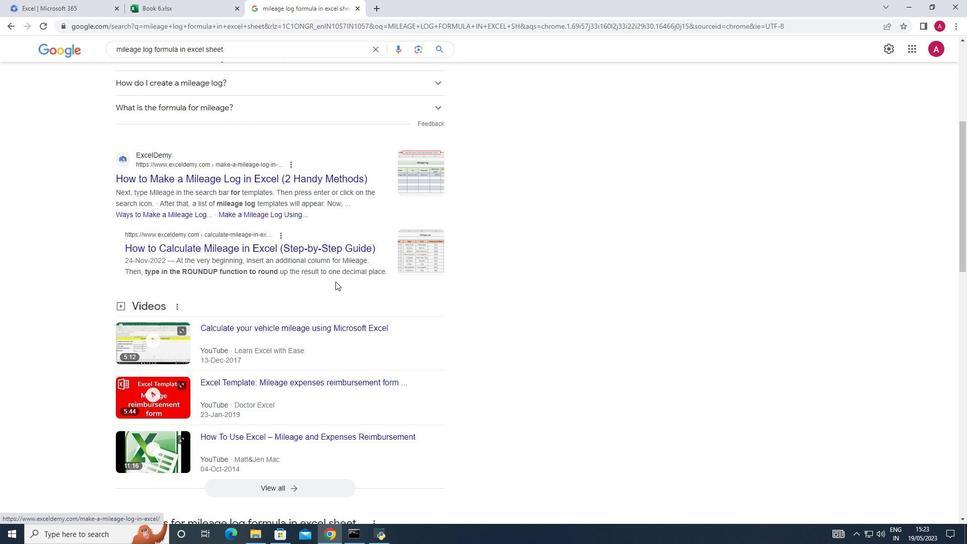 
Action: Mouse scrolled (335, 281) with delta (0, 0)
Screenshot: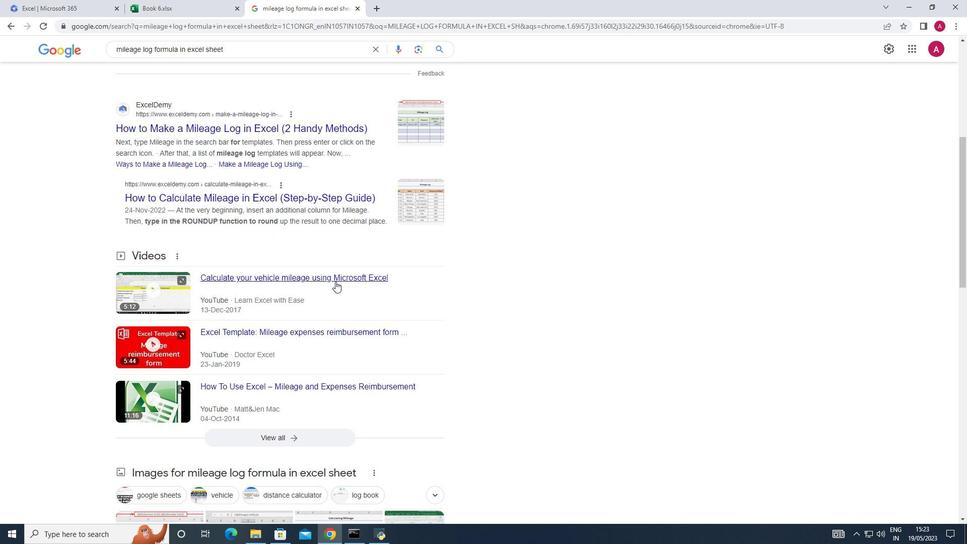 
Action: Mouse scrolled (335, 281) with delta (0, 0)
Screenshot: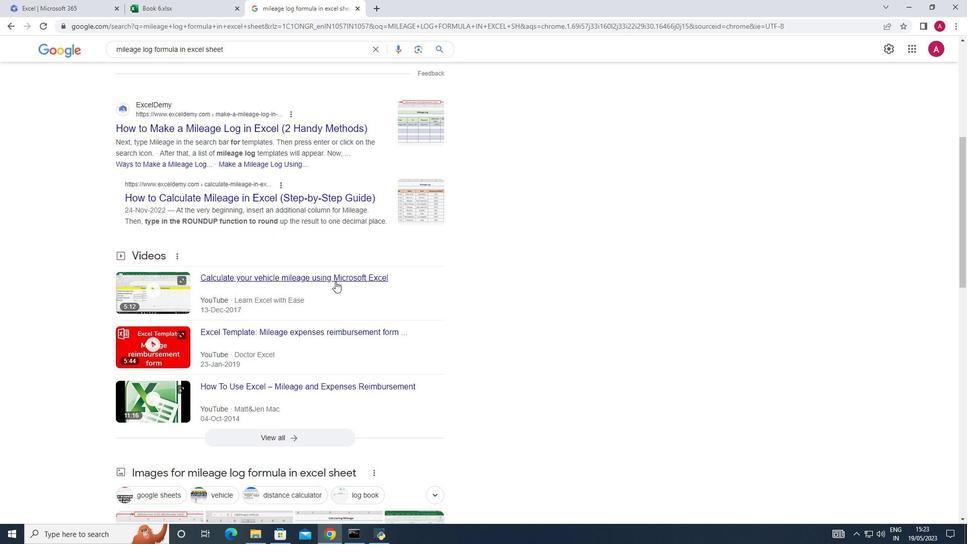 
Action: Mouse scrolled (335, 281) with delta (0, 0)
Screenshot: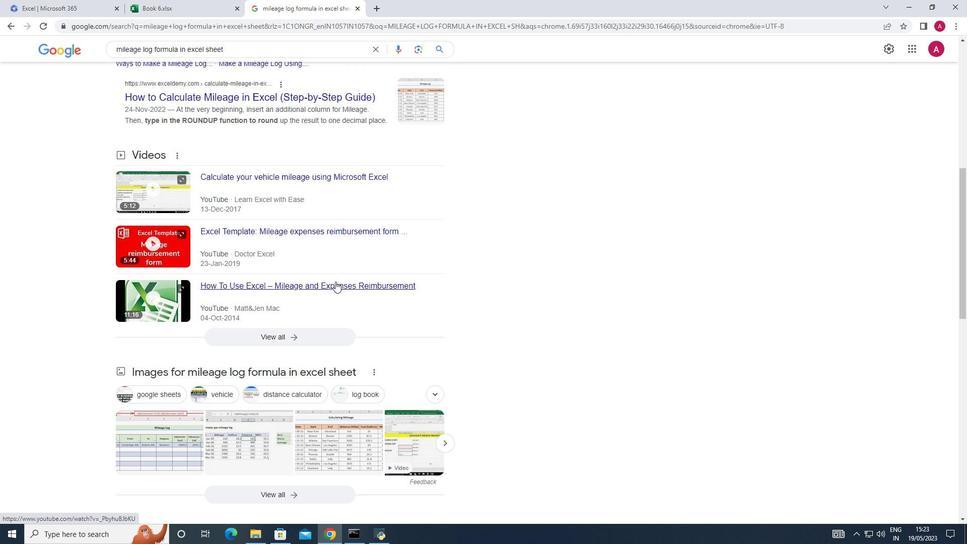 
Action: Mouse scrolled (335, 281) with delta (0, 0)
